 Task: Add a signature Linda Green containing Have a great National Cybersecurity Awareness Month, Linda Green to email address softage.6@softage.net and add a label Packing slips
Action: Mouse moved to (1248, 72)
Screenshot: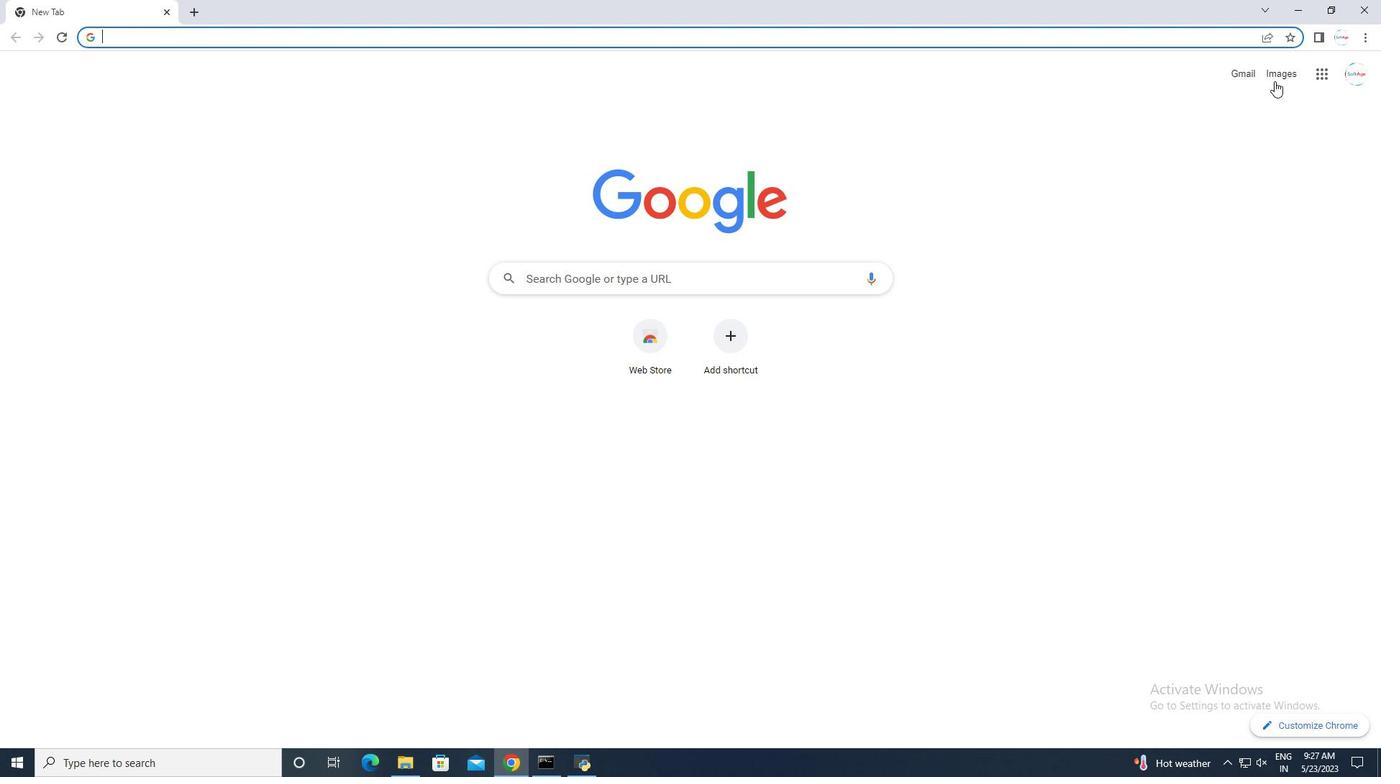 
Action: Mouse pressed left at (1248, 72)
Screenshot: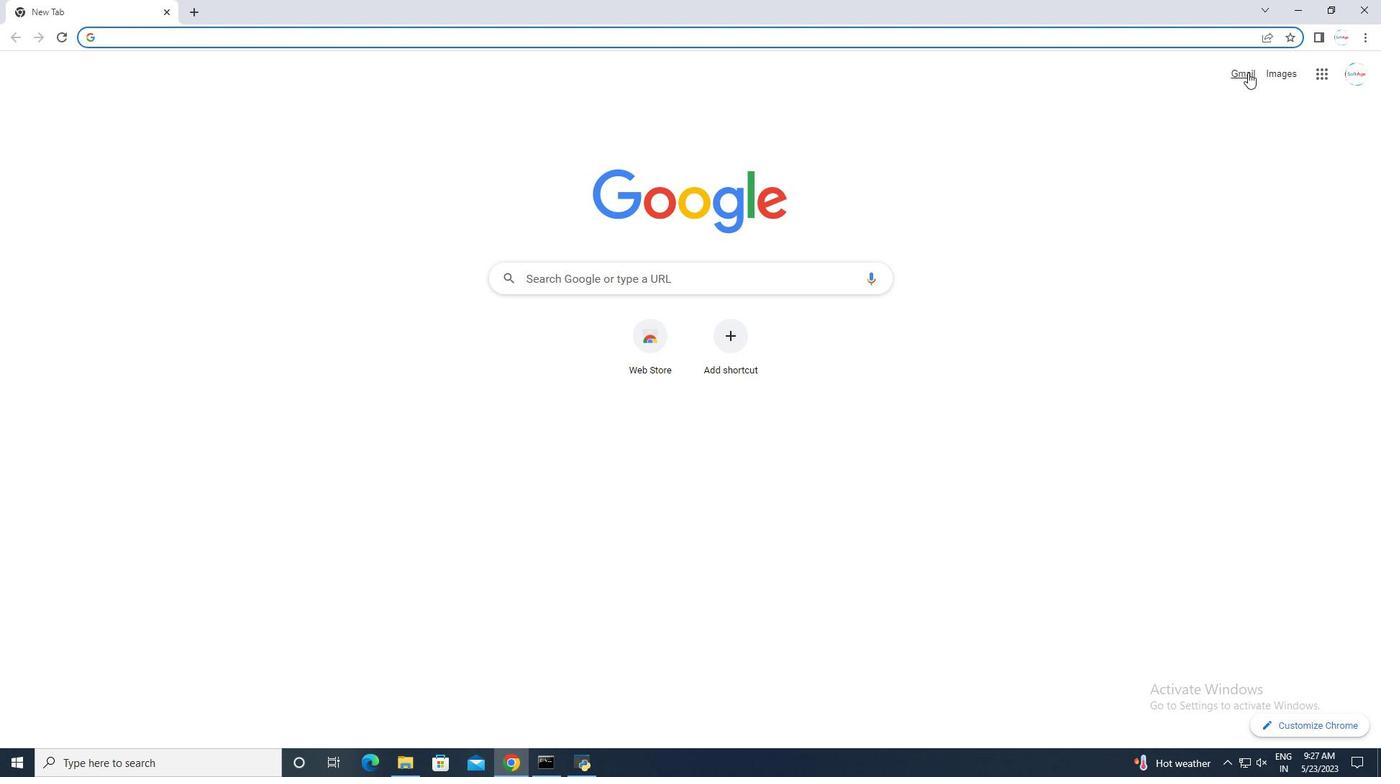 
Action: Mouse moved to (1287, 74)
Screenshot: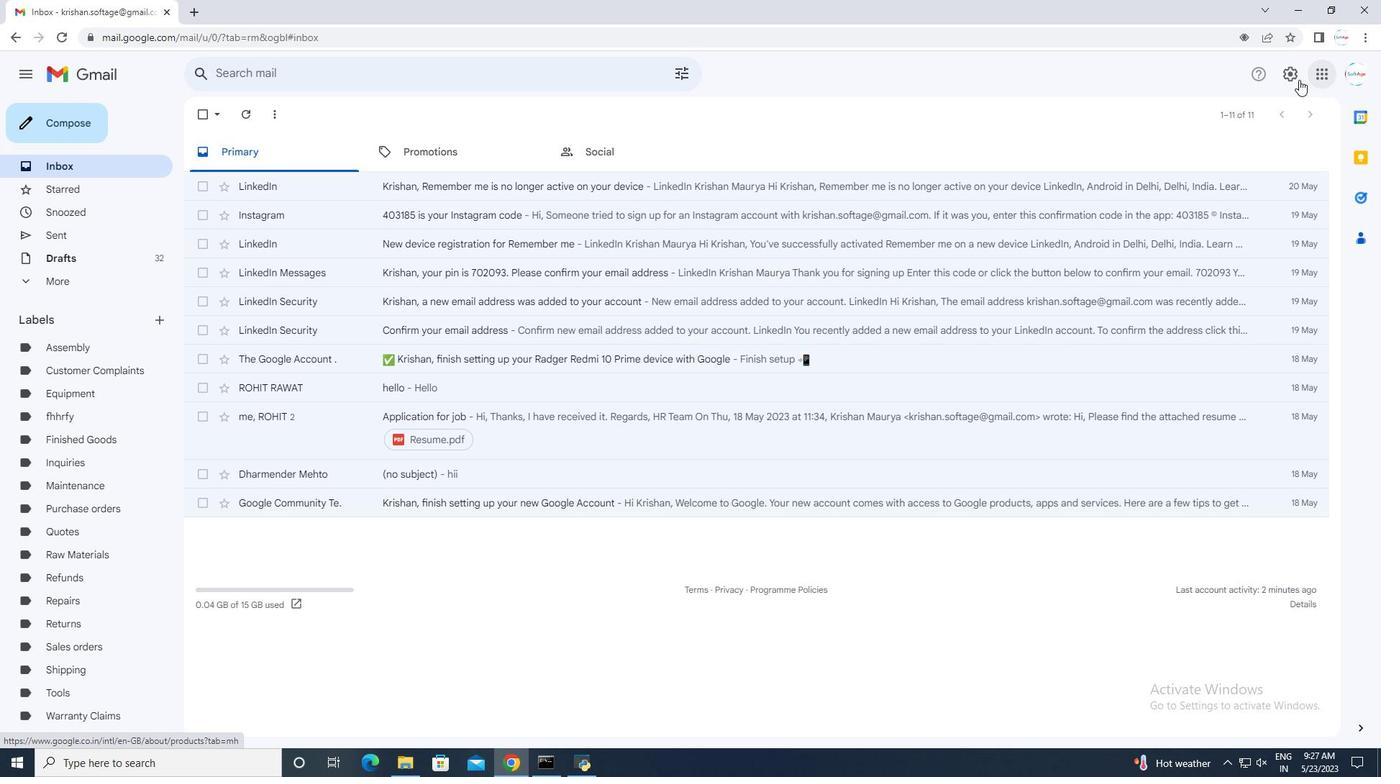 
Action: Mouse pressed left at (1287, 74)
Screenshot: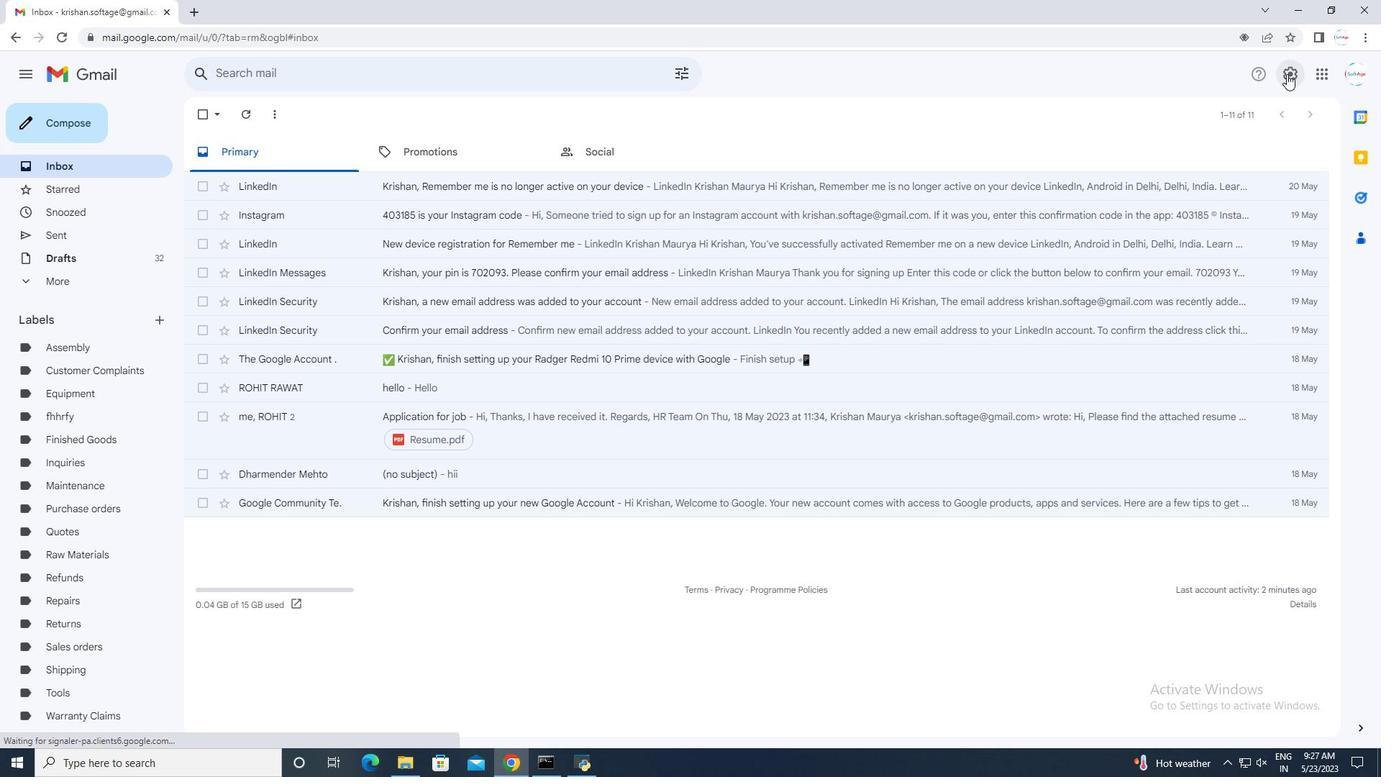 
Action: Mouse moved to (1221, 320)
Screenshot: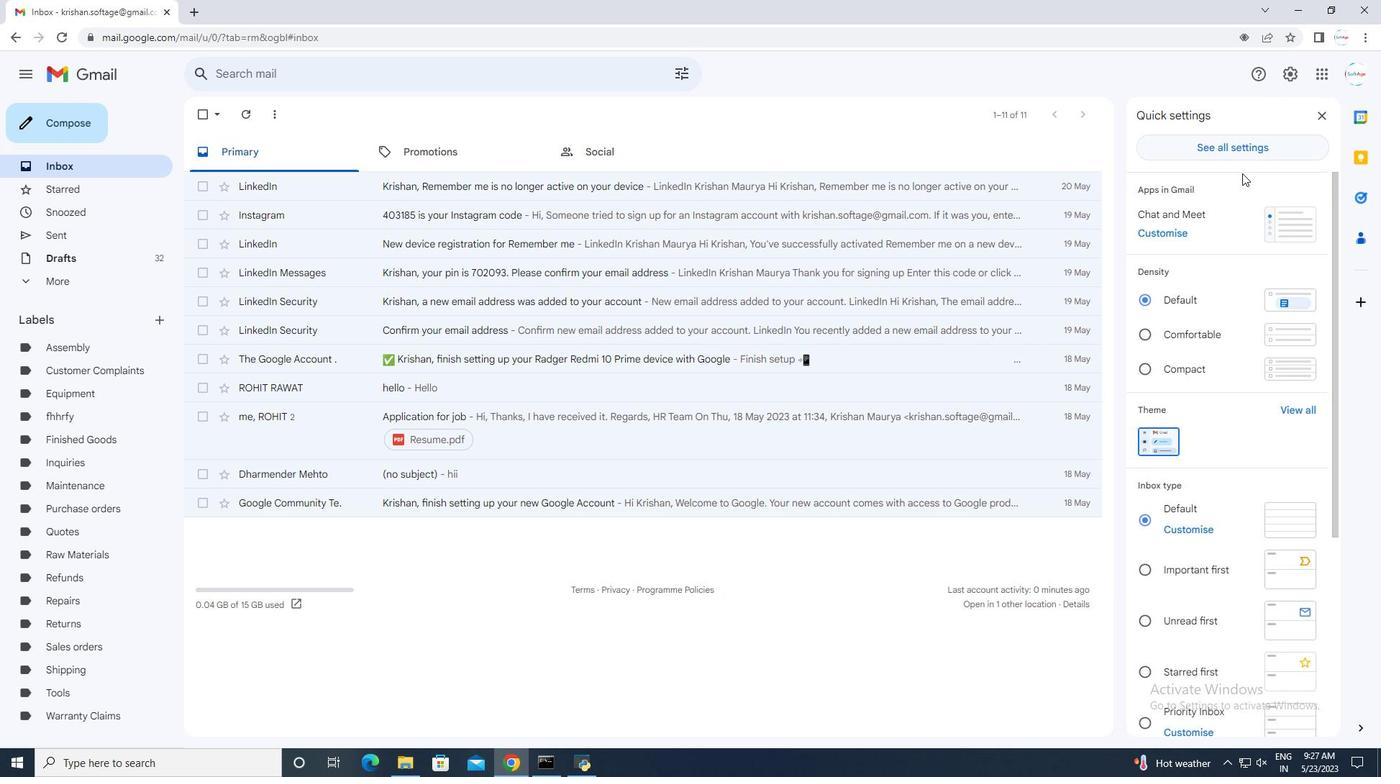 
Action: Mouse scrolled (1221, 320) with delta (0, 0)
Screenshot: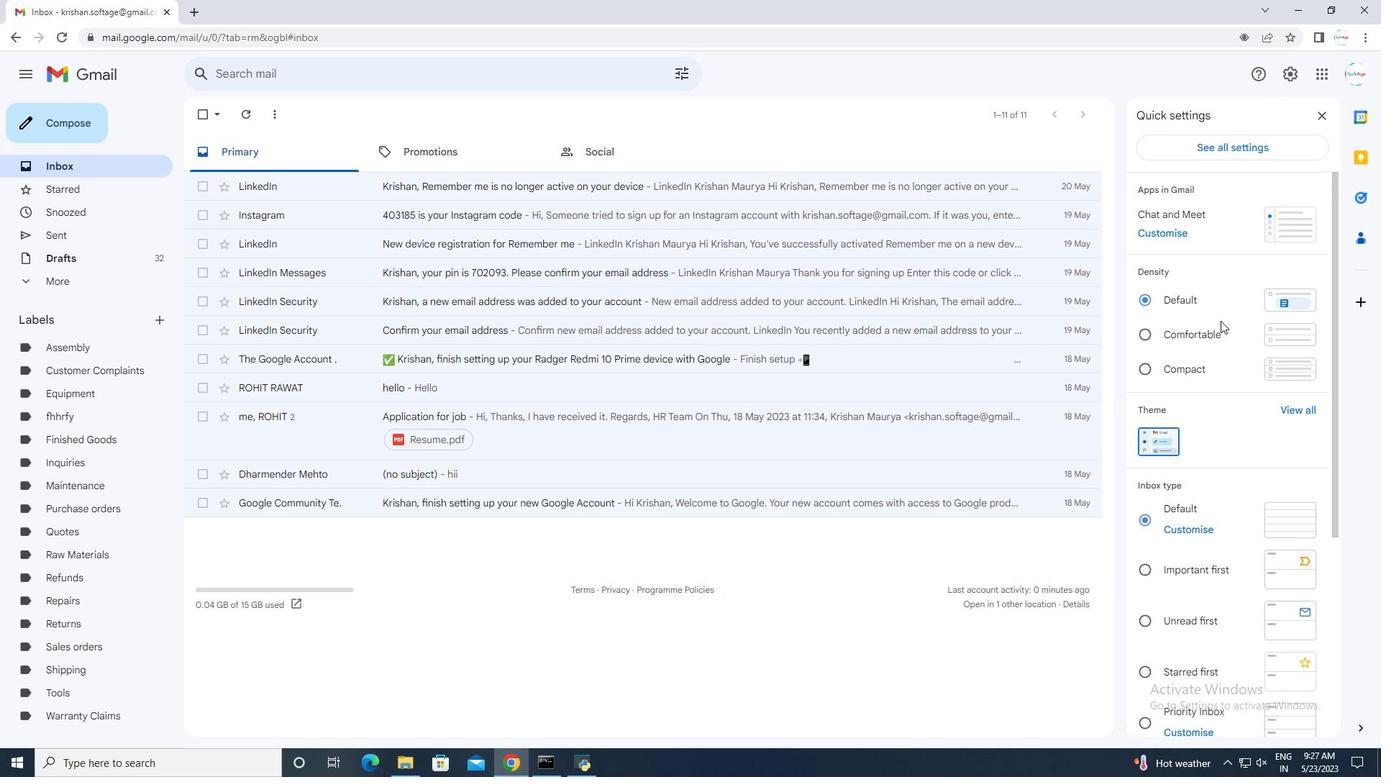 
Action: Mouse scrolled (1221, 320) with delta (0, 0)
Screenshot: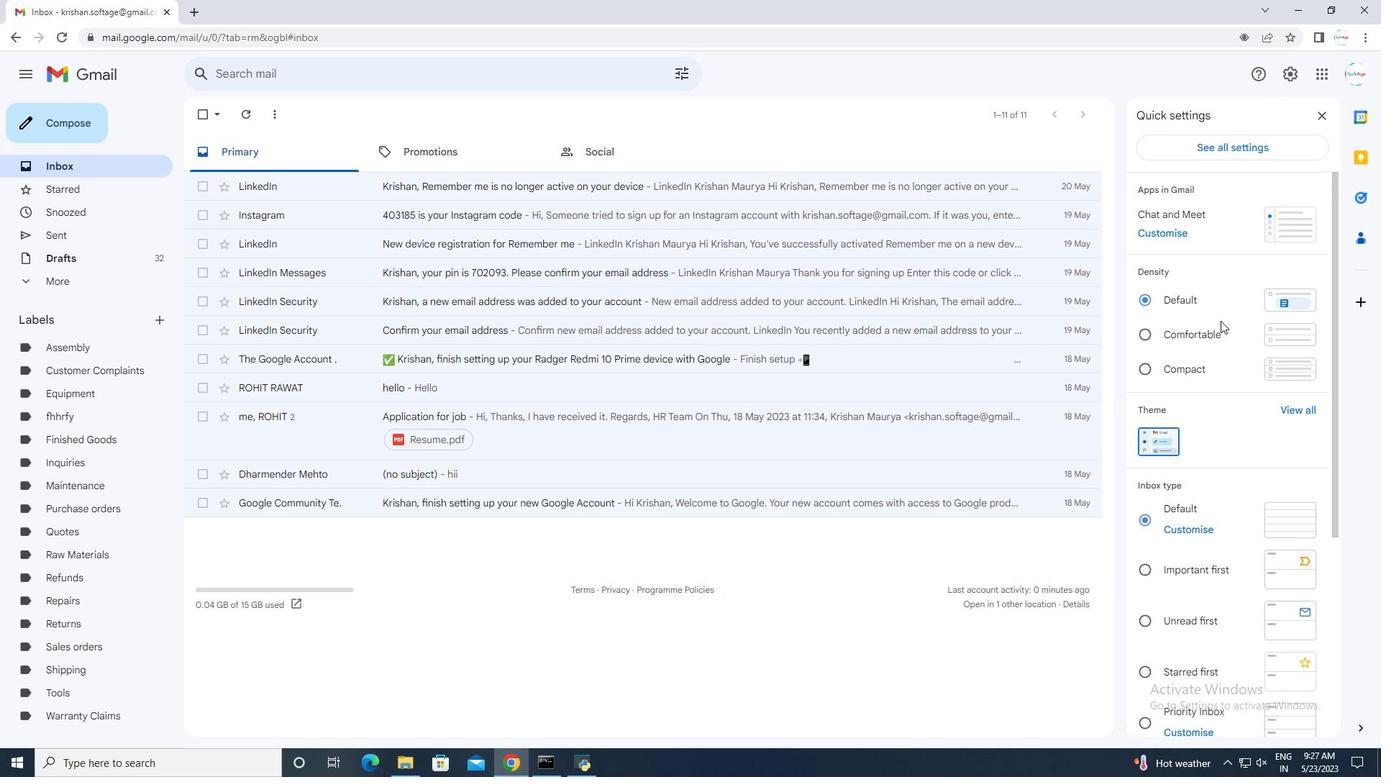 
Action: Mouse moved to (1219, 240)
Screenshot: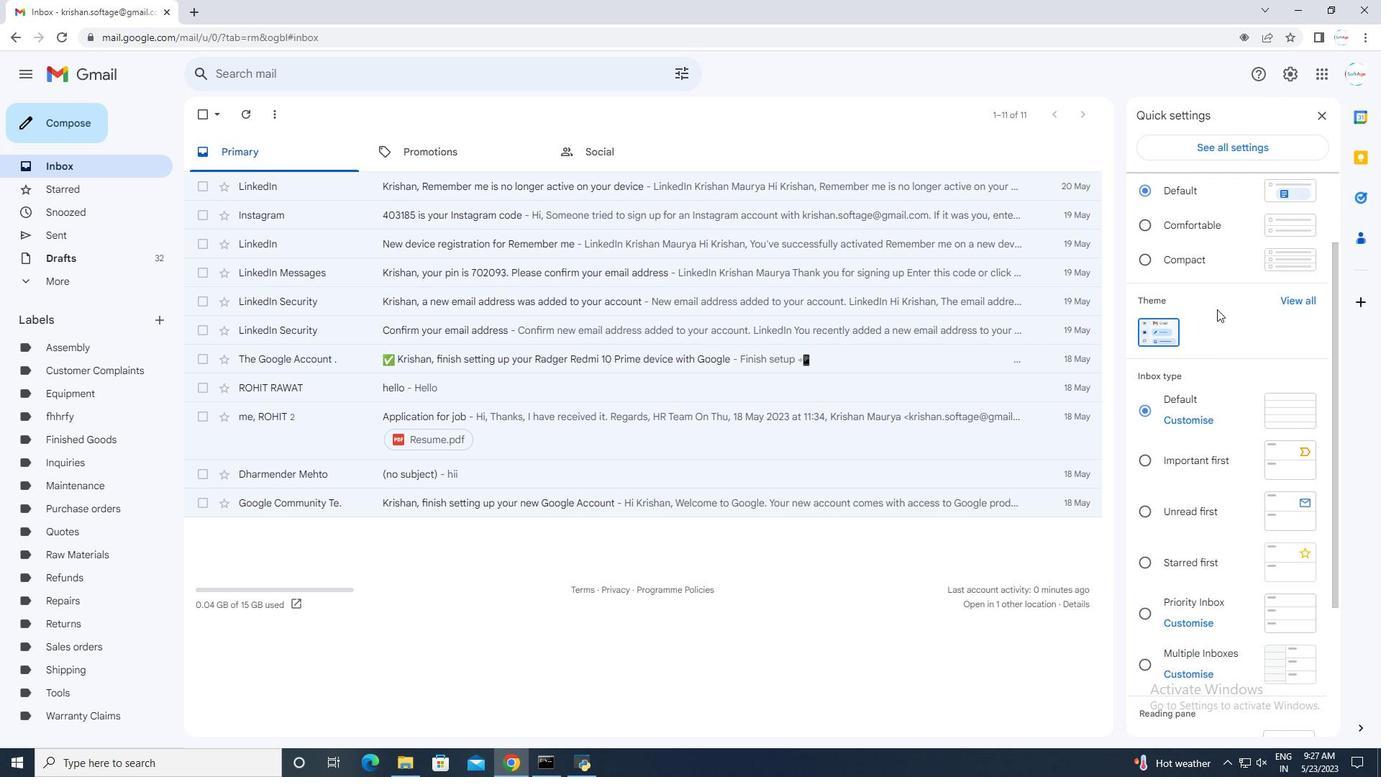 
Action: Mouse scrolled (1219, 241) with delta (0, 0)
Screenshot: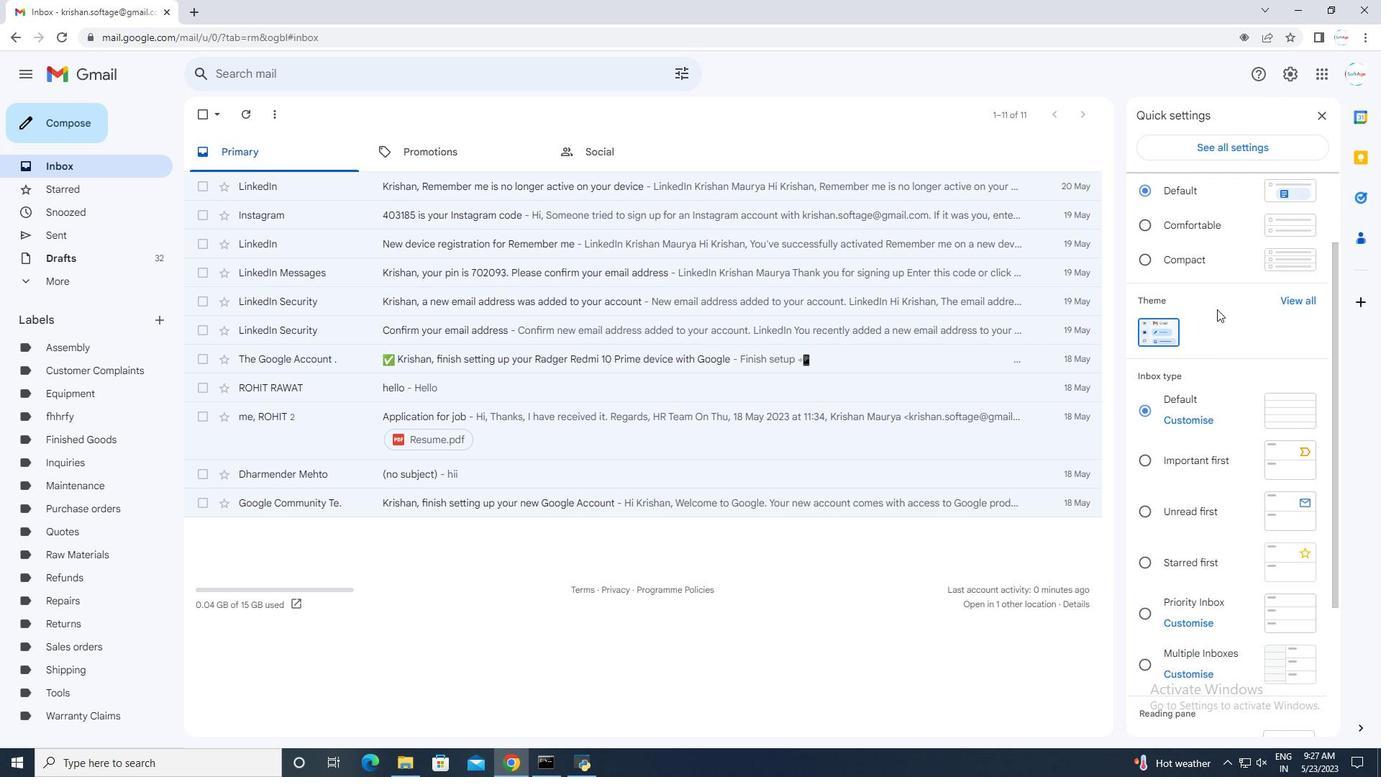
Action: Mouse scrolled (1219, 241) with delta (0, 0)
Screenshot: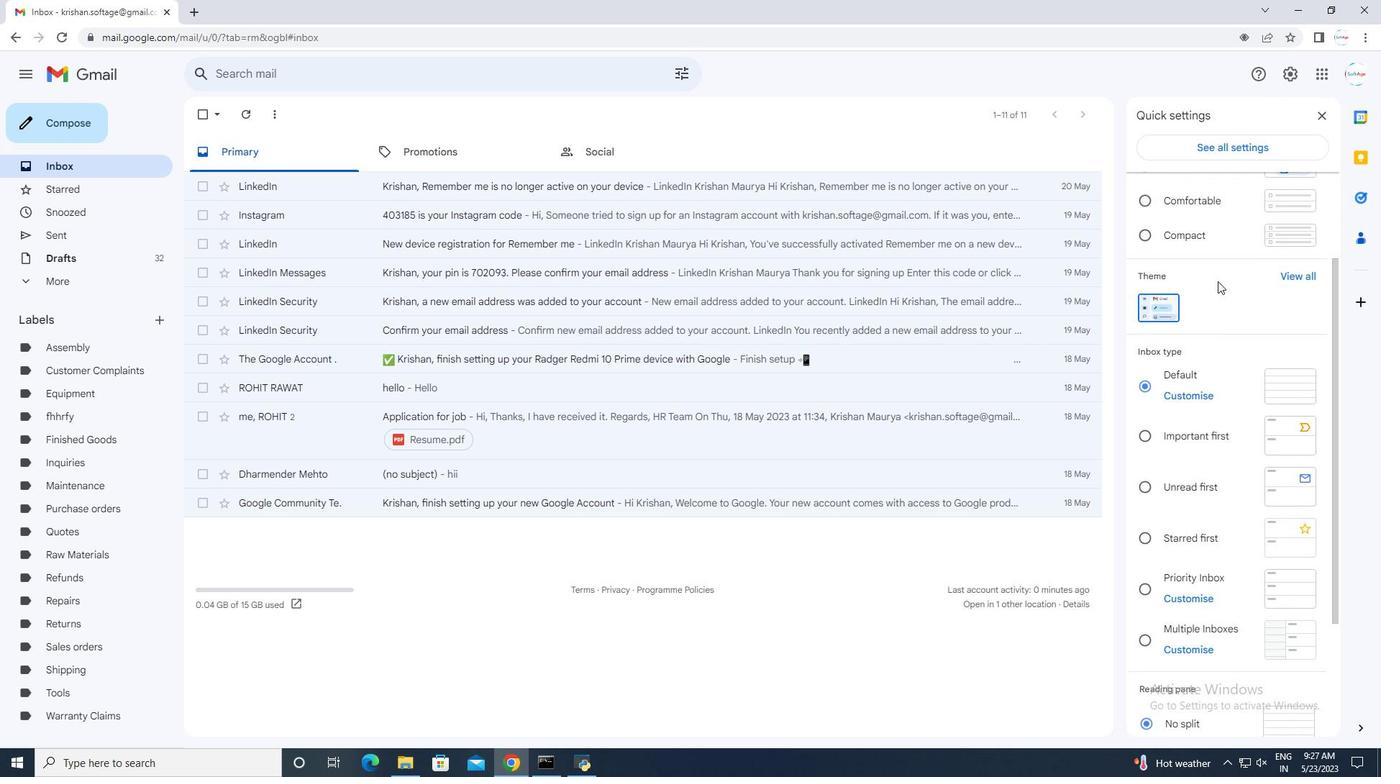 
Action: Mouse scrolled (1219, 241) with delta (0, 0)
Screenshot: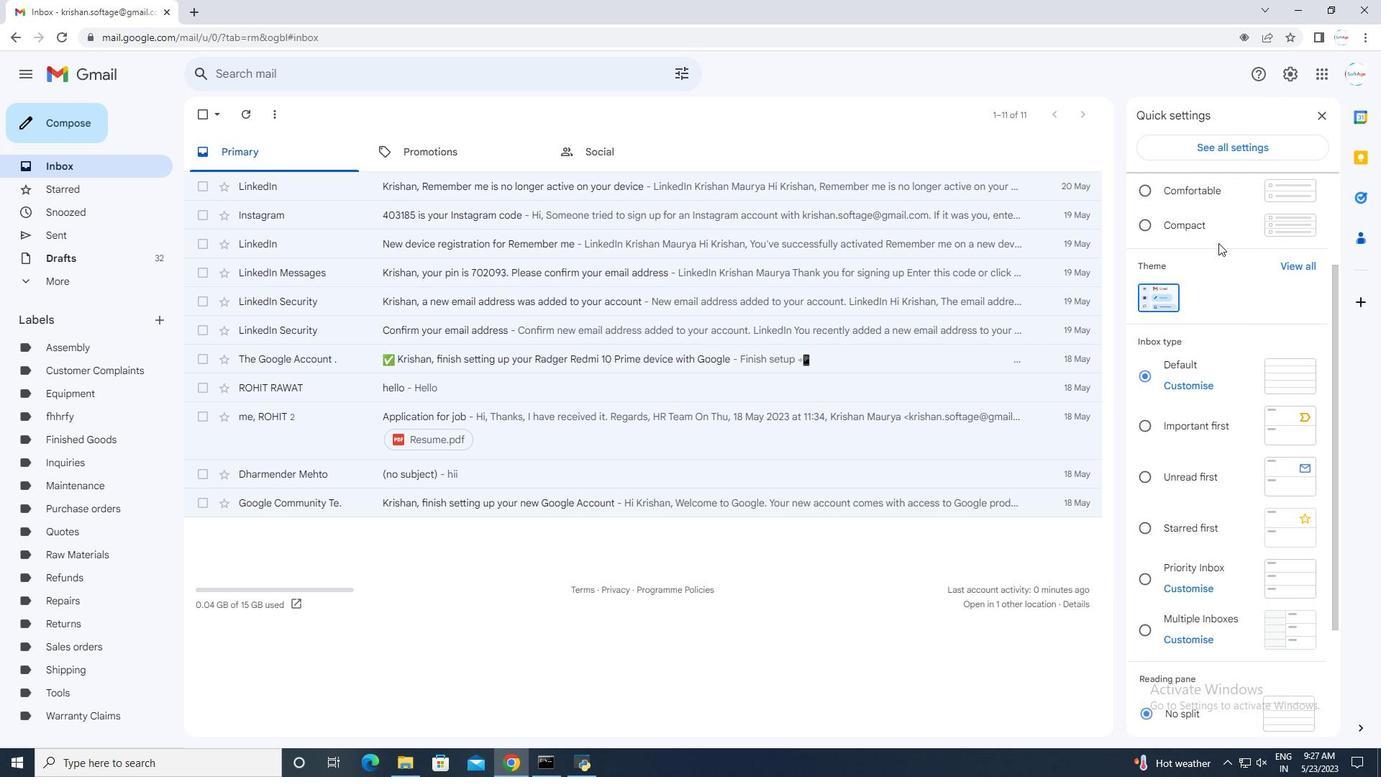 
Action: Mouse moved to (1214, 155)
Screenshot: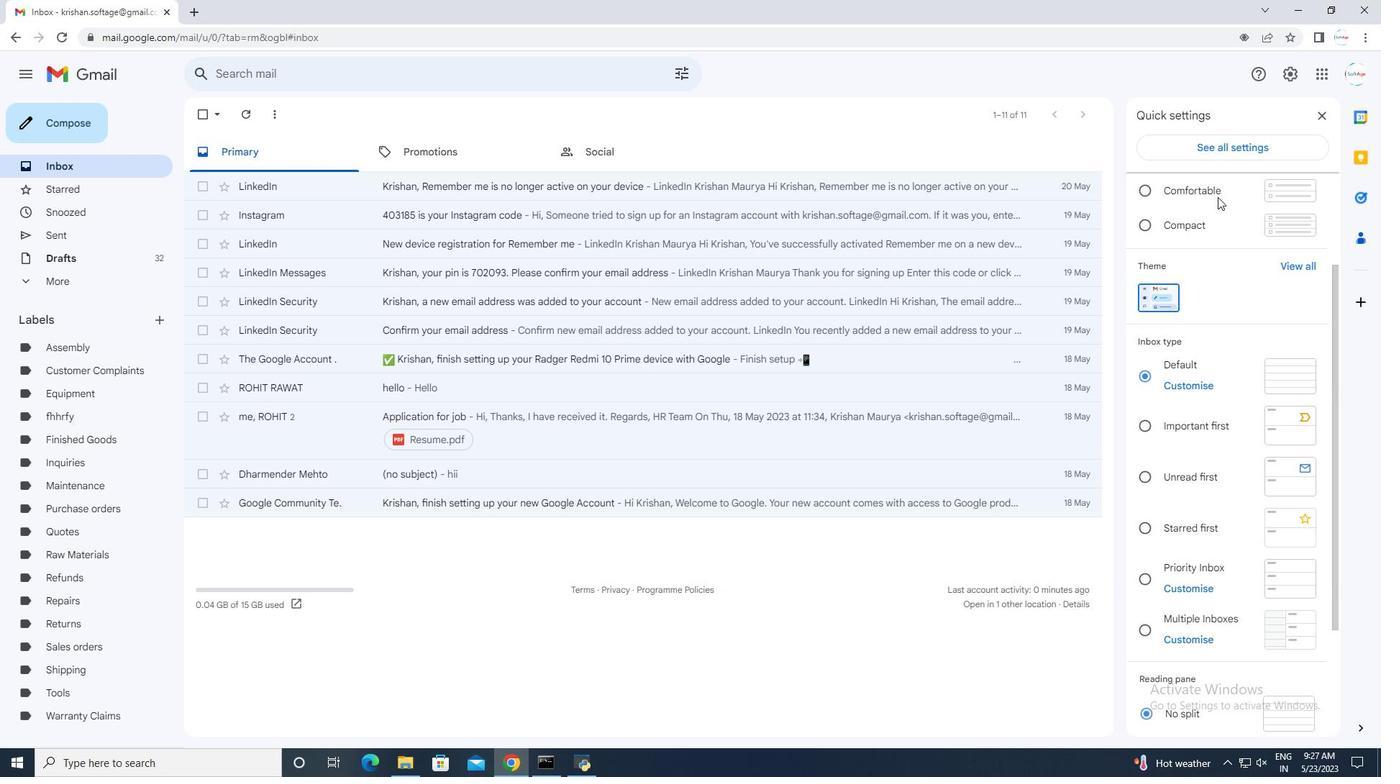 
Action: Mouse pressed left at (1214, 155)
Screenshot: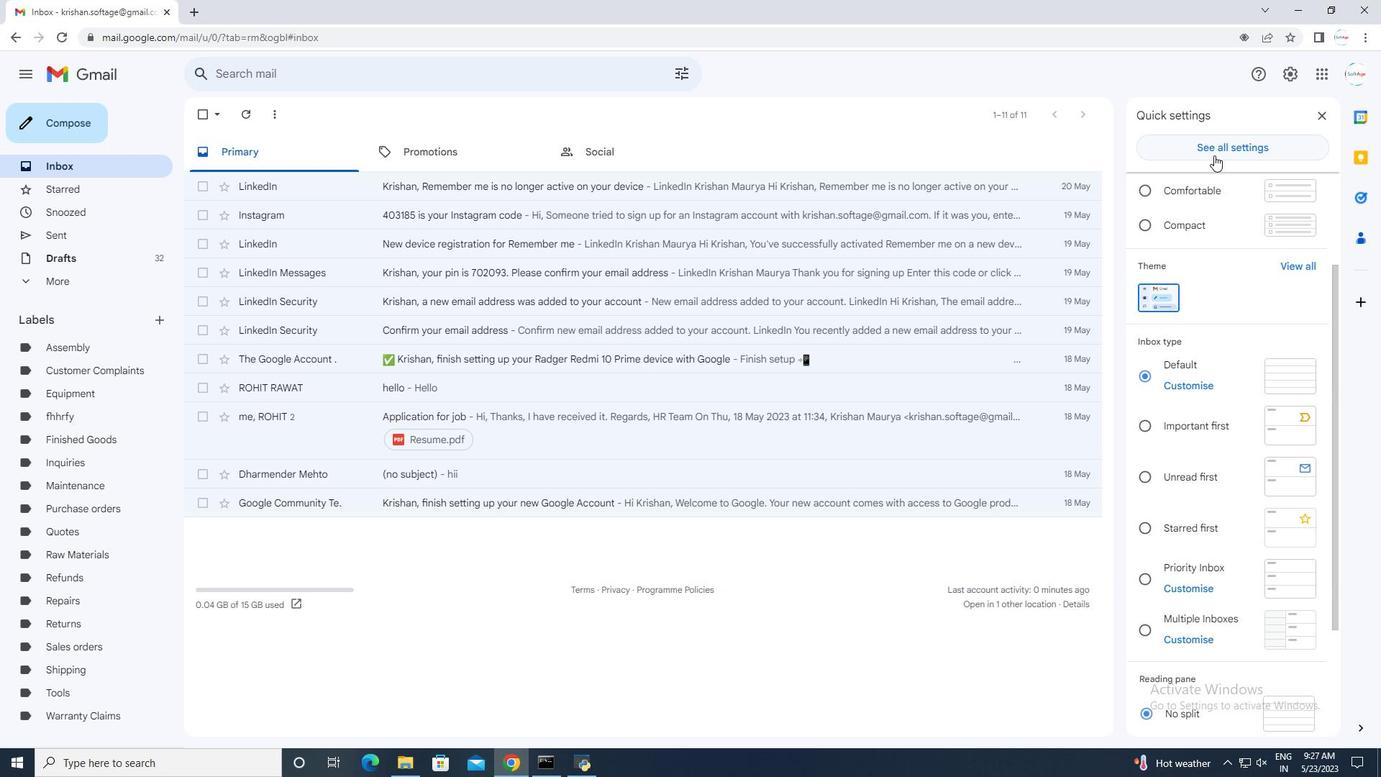 
Action: Mouse moved to (1027, 244)
Screenshot: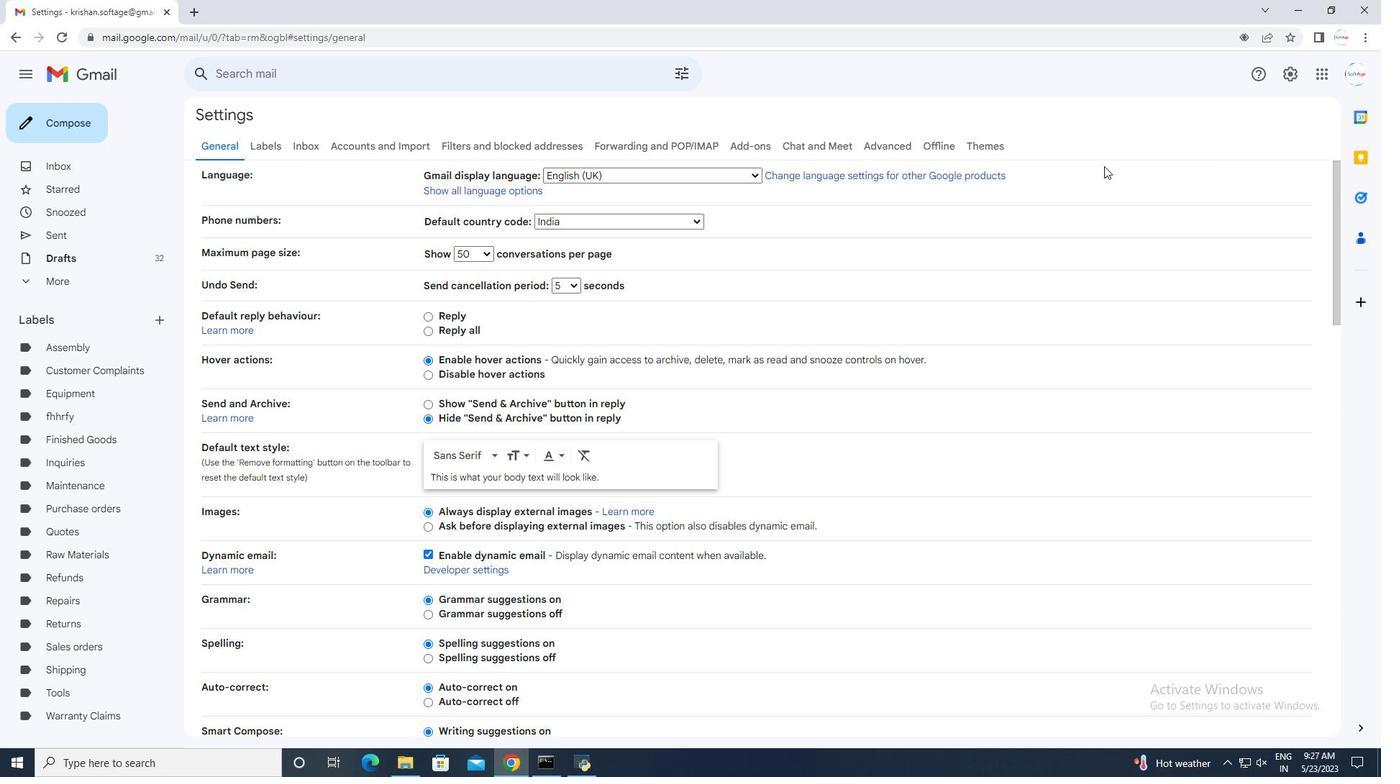 
Action: Mouse scrolled (1027, 243) with delta (0, 0)
Screenshot: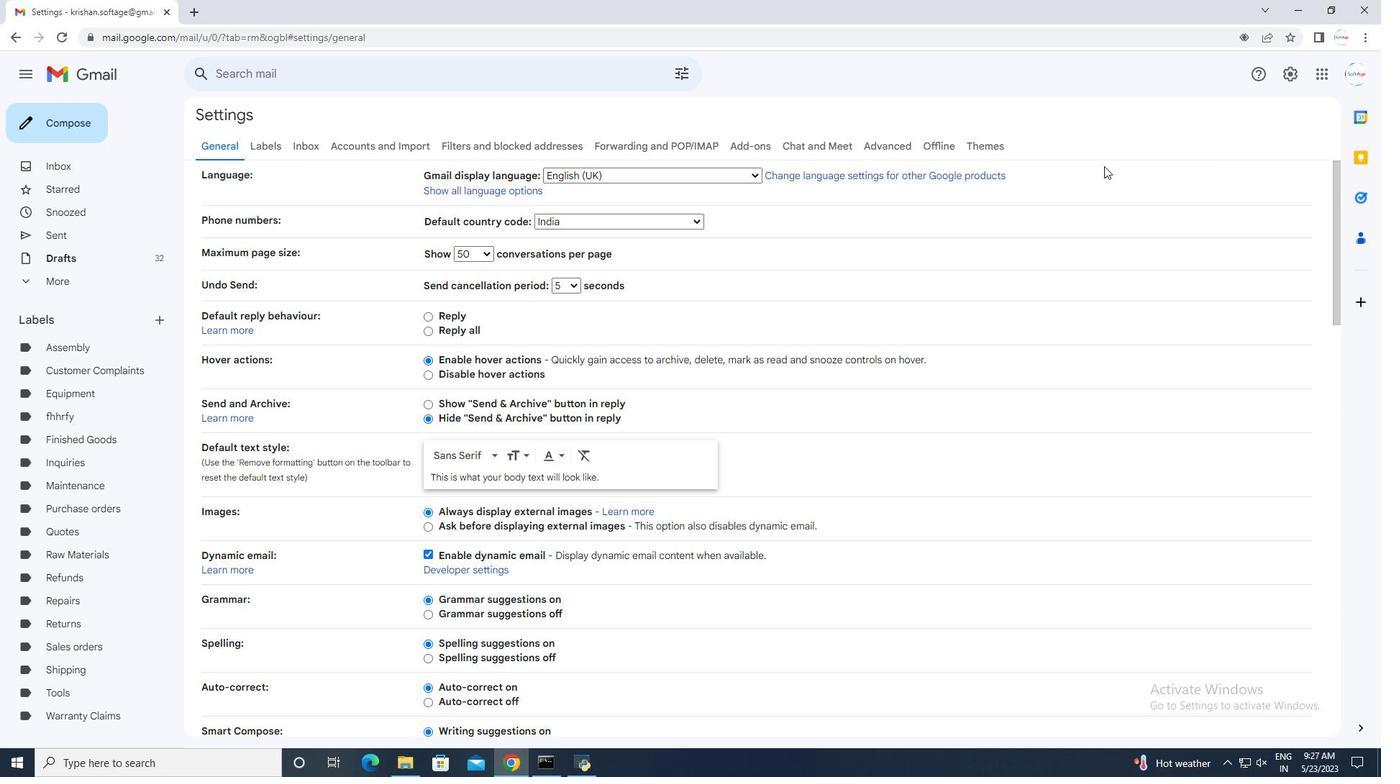 
Action: Mouse moved to (1023, 254)
Screenshot: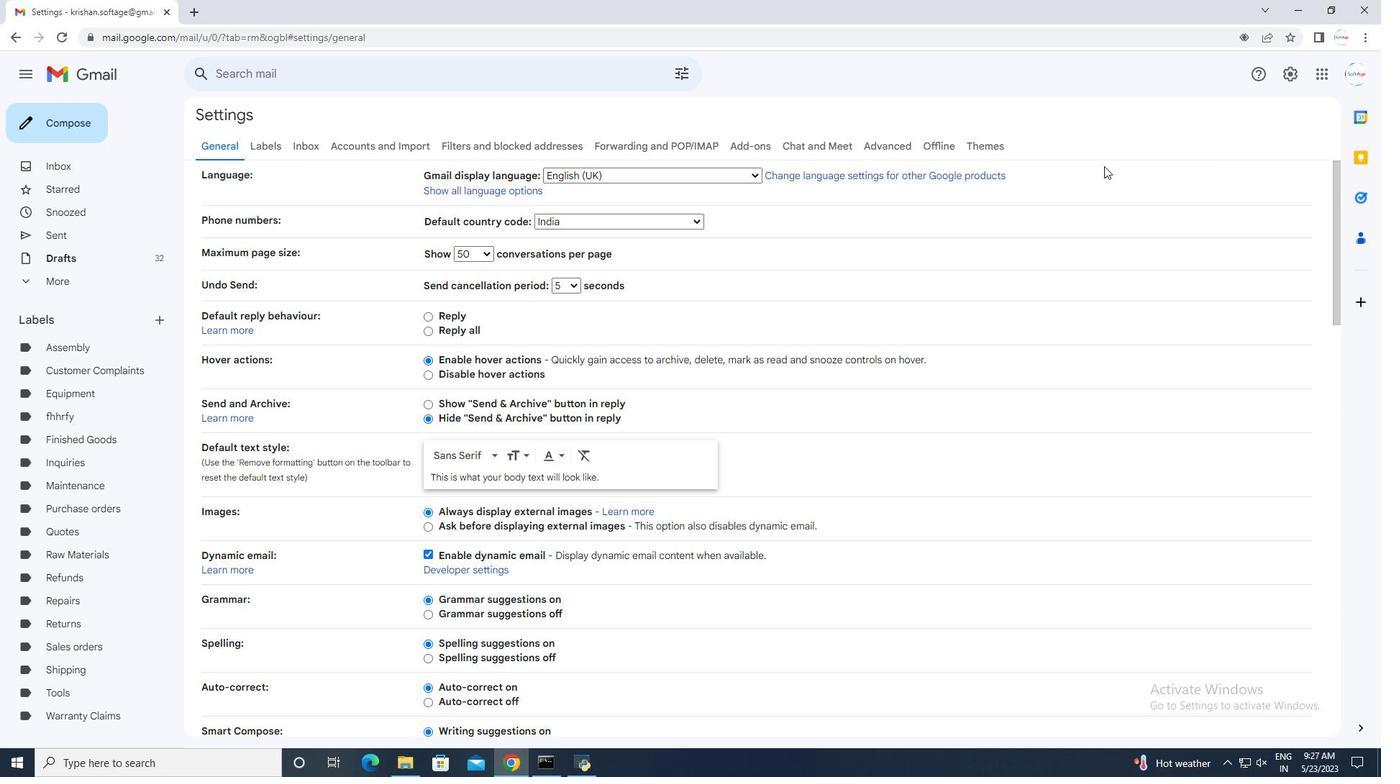 
Action: Mouse scrolled (1023, 253) with delta (0, 0)
Screenshot: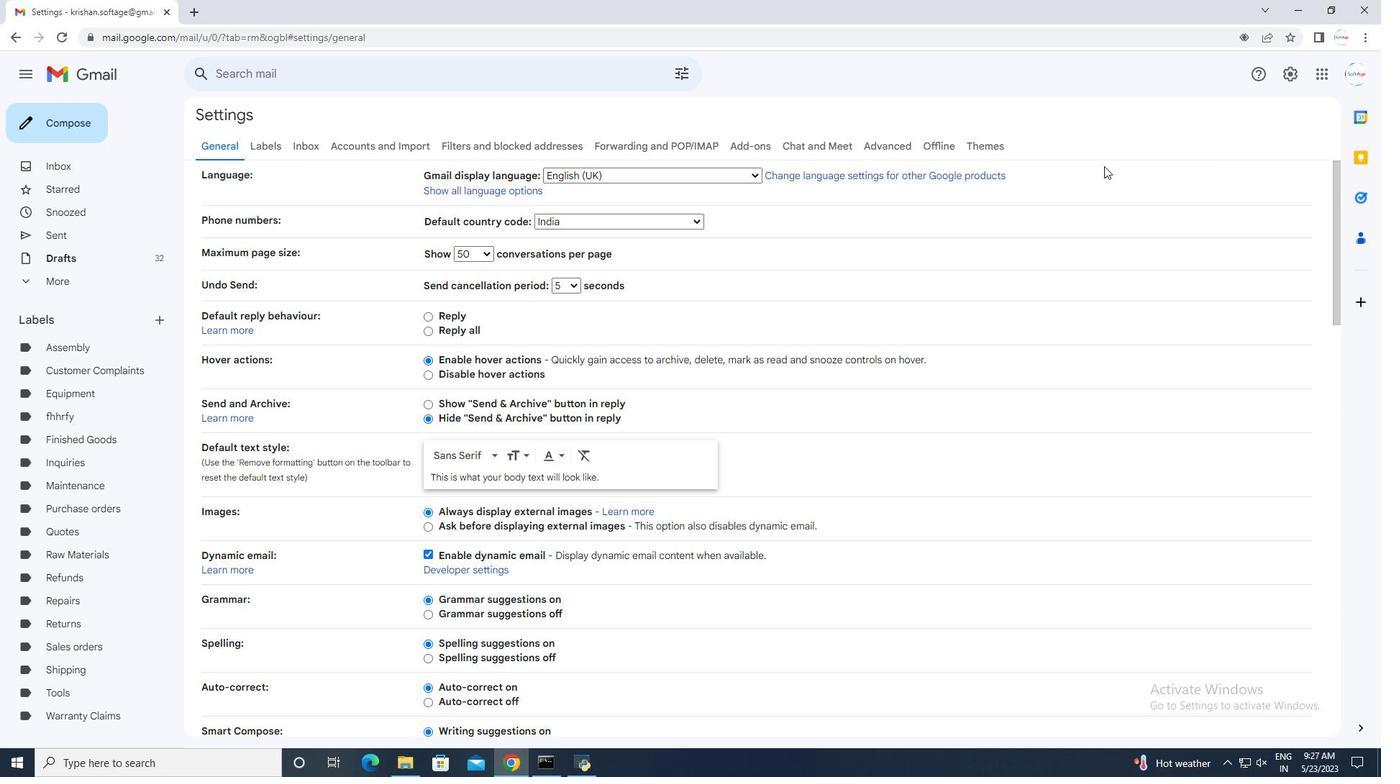 
Action: Mouse moved to (1003, 298)
Screenshot: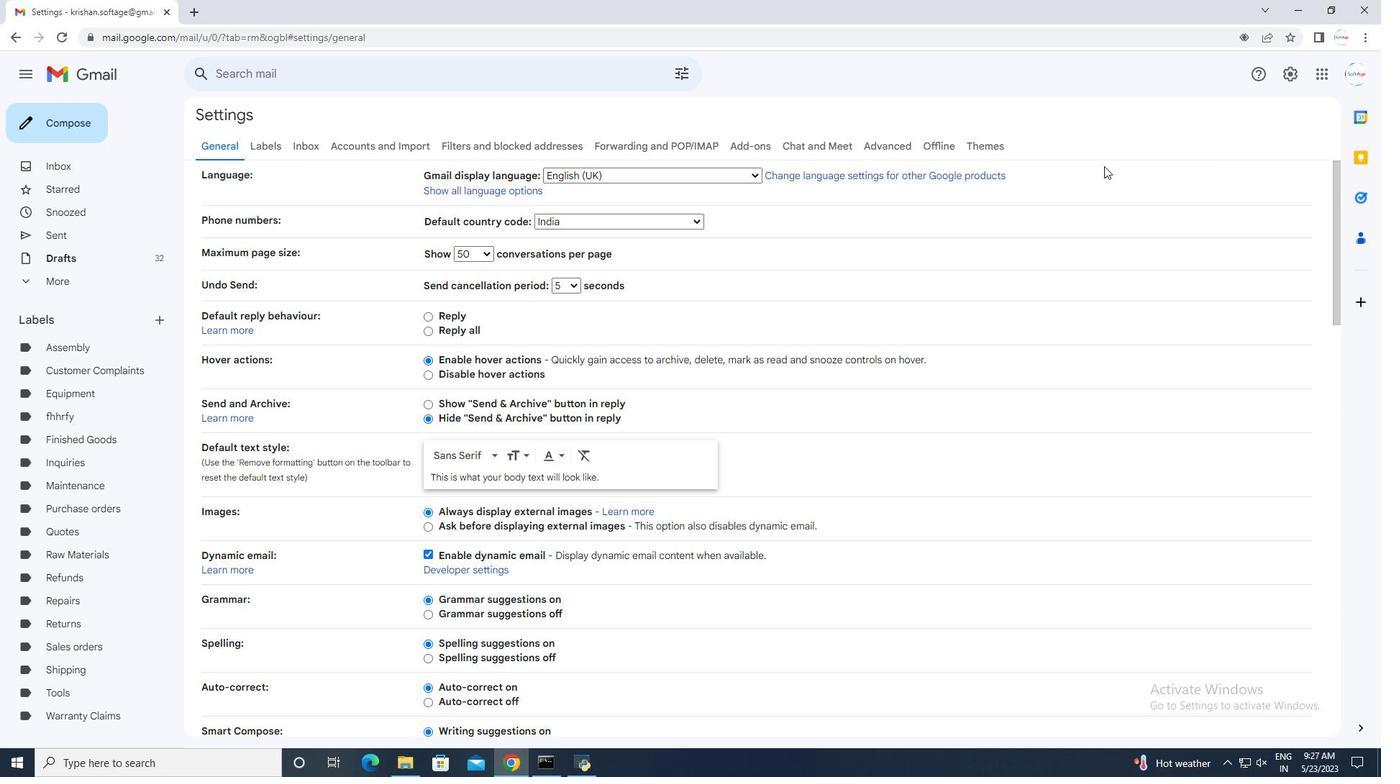 
Action: Mouse scrolled (1003, 297) with delta (0, 0)
Screenshot: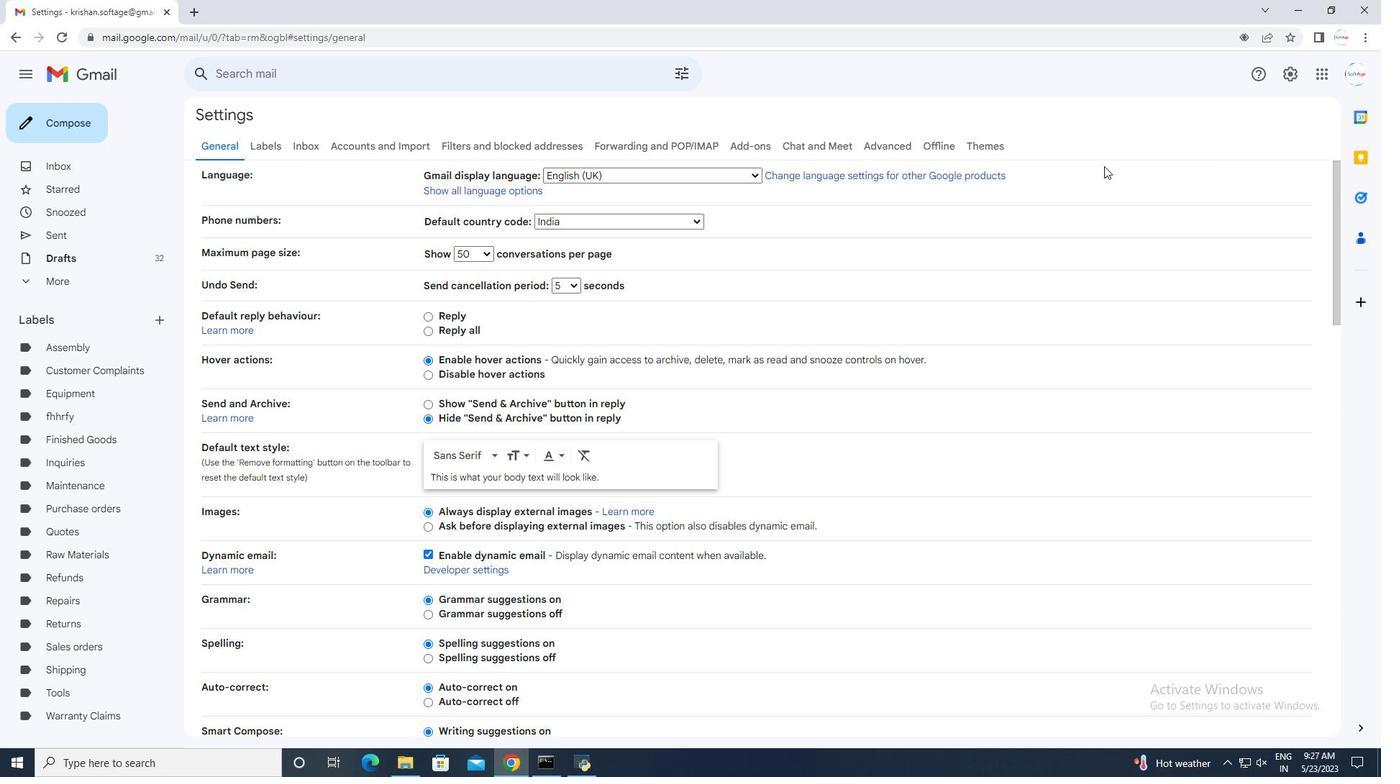 
Action: Mouse moved to (992, 334)
Screenshot: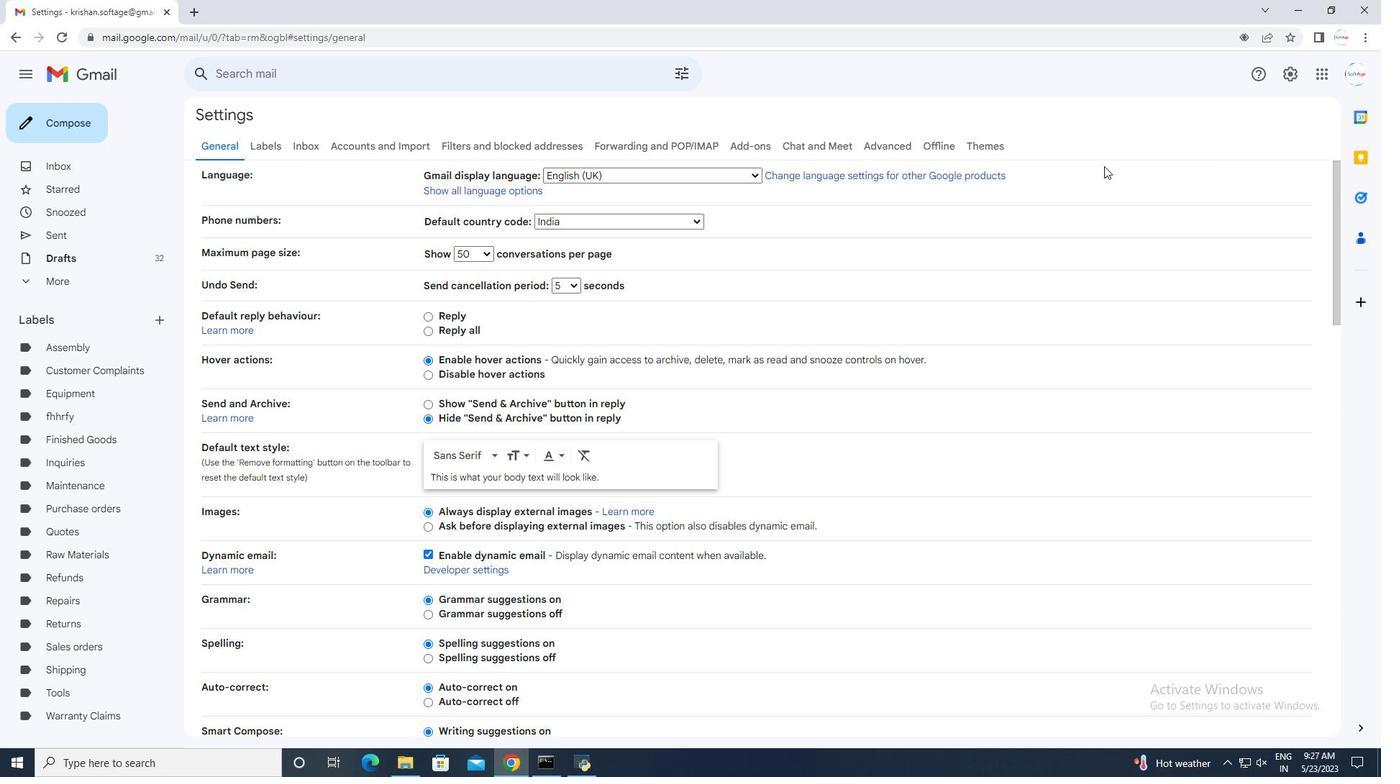 
Action: Mouse scrolled (992, 333) with delta (0, 0)
Screenshot: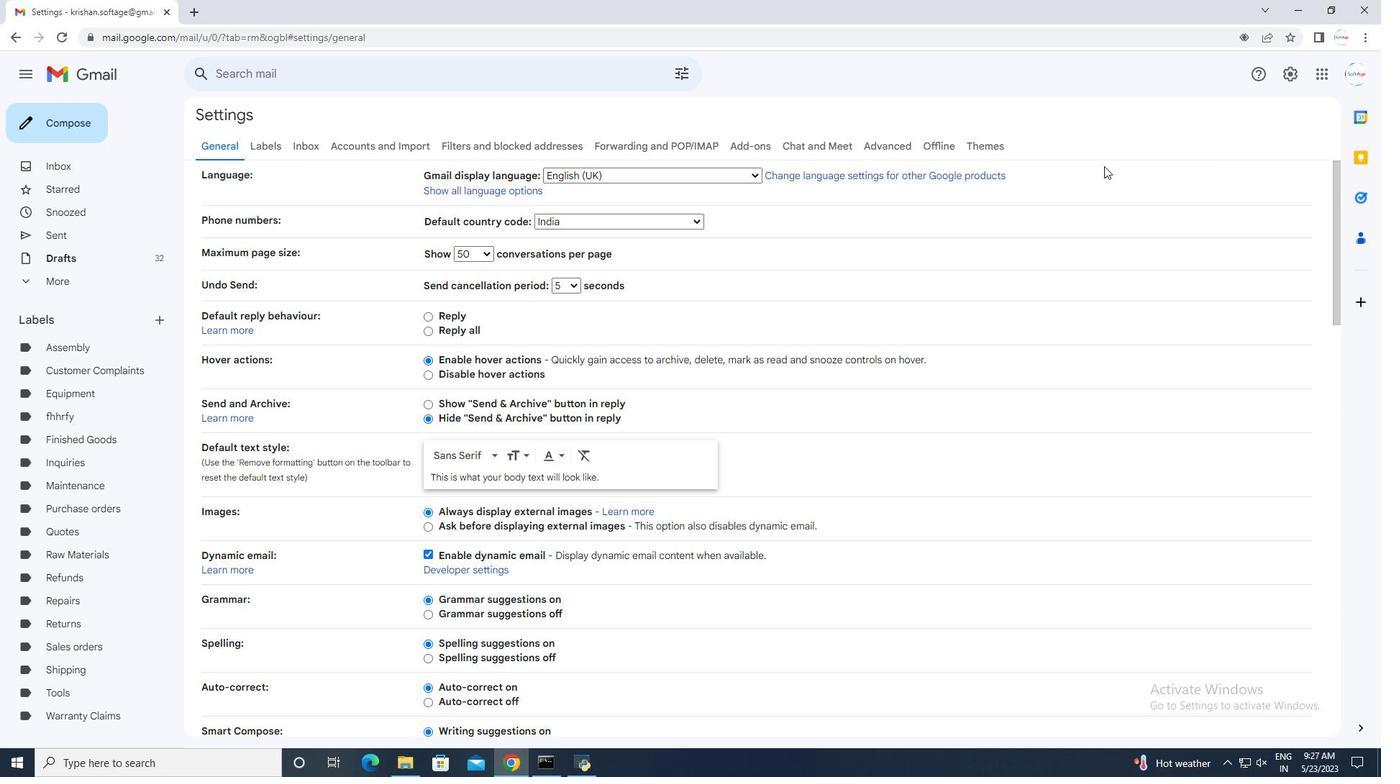 
Action: Mouse moved to (966, 417)
Screenshot: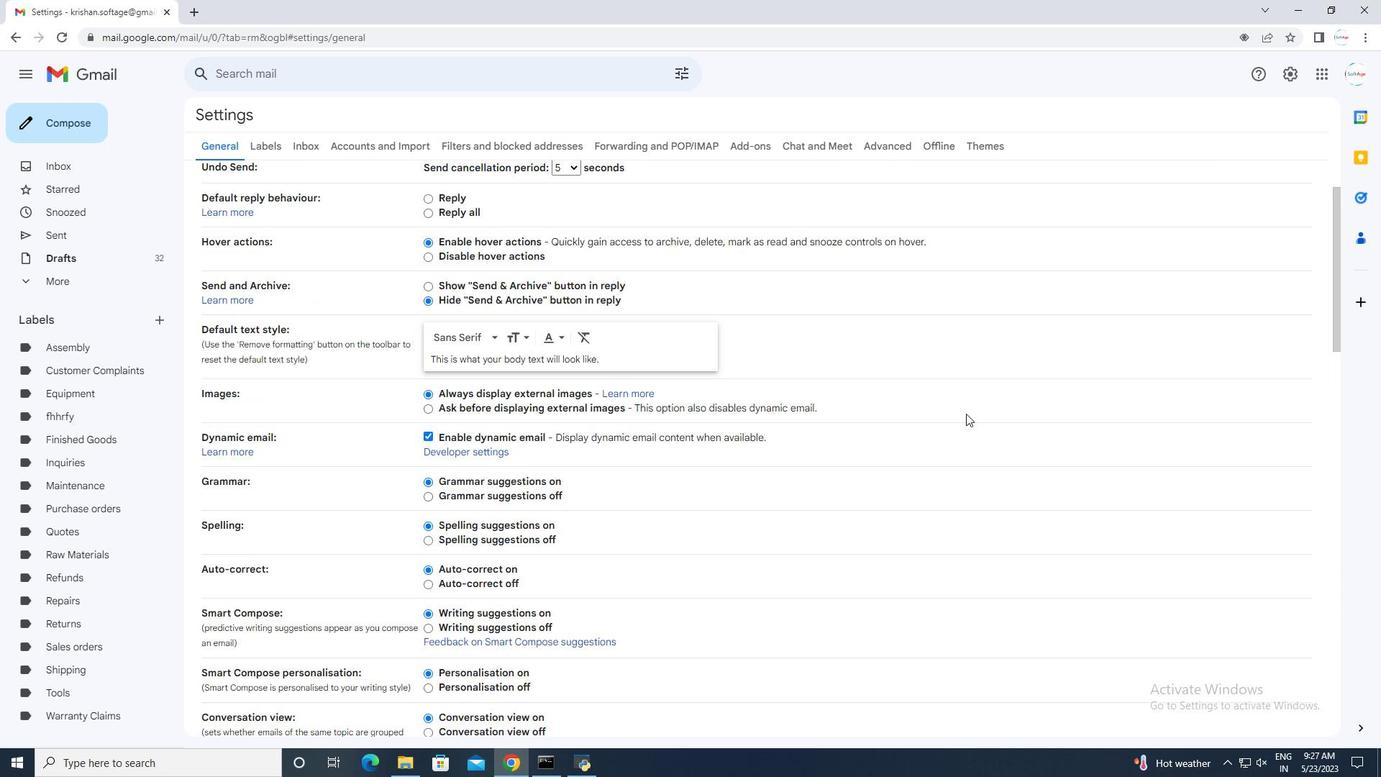 
Action: Mouse scrolled (966, 416) with delta (0, 0)
Screenshot: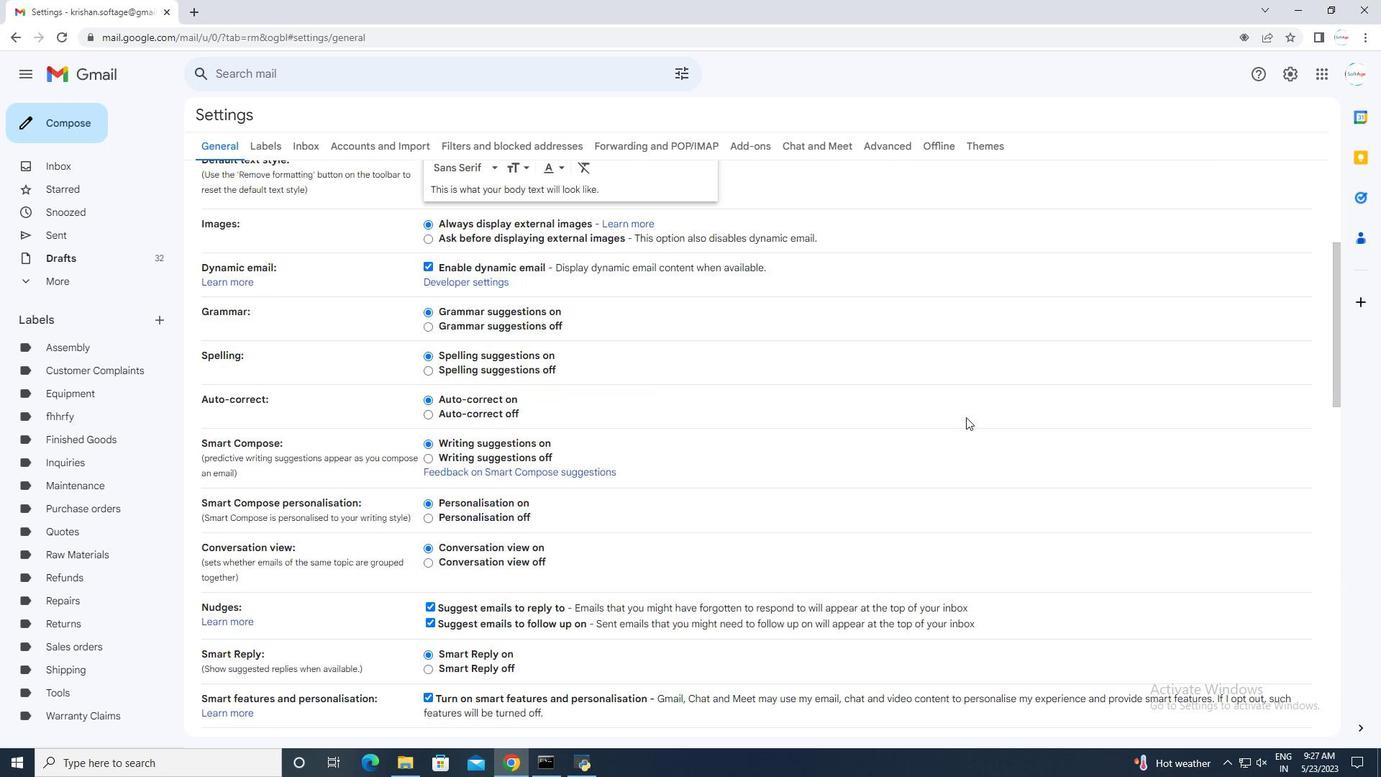 
Action: Mouse scrolled (966, 416) with delta (0, 0)
Screenshot: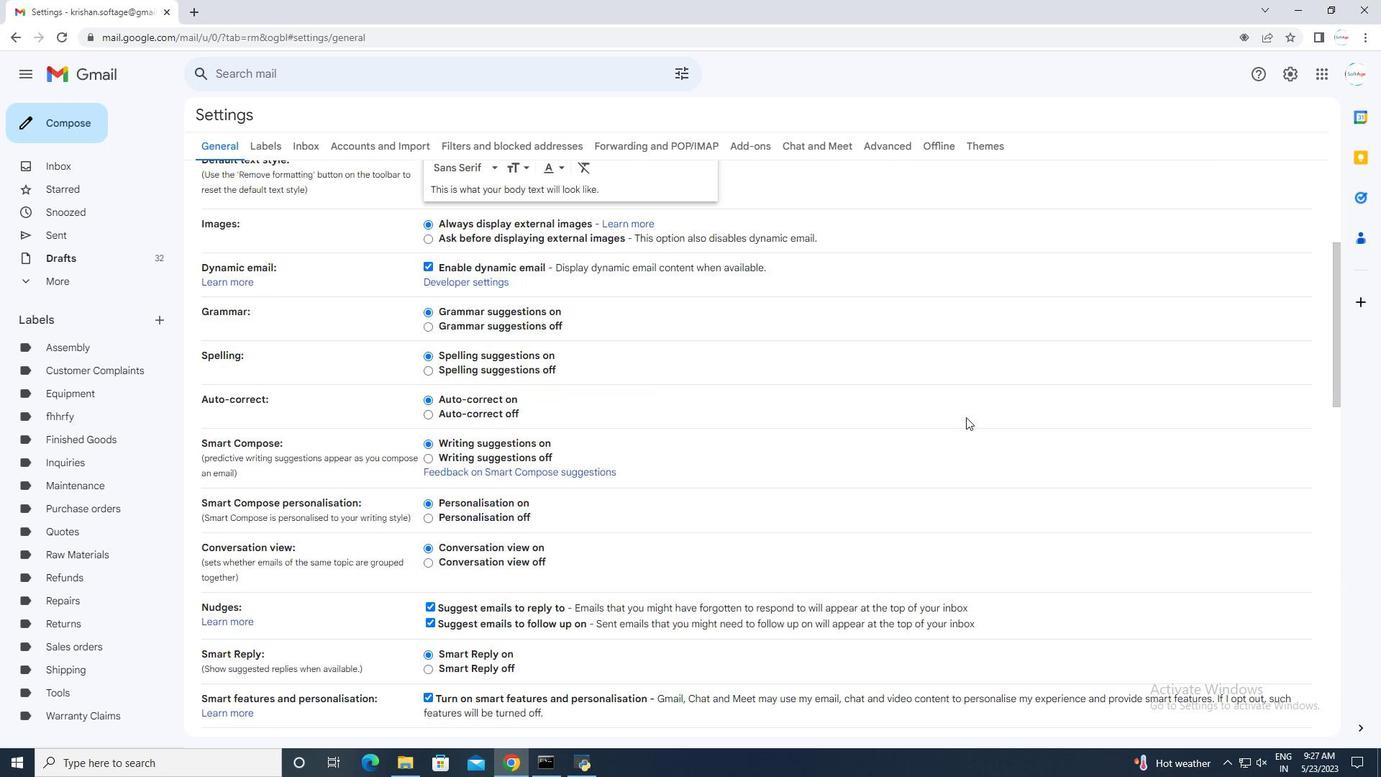 
Action: Mouse scrolled (966, 416) with delta (0, 0)
Screenshot: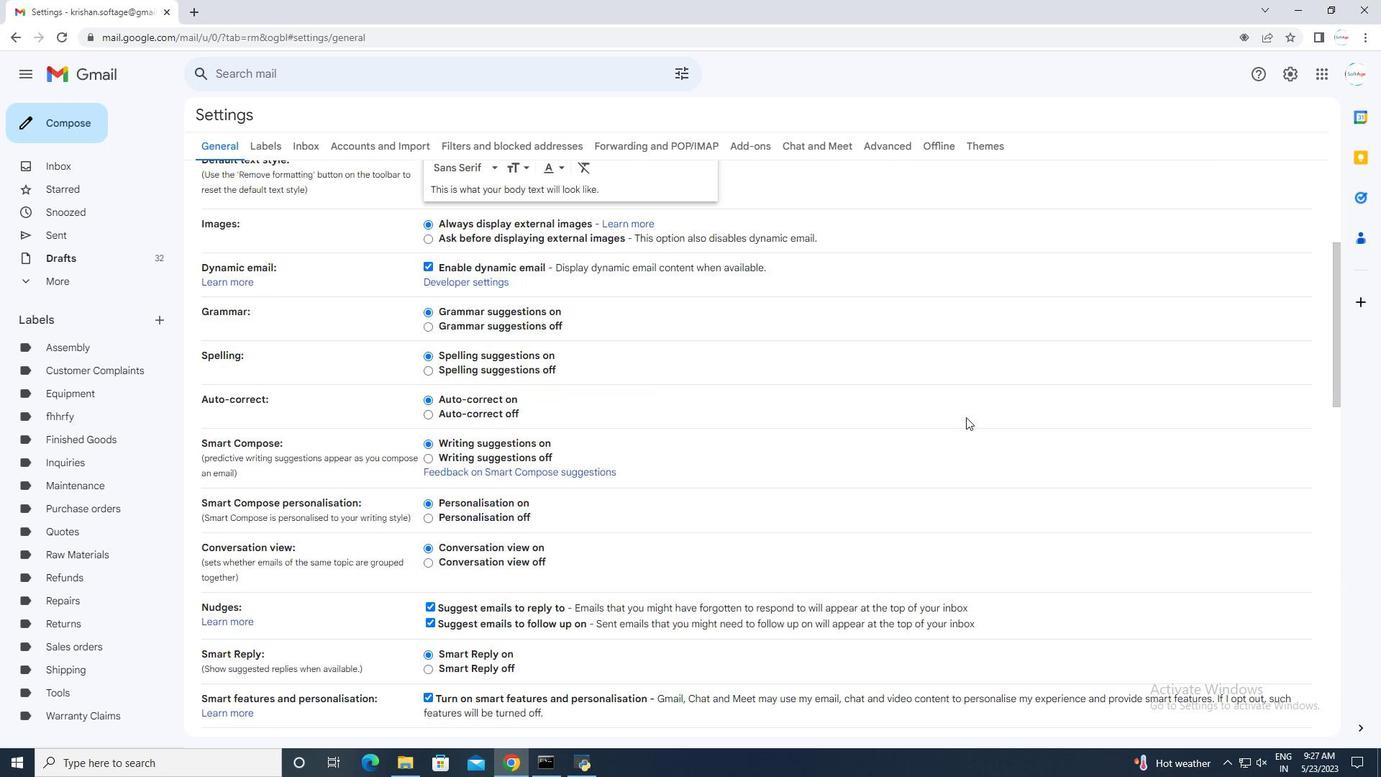 
Action: Mouse scrolled (966, 416) with delta (0, 0)
Screenshot: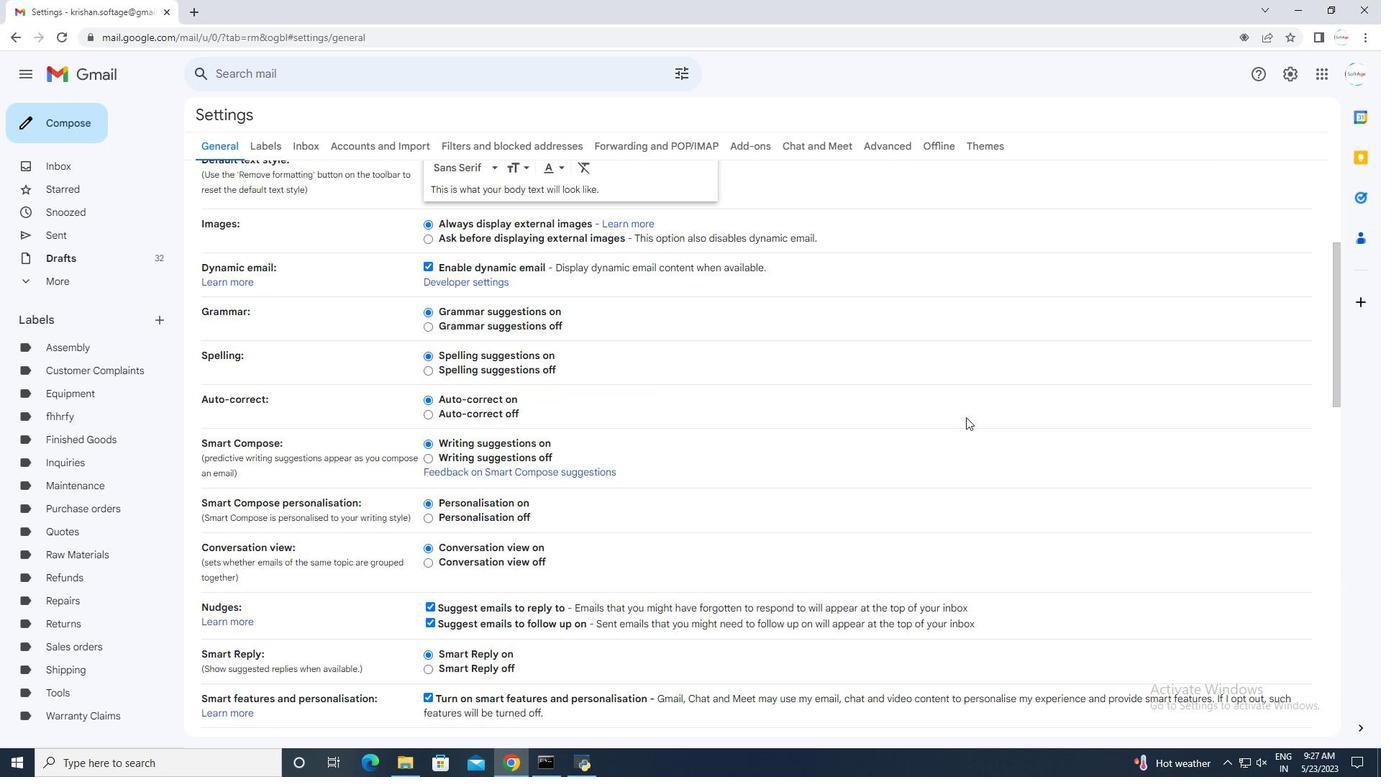 
Action: Mouse scrolled (966, 416) with delta (0, 0)
Screenshot: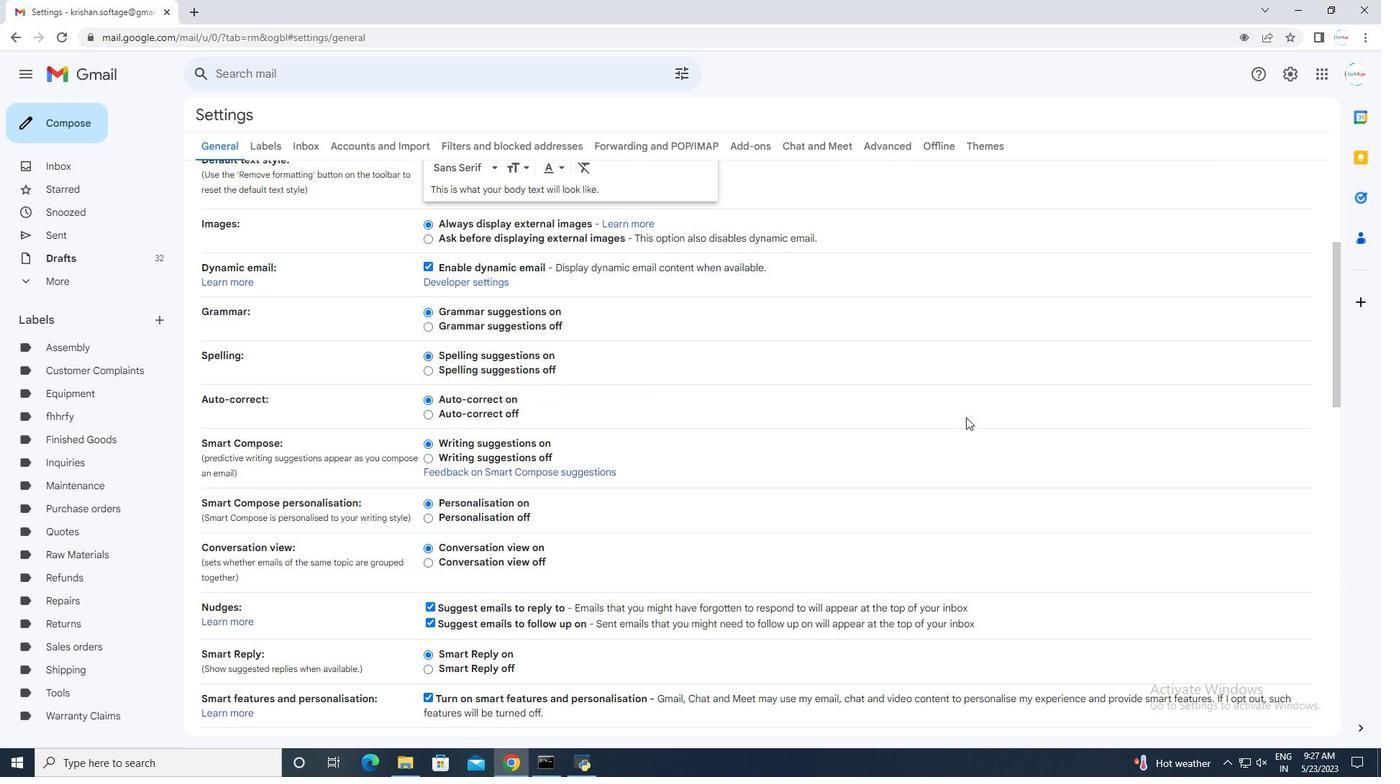 
Action: Mouse scrolled (966, 416) with delta (0, 0)
Screenshot: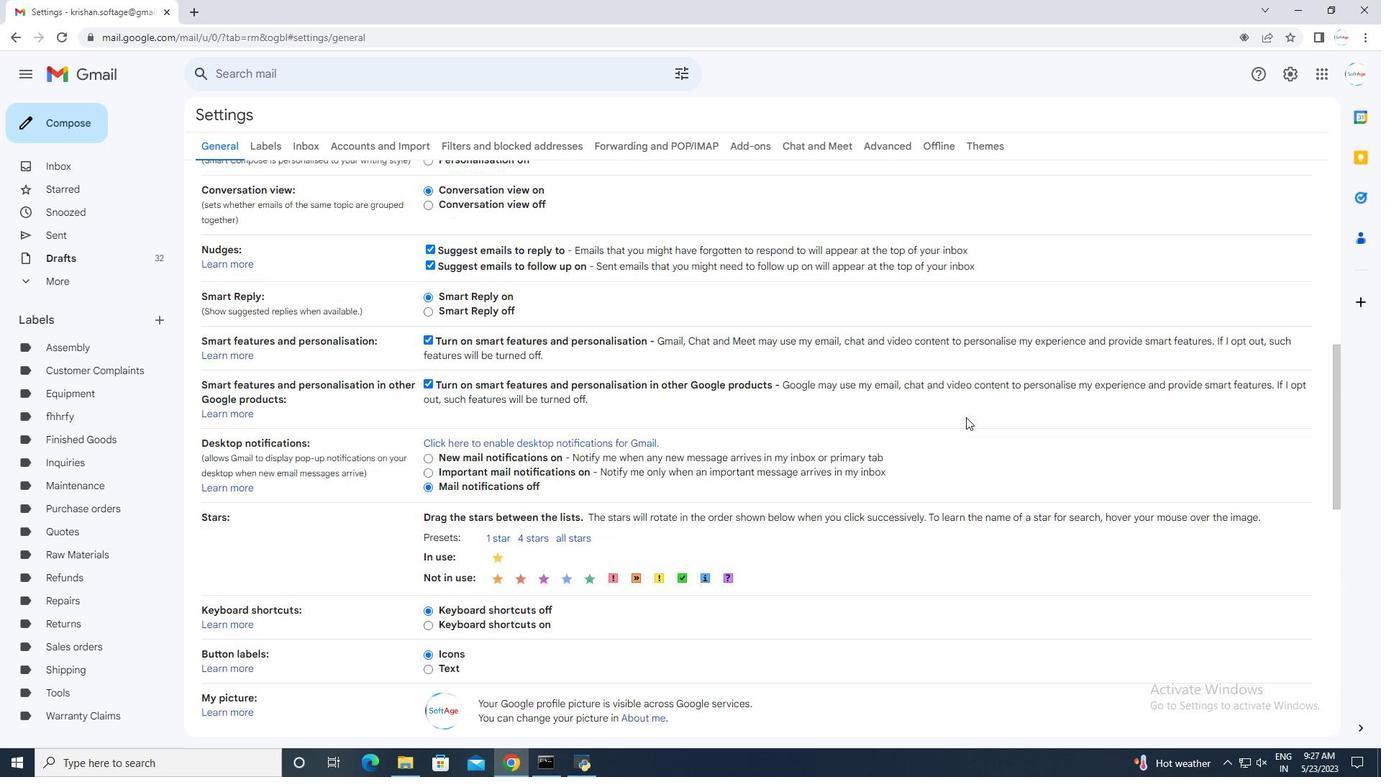 
Action: Mouse scrolled (966, 416) with delta (0, 0)
Screenshot: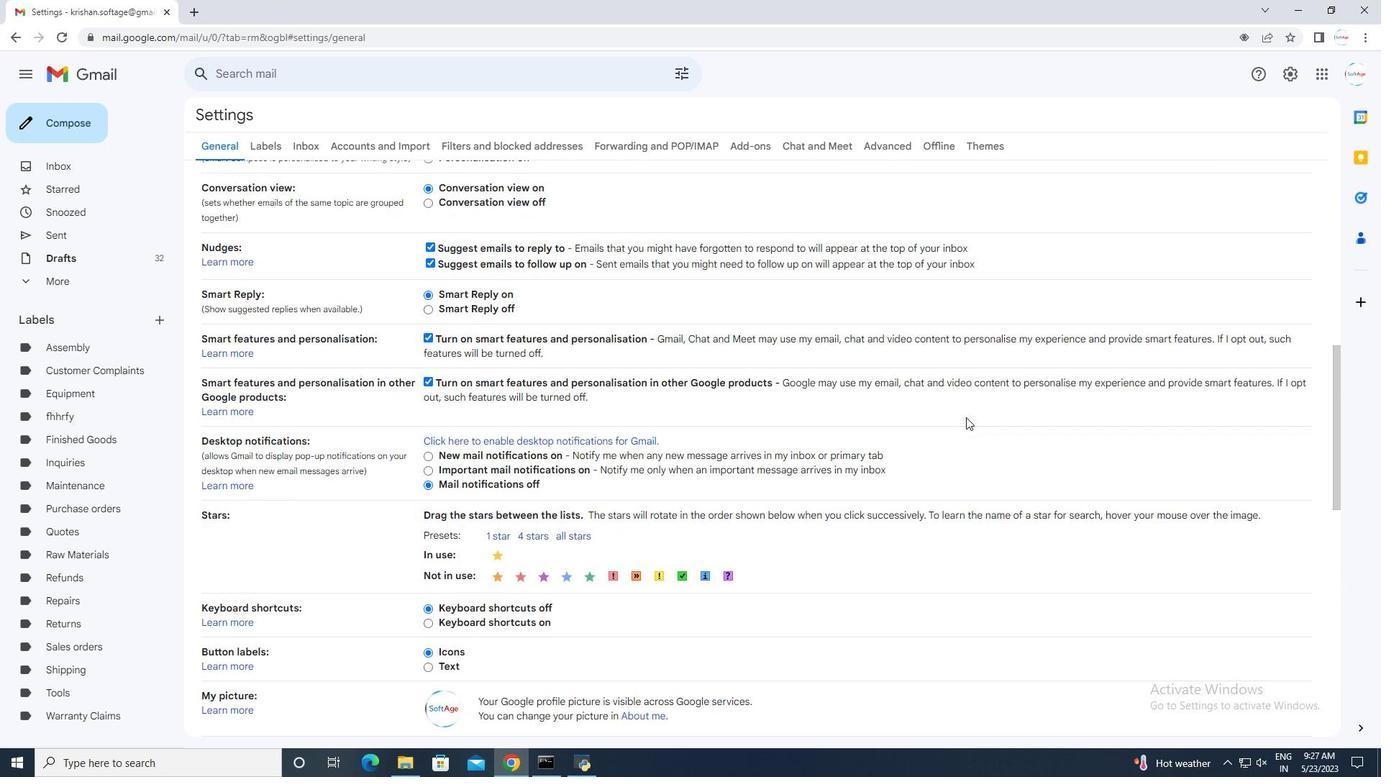 
Action: Mouse scrolled (966, 416) with delta (0, 0)
Screenshot: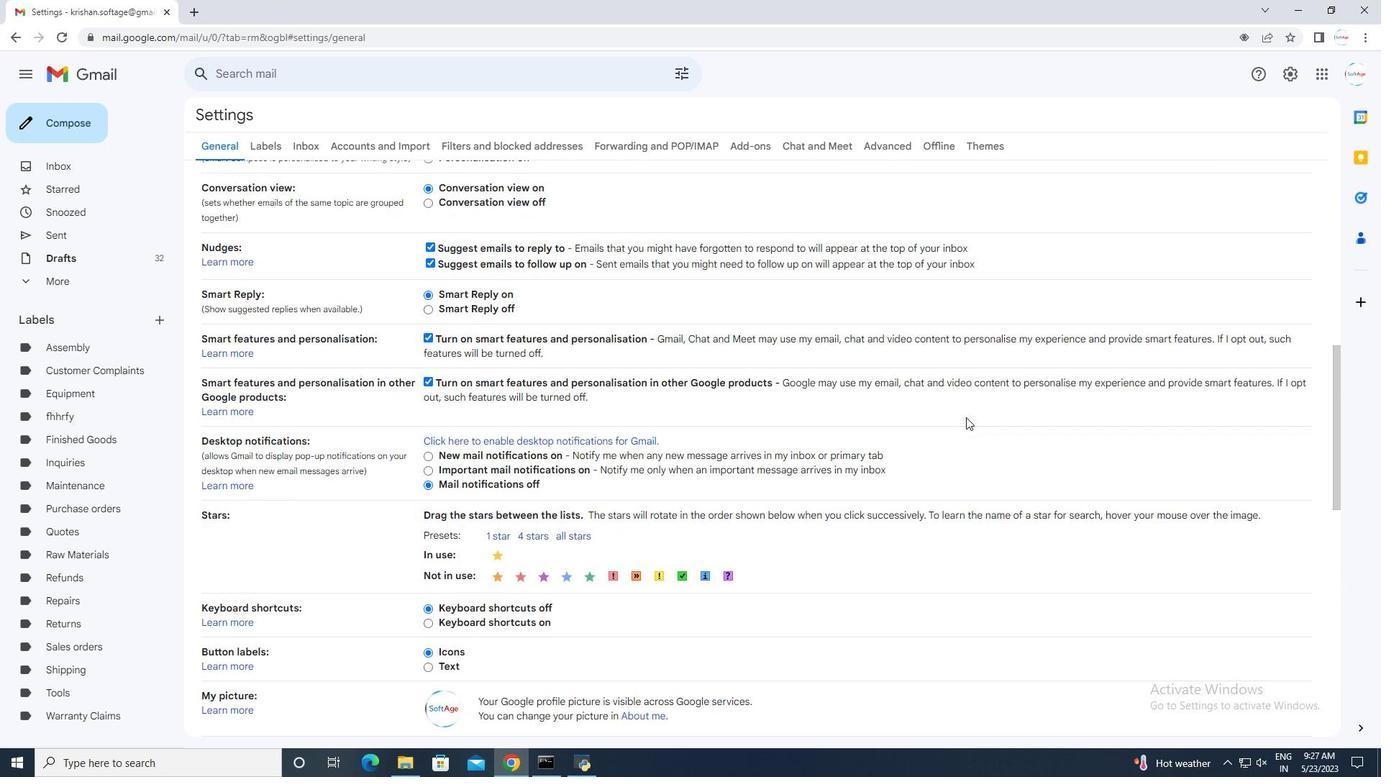 
Action: Mouse scrolled (966, 416) with delta (0, 0)
Screenshot: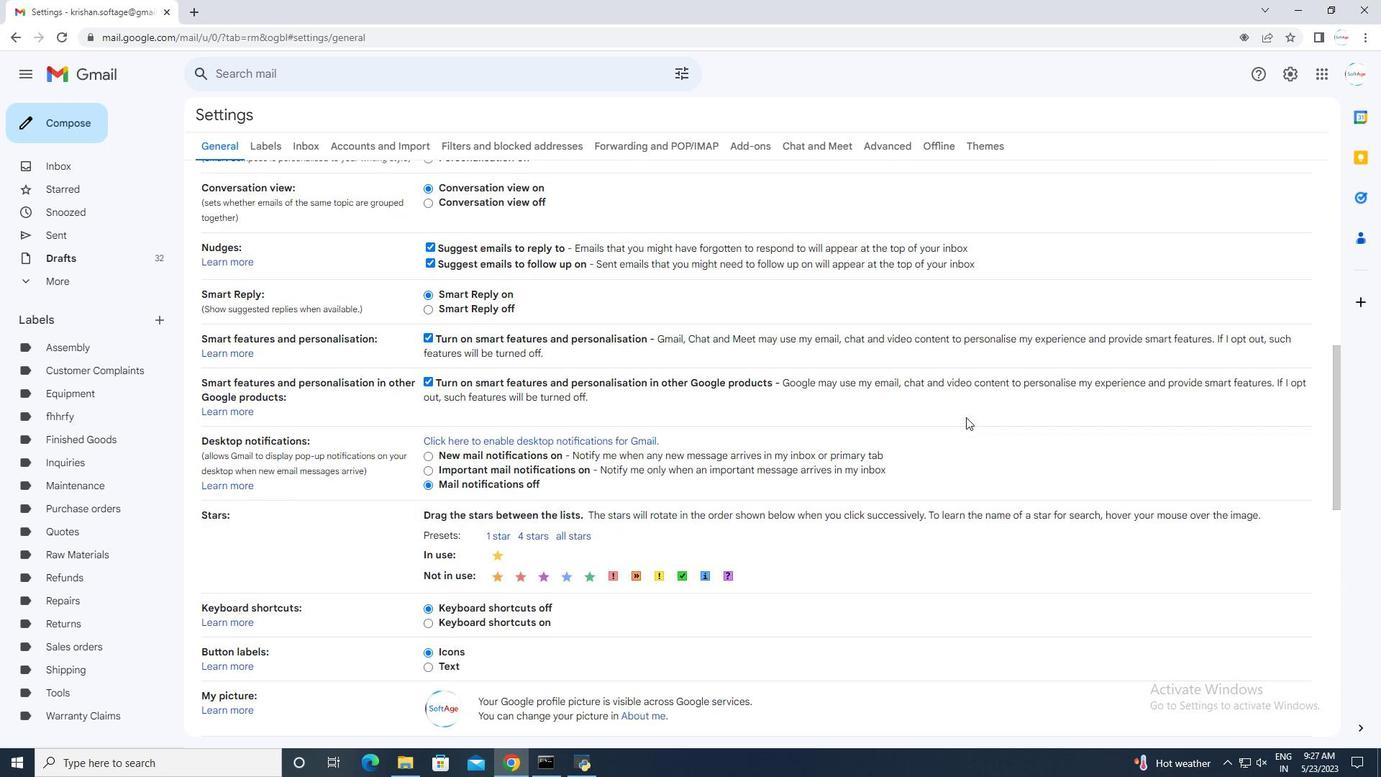
Action: Mouse scrolled (966, 416) with delta (0, 0)
Screenshot: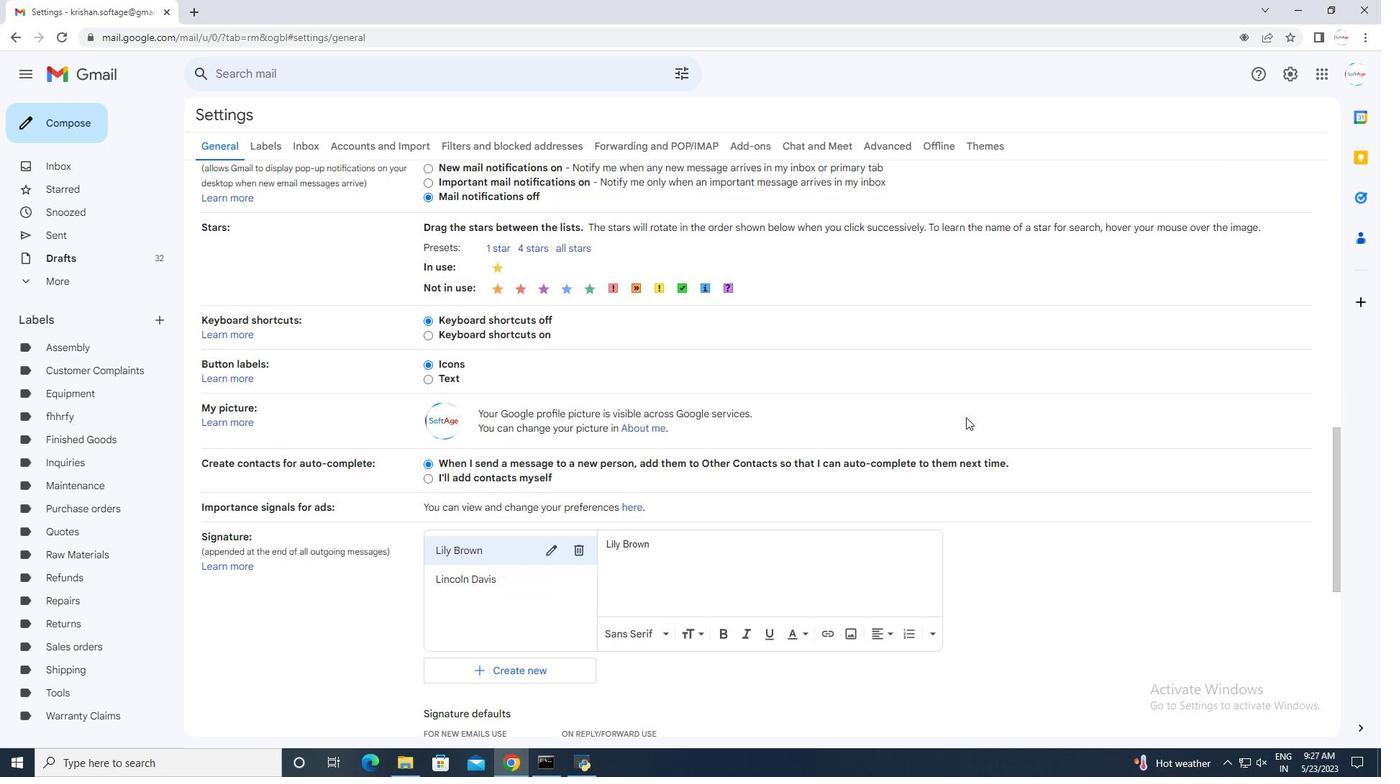
Action: Mouse scrolled (966, 416) with delta (0, 0)
Screenshot: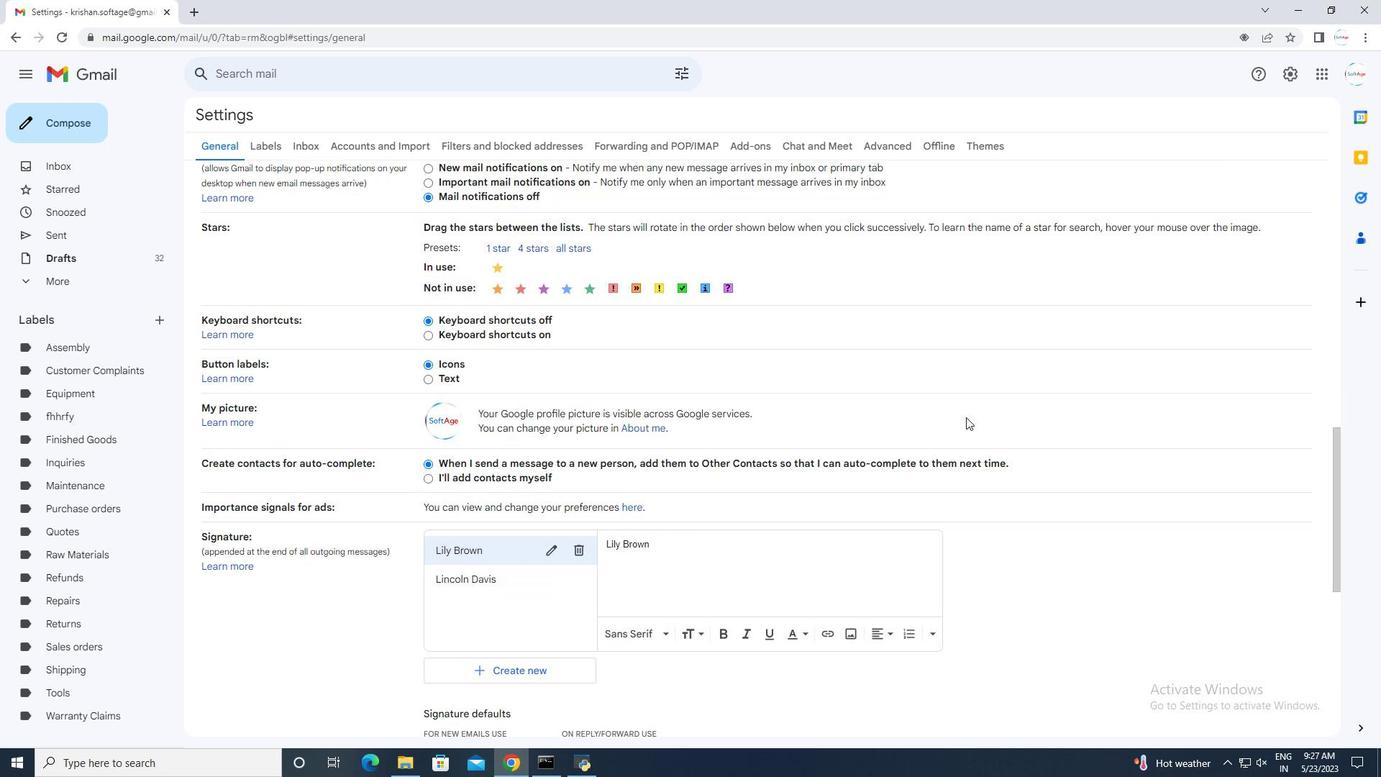 
Action: Mouse scrolled (966, 416) with delta (0, 0)
Screenshot: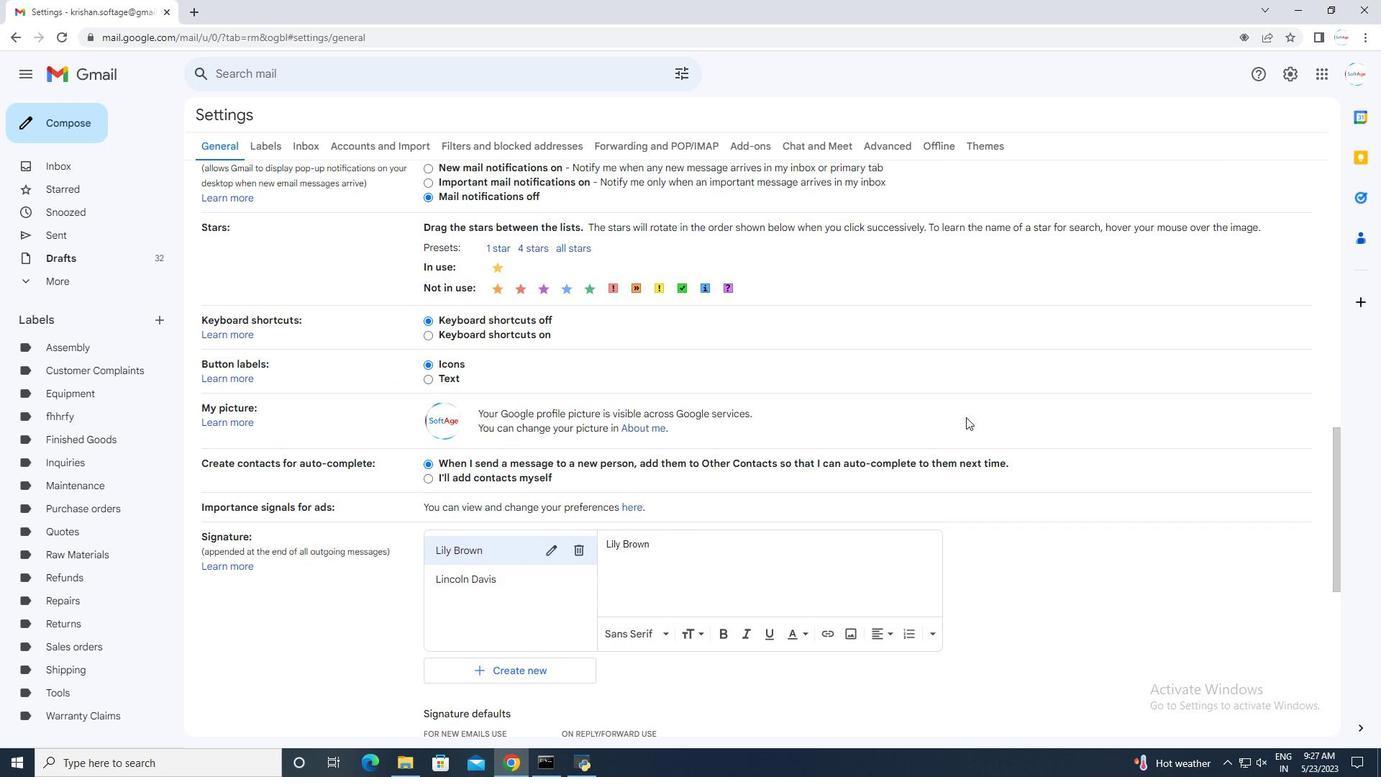 
Action: Mouse moved to (512, 449)
Screenshot: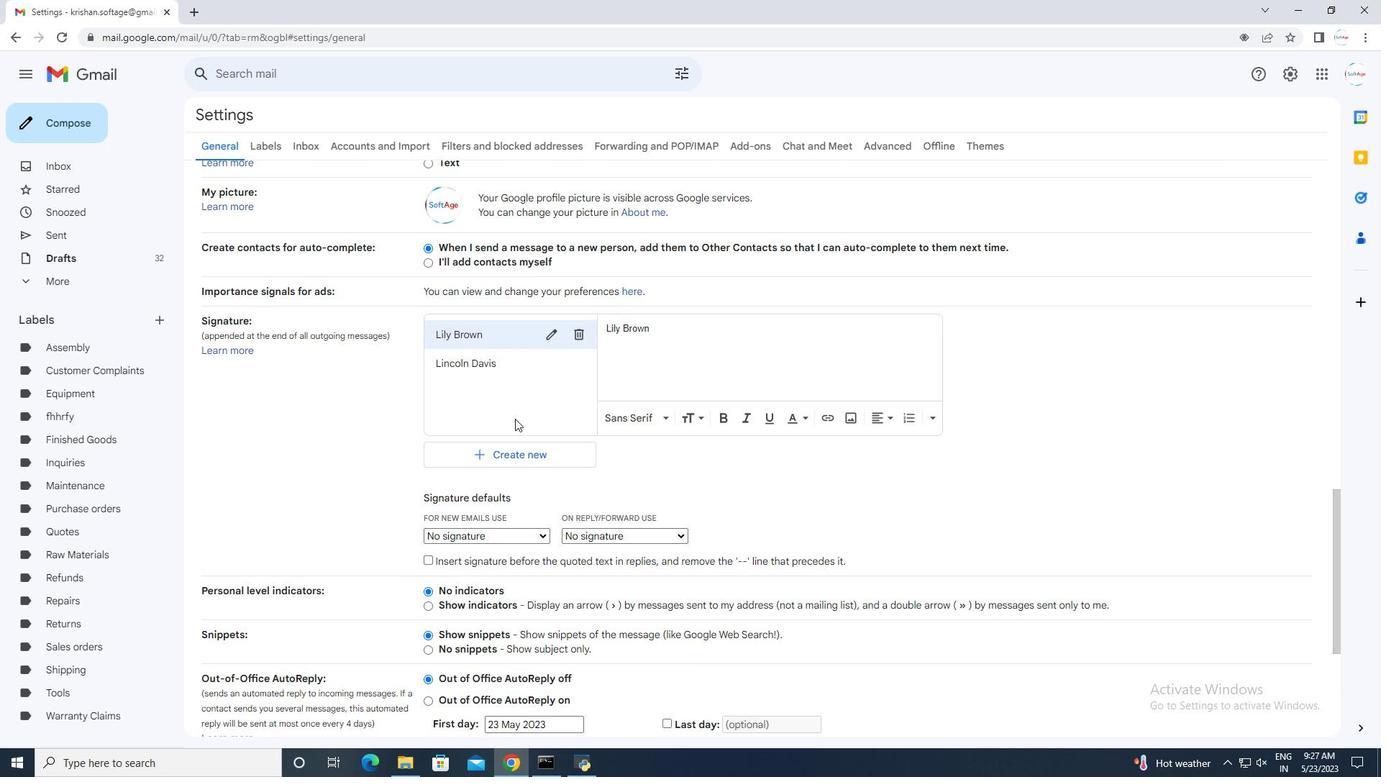 
Action: Mouse pressed left at (512, 449)
Screenshot: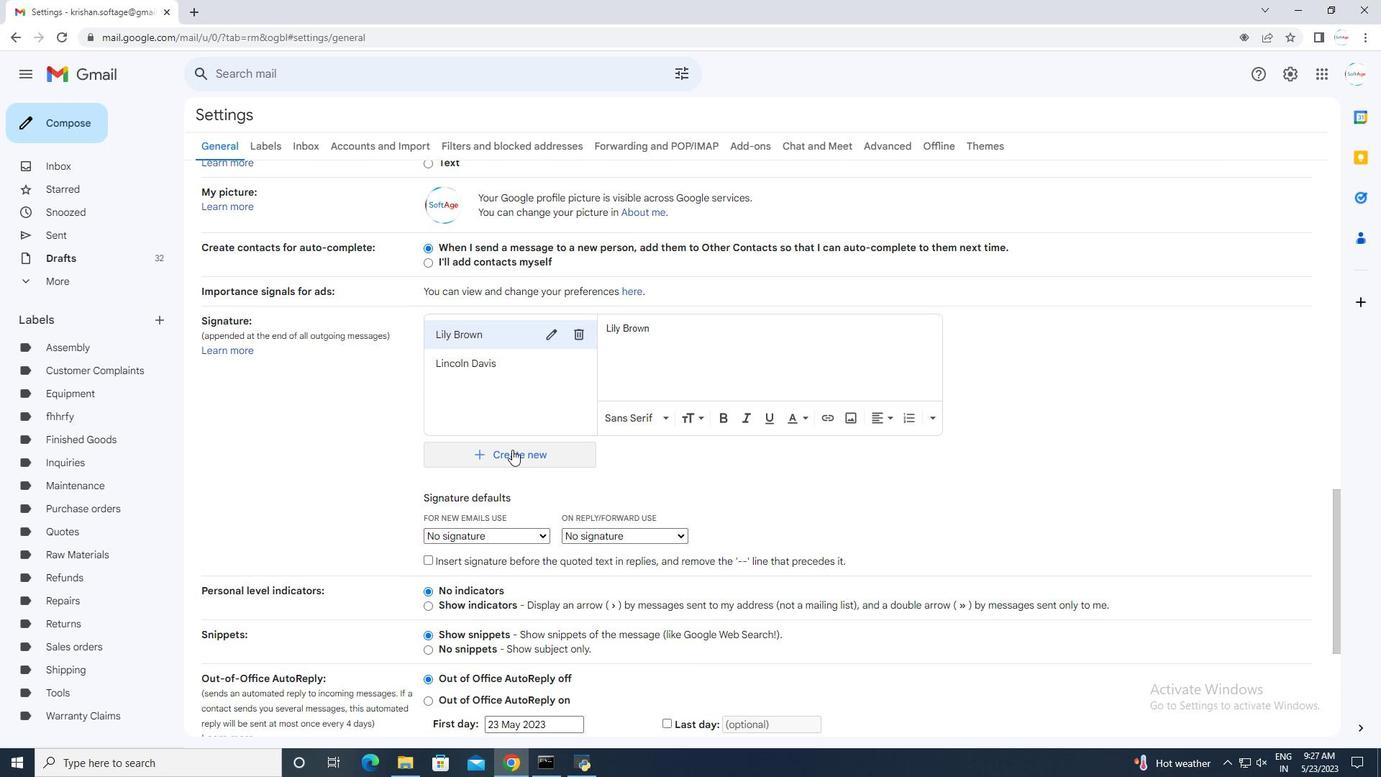 
Action: Mouse moved to (616, 392)
Screenshot: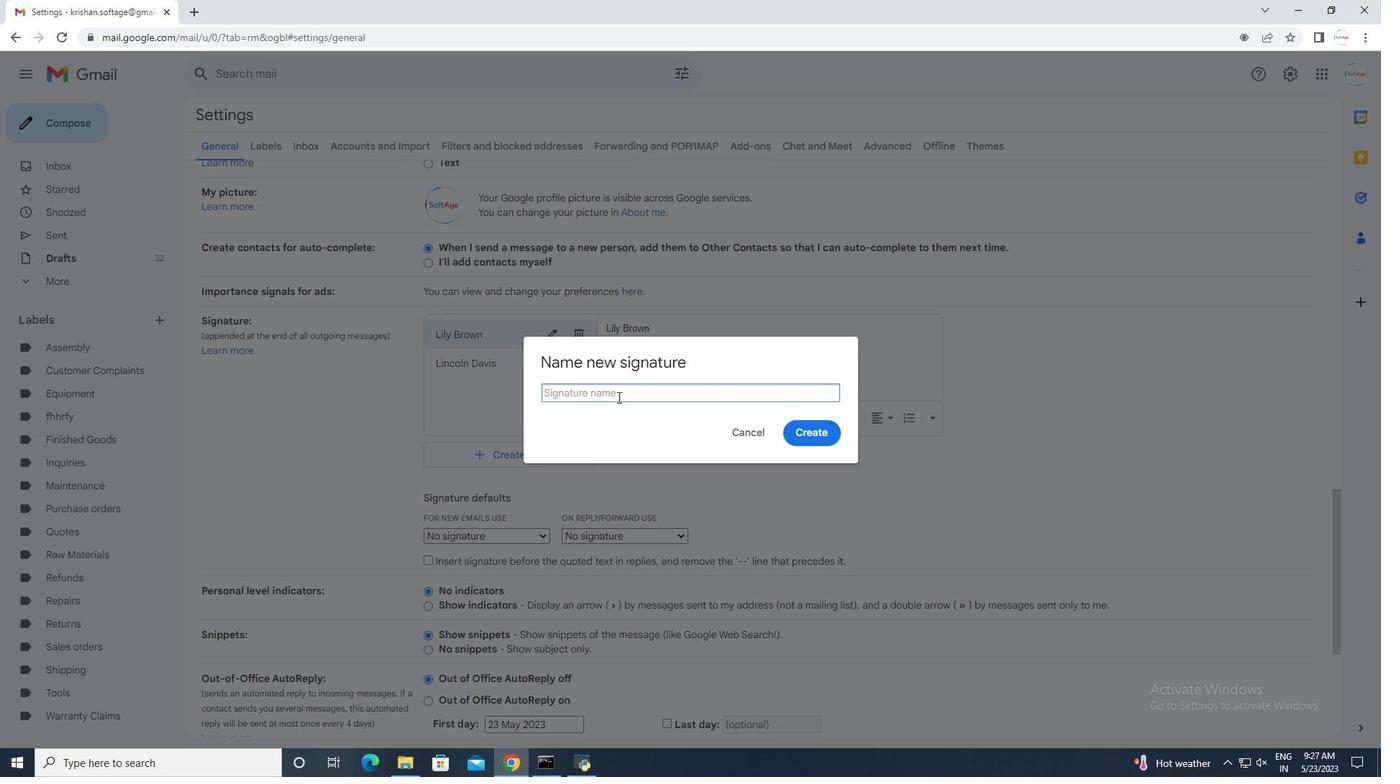 
Action: Mouse pressed left at (616, 392)
Screenshot: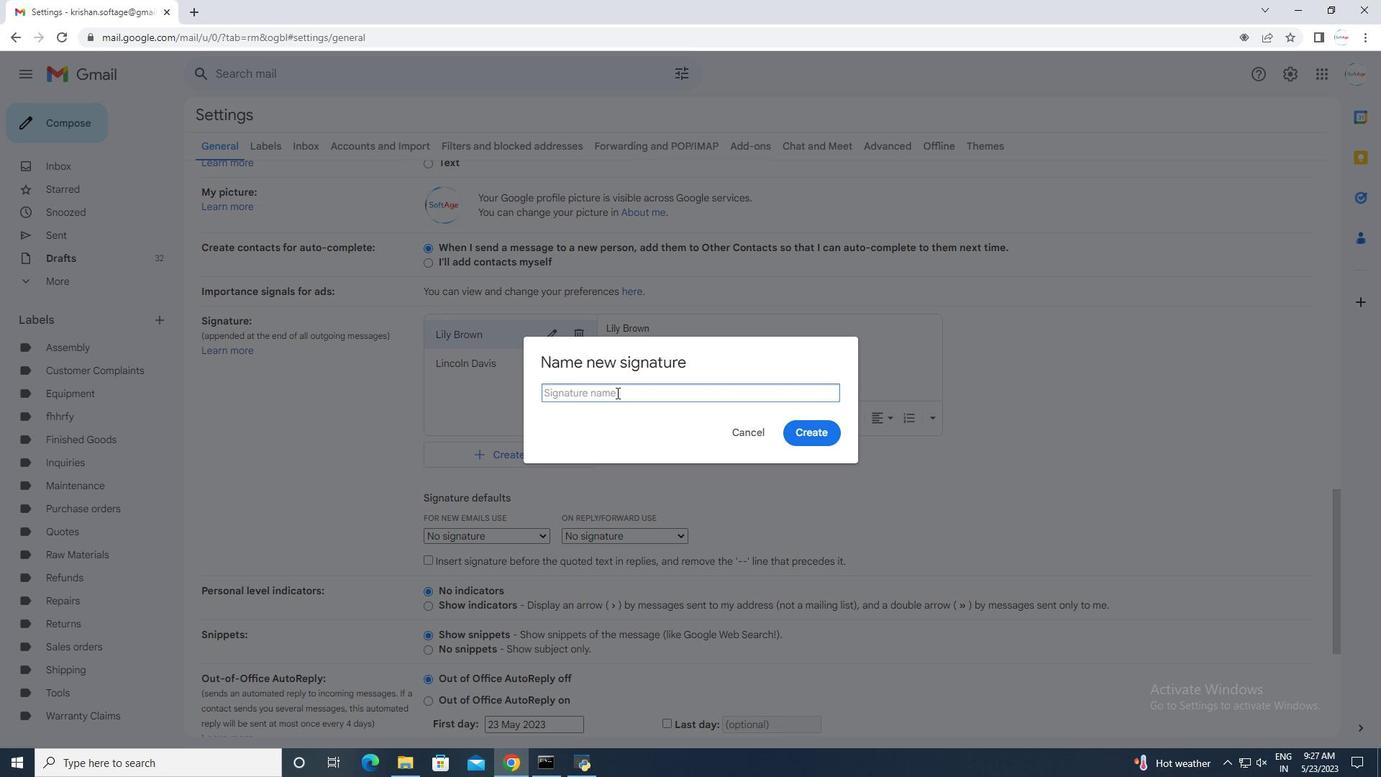 
Action: Key pressed <Key.shift>Linda<Key.space><Key.shift>Green
Screenshot: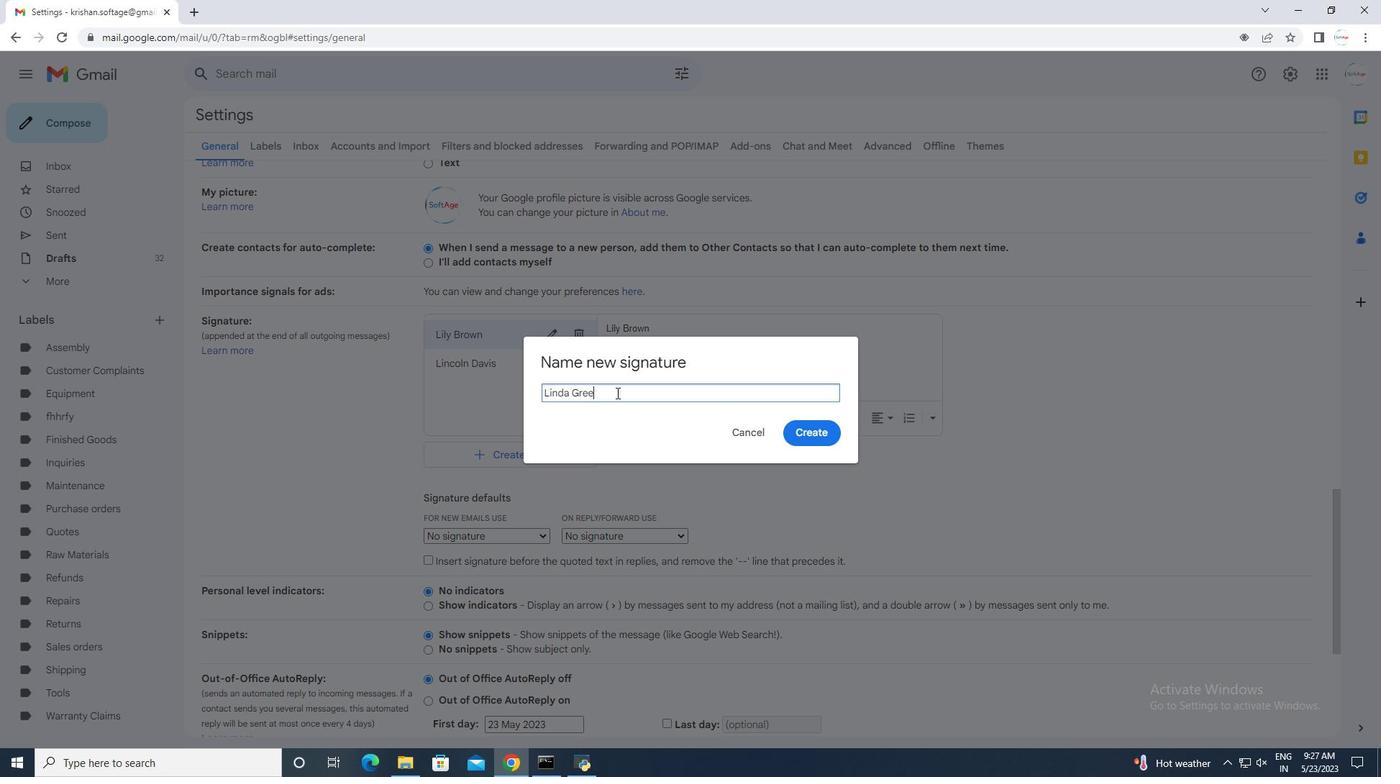 
Action: Mouse moved to (801, 436)
Screenshot: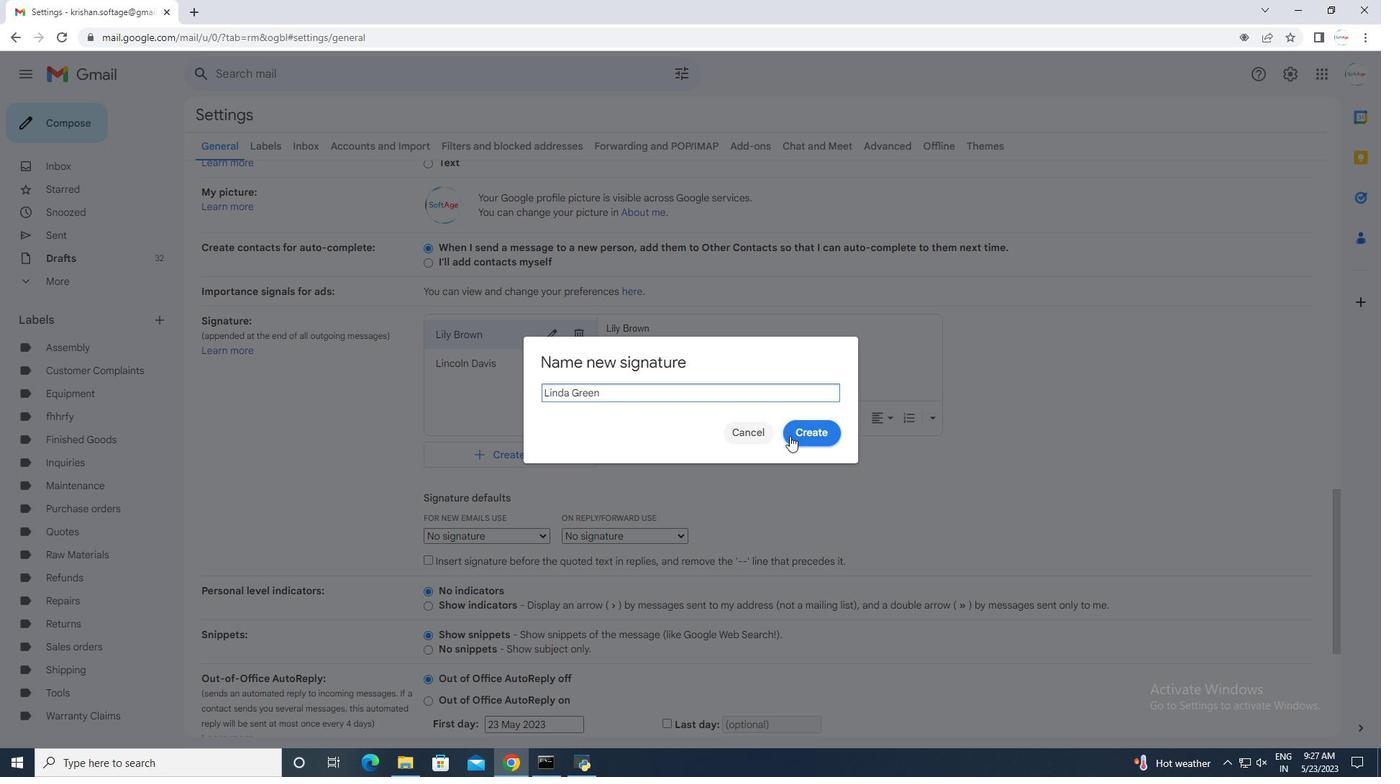 
Action: Mouse pressed left at (801, 436)
Screenshot: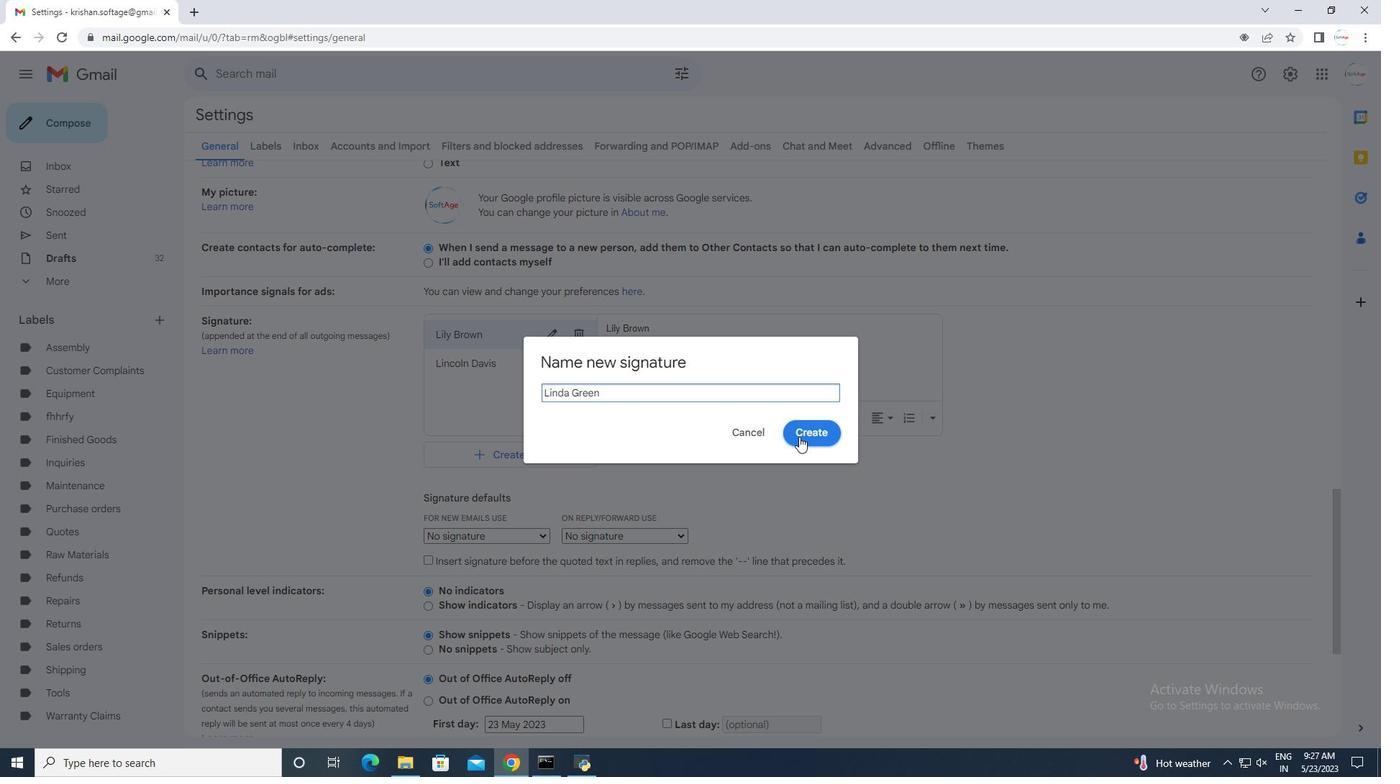 
Action: Mouse moved to (790, 462)
Screenshot: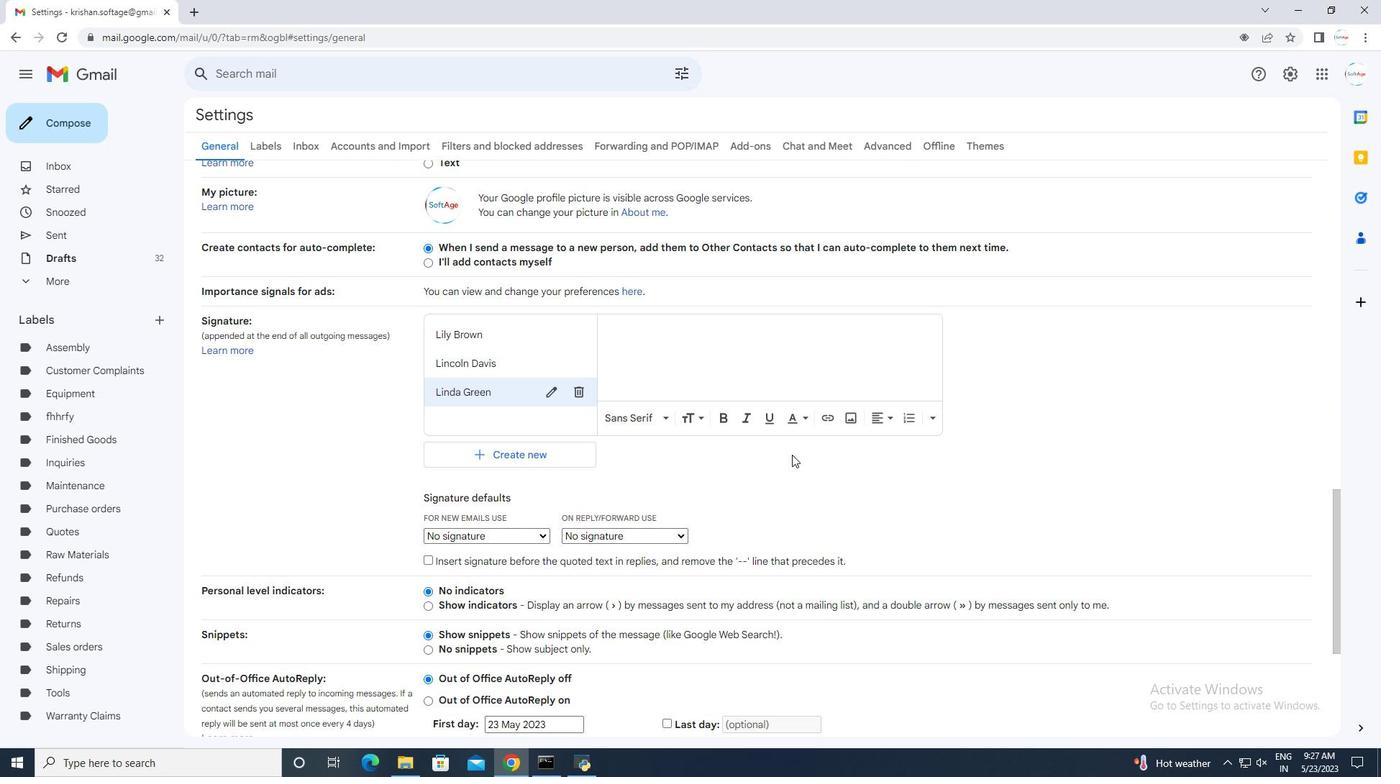 
Action: Mouse scrolled (790, 462) with delta (0, 0)
Screenshot: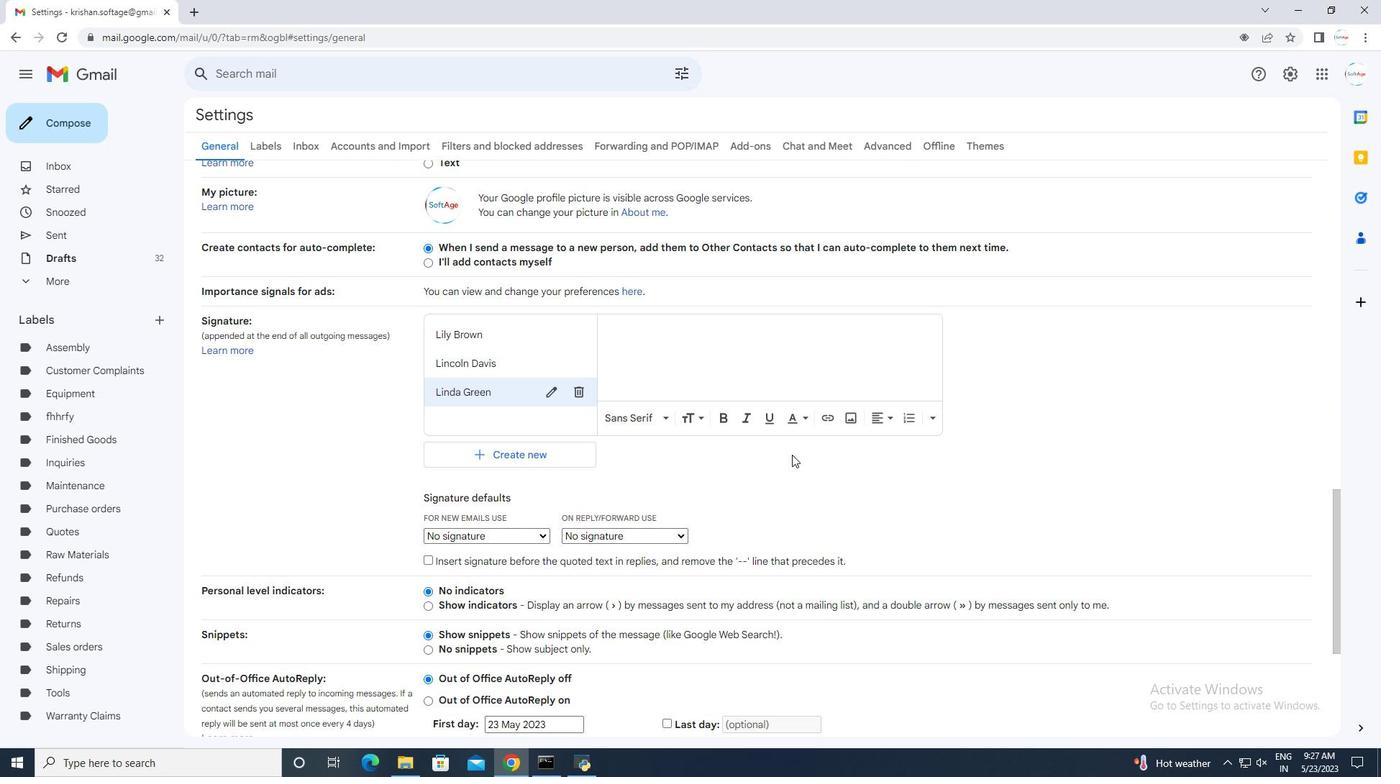 
Action: Mouse moved to (788, 465)
Screenshot: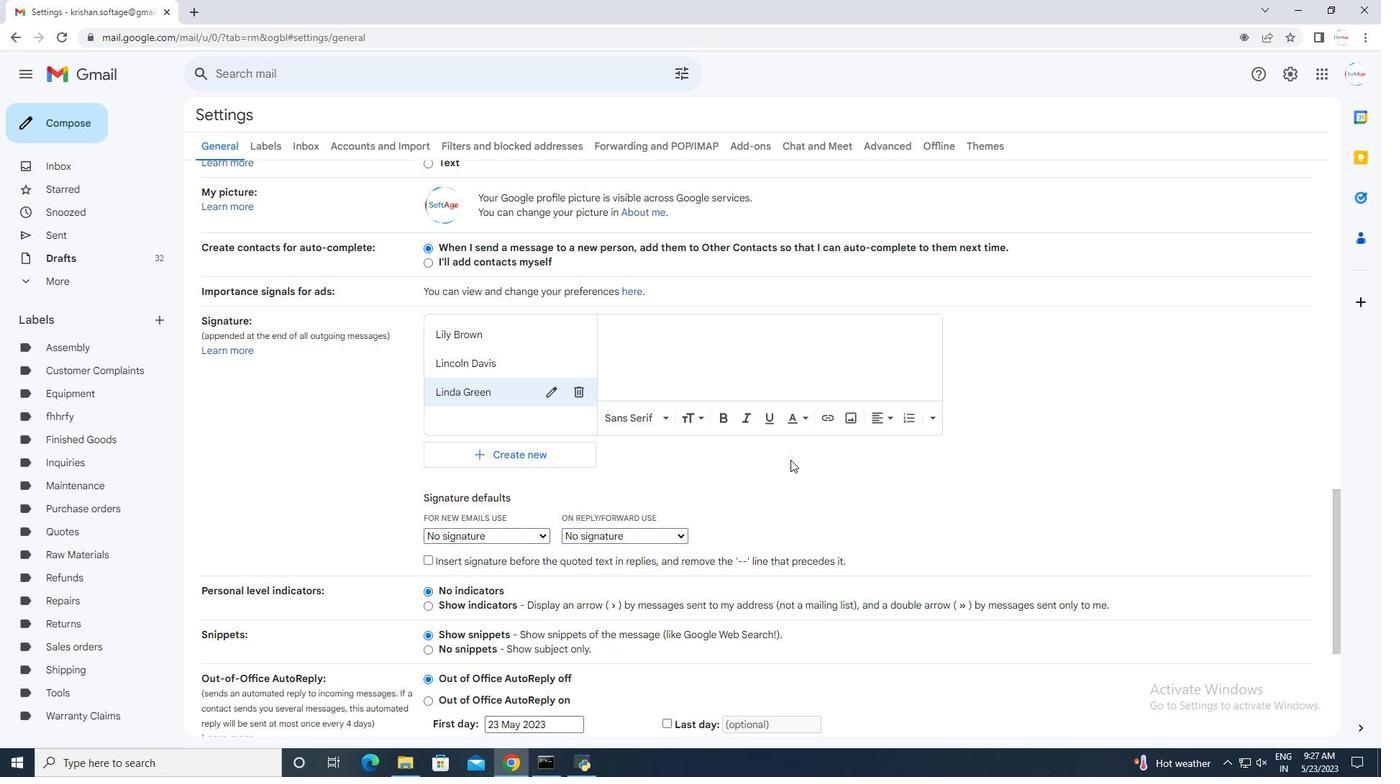 
Action: Mouse scrolled (788, 464) with delta (0, 0)
Screenshot: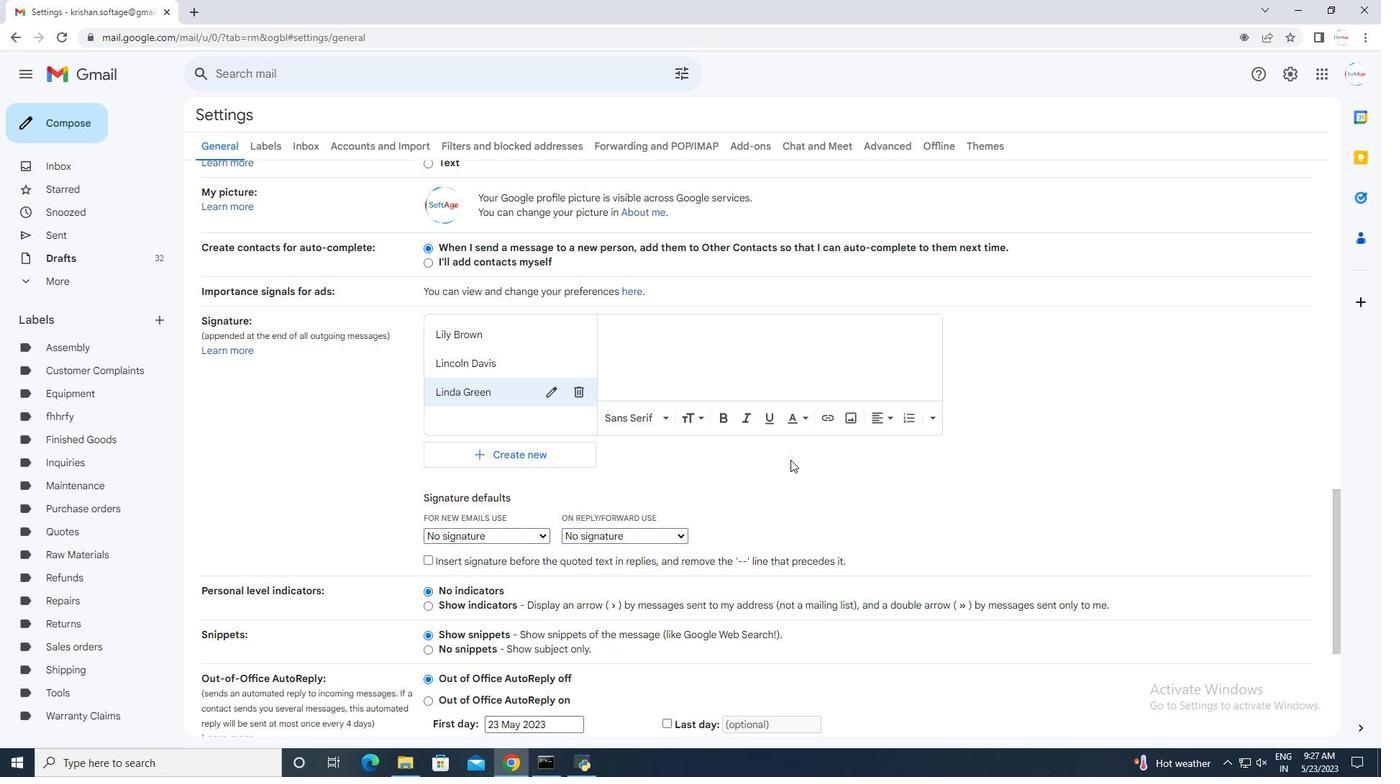 
Action: Mouse moved to (788, 467)
Screenshot: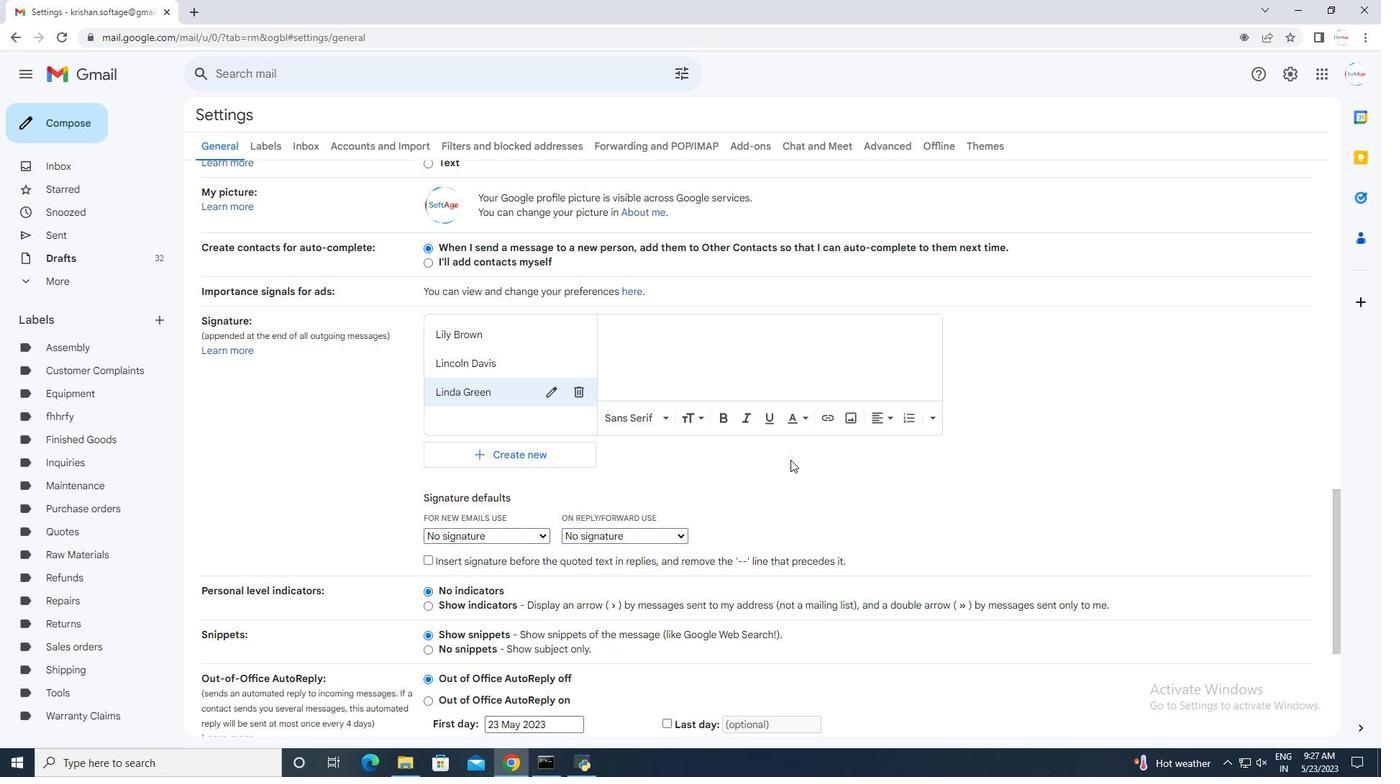 
Action: Mouse scrolled (788, 466) with delta (0, 0)
Screenshot: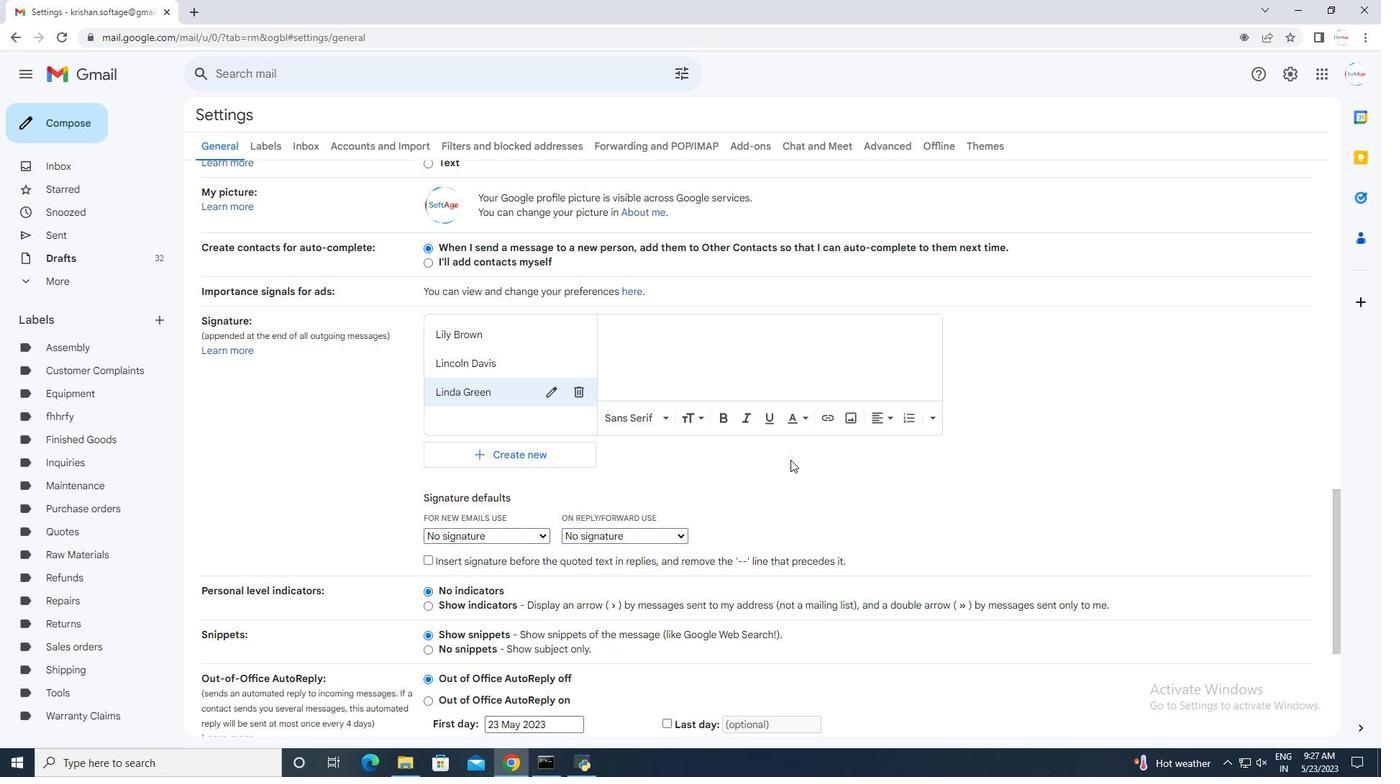 
Action: Mouse moved to (786, 471)
Screenshot: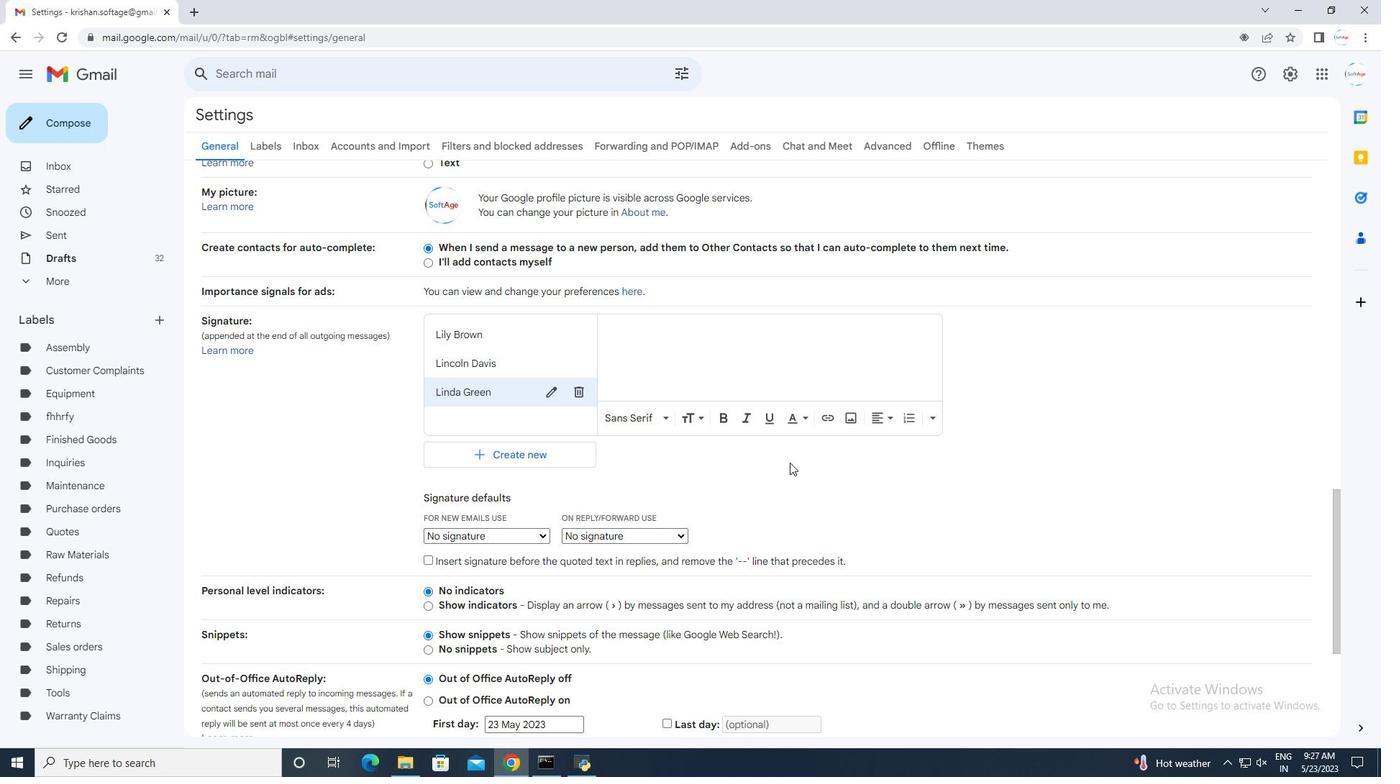
Action: Mouse scrolled (786, 470) with delta (0, 0)
Screenshot: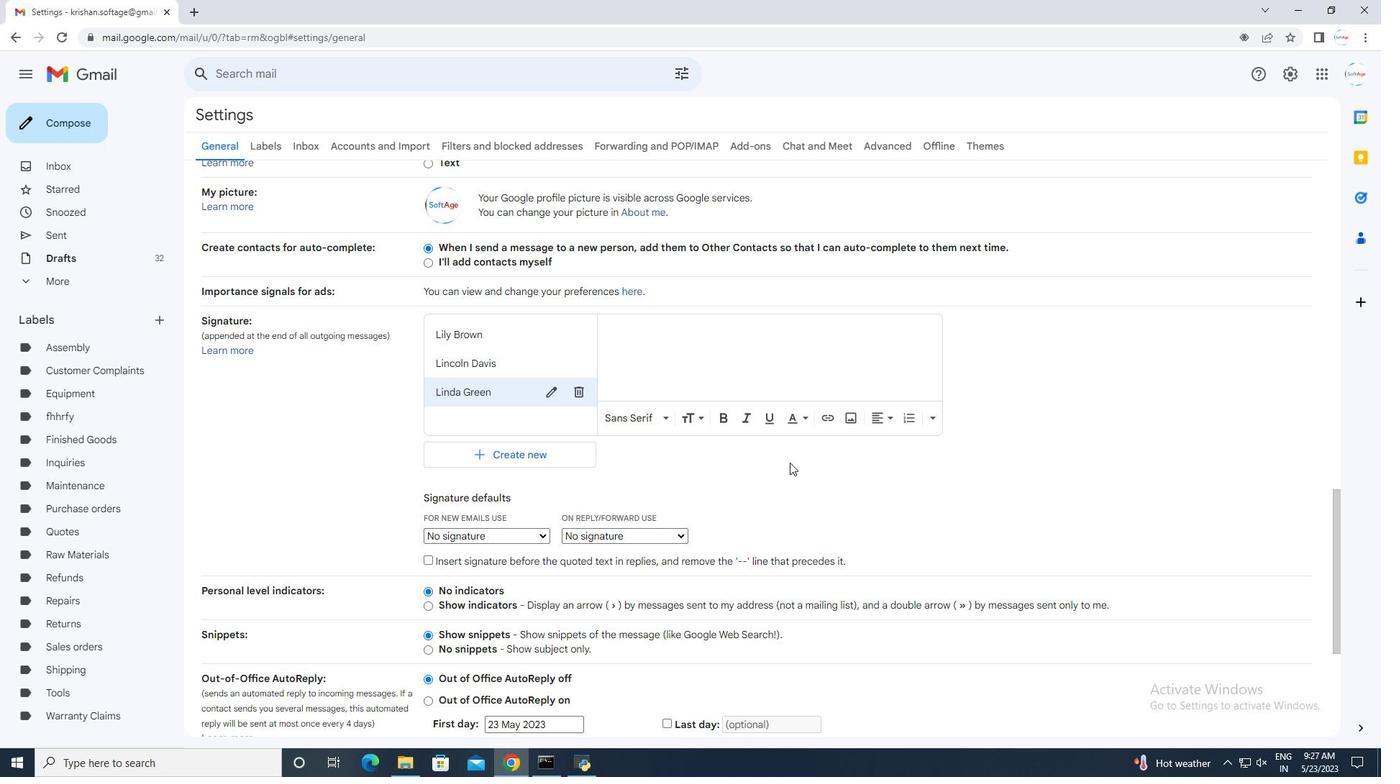 
Action: Mouse moved to (785, 472)
Screenshot: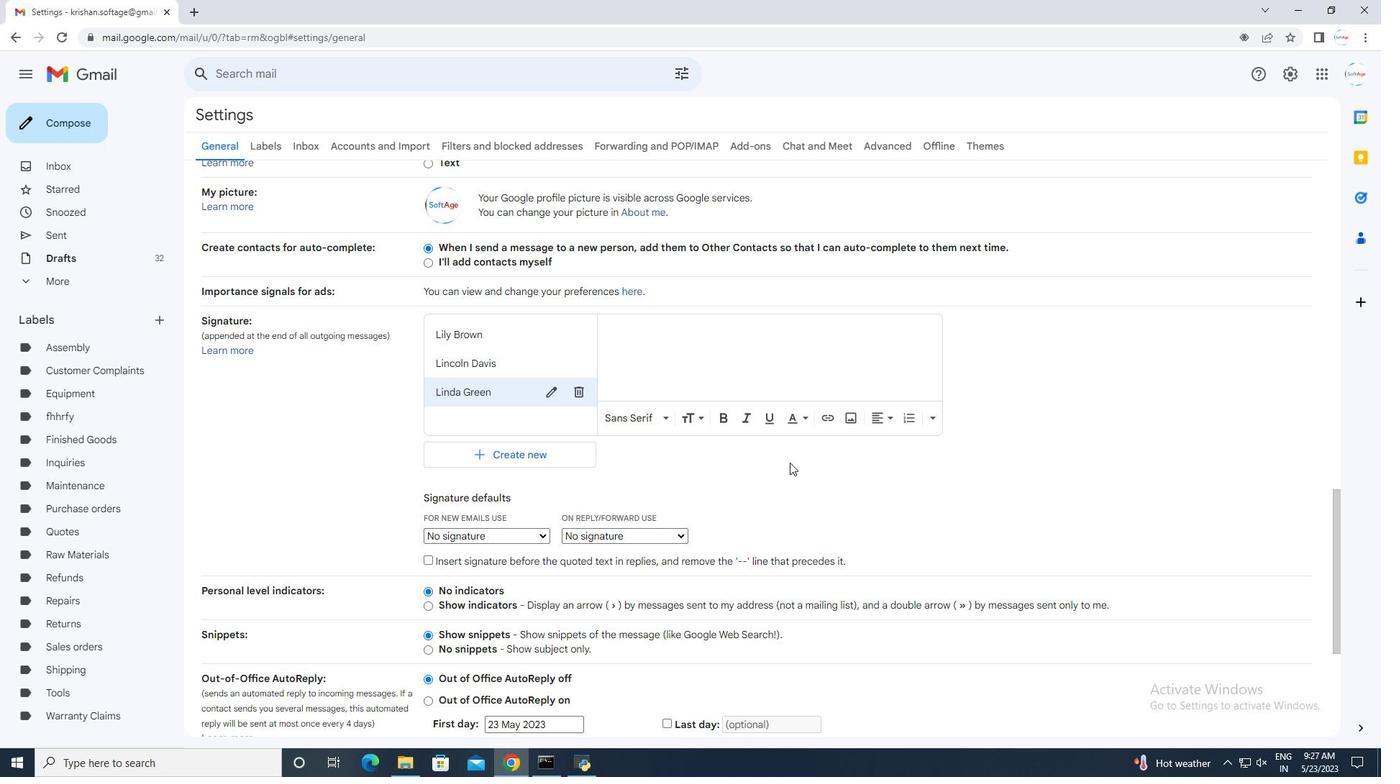 
Action: Mouse scrolled (785, 471) with delta (0, 0)
Screenshot: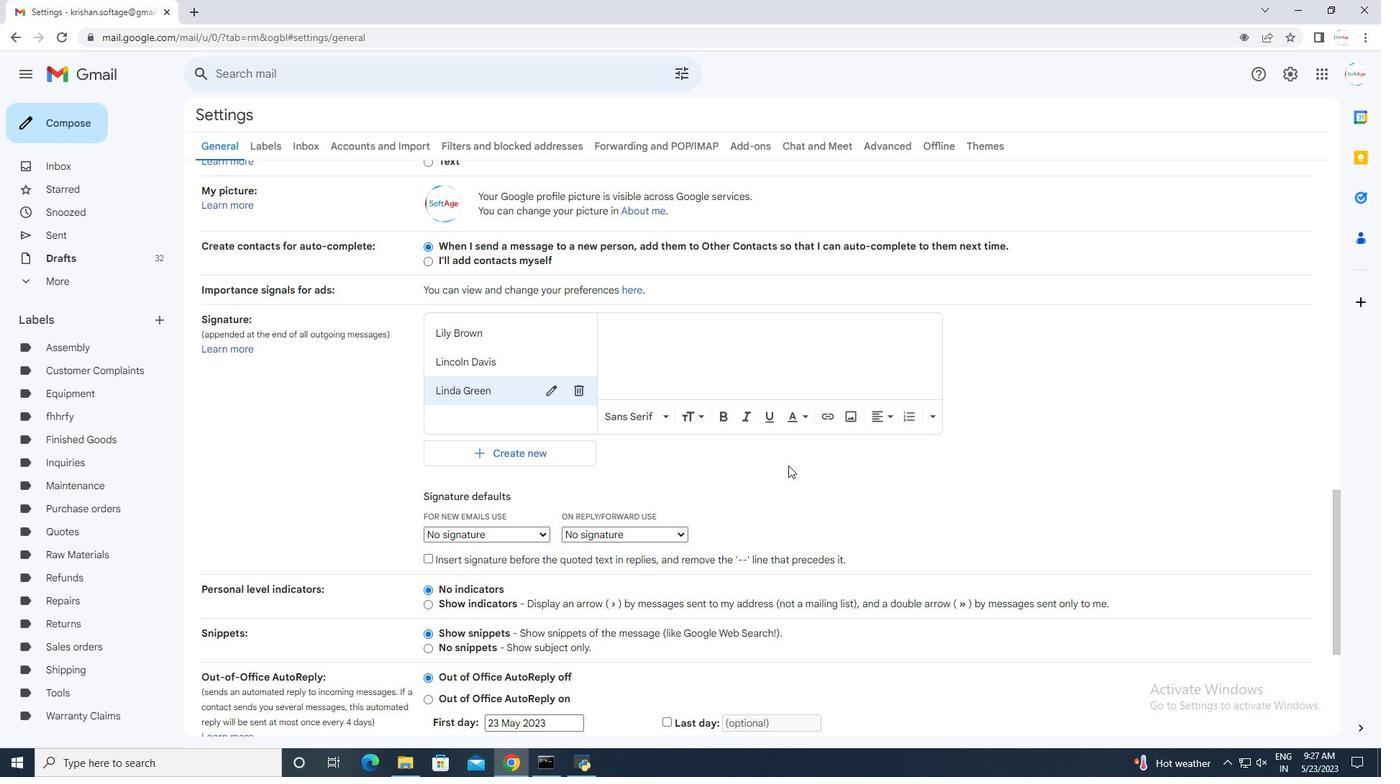 
Action: Mouse scrolled (785, 471) with delta (0, 0)
Screenshot: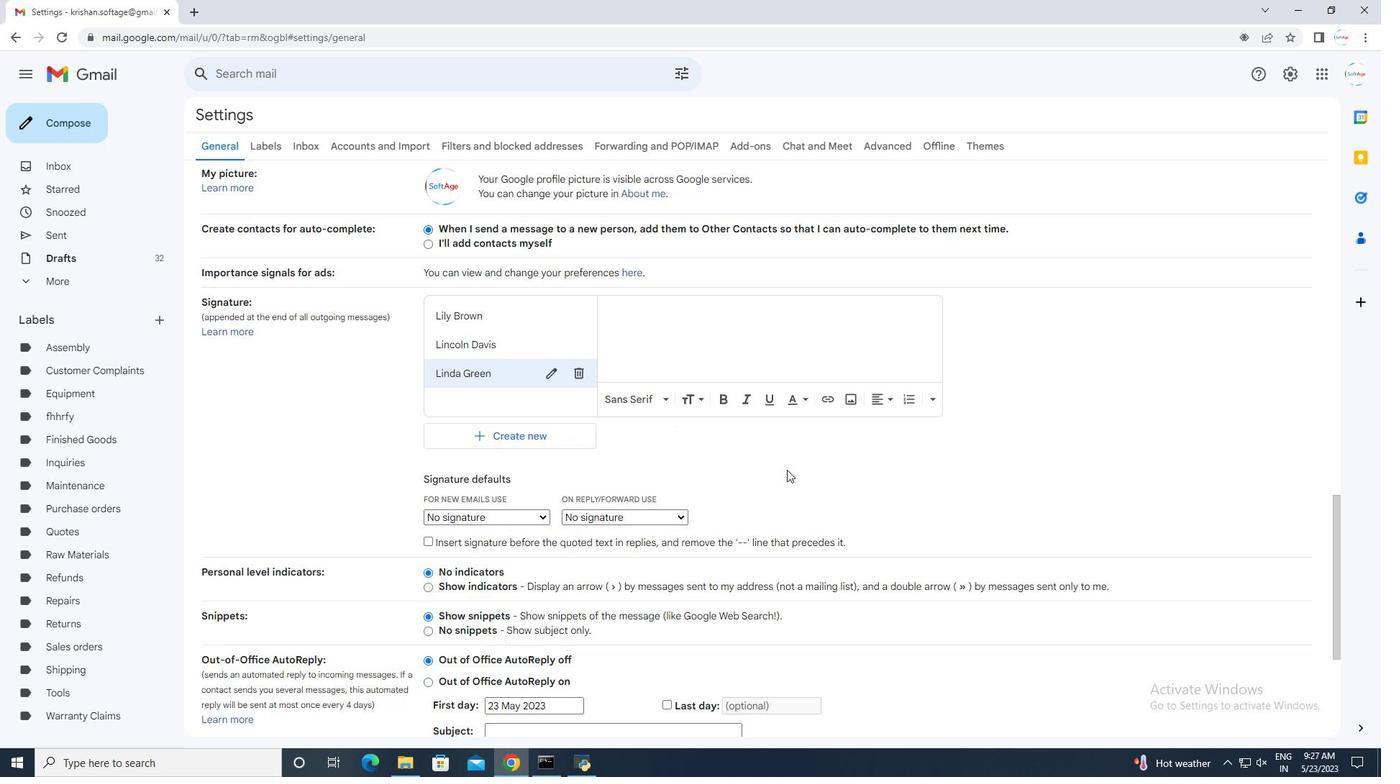 
Action: Mouse scrolled (785, 471) with delta (0, 0)
Screenshot: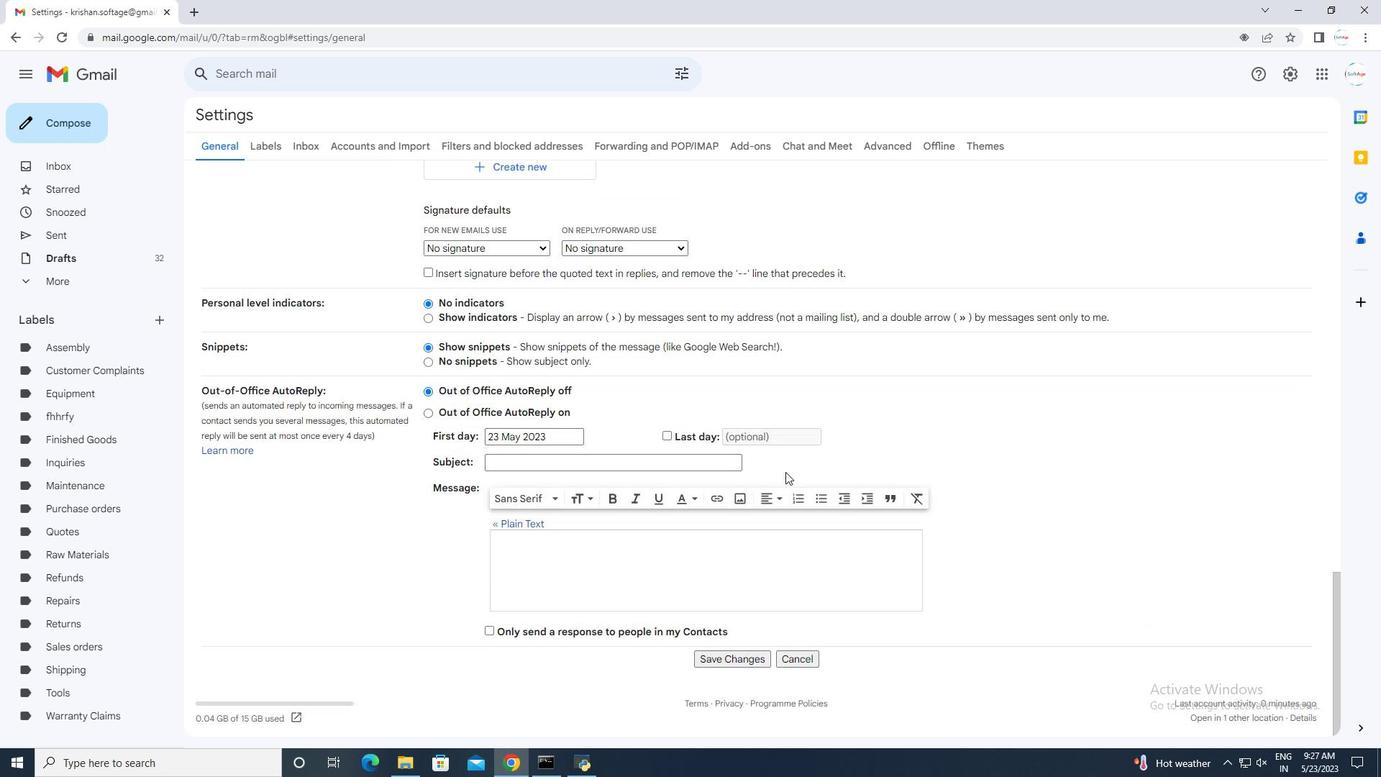 
Action: Mouse scrolled (785, 471) with delta (0, 0)
Screenshot: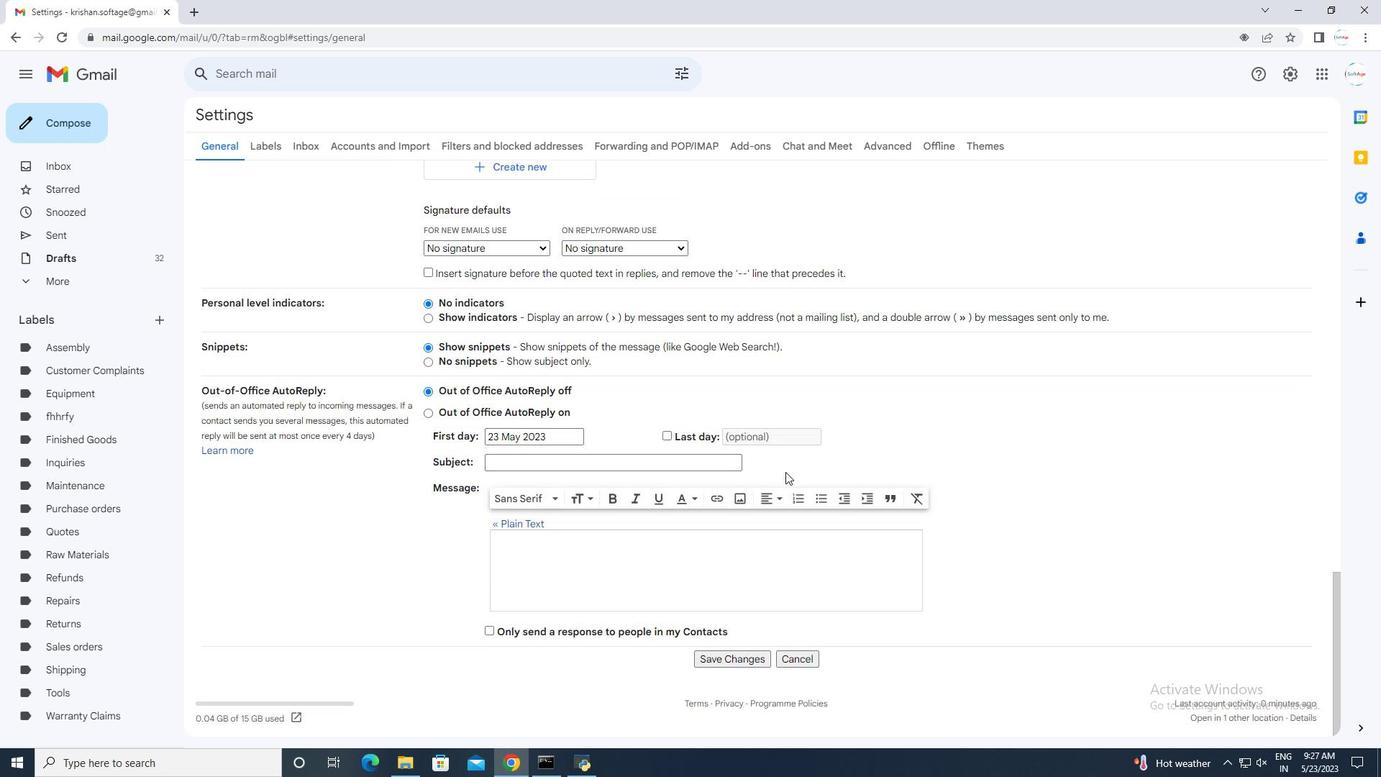 
Action: Mouse scrolled (785, 471) with delta (0, 0)
Screenshot: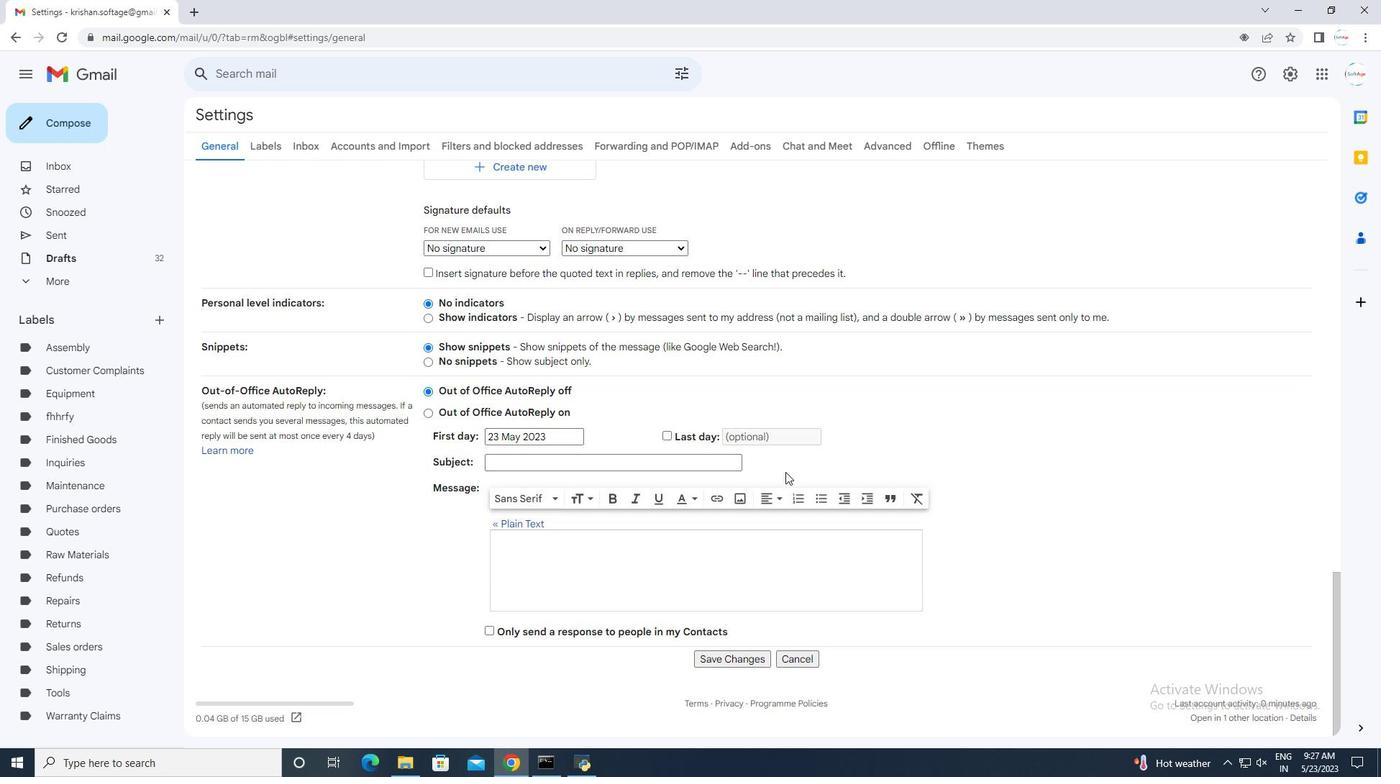 
Action: Mouse scrolled (785, 471) with delta (0, 0)
Screenshot: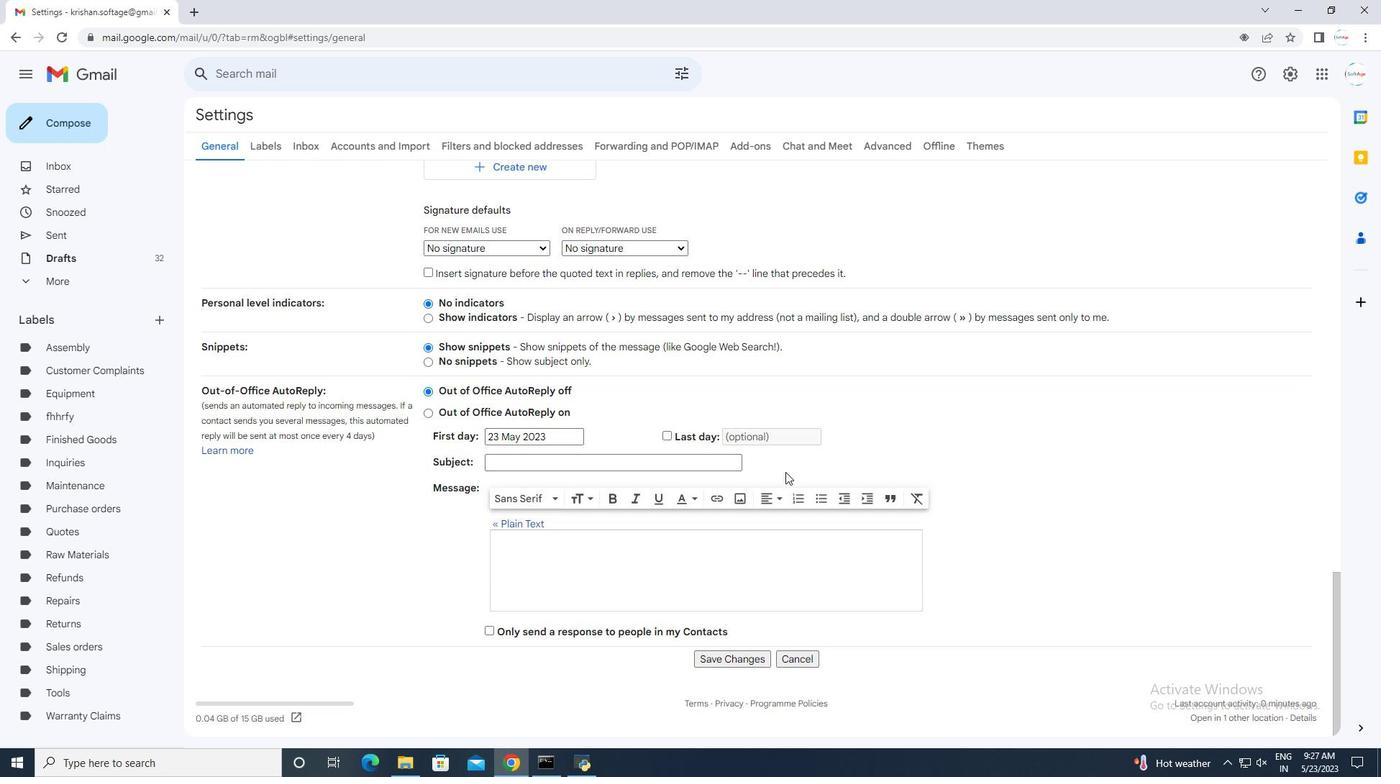 
Action: Mouse moved to (742, 664)
Screenshot: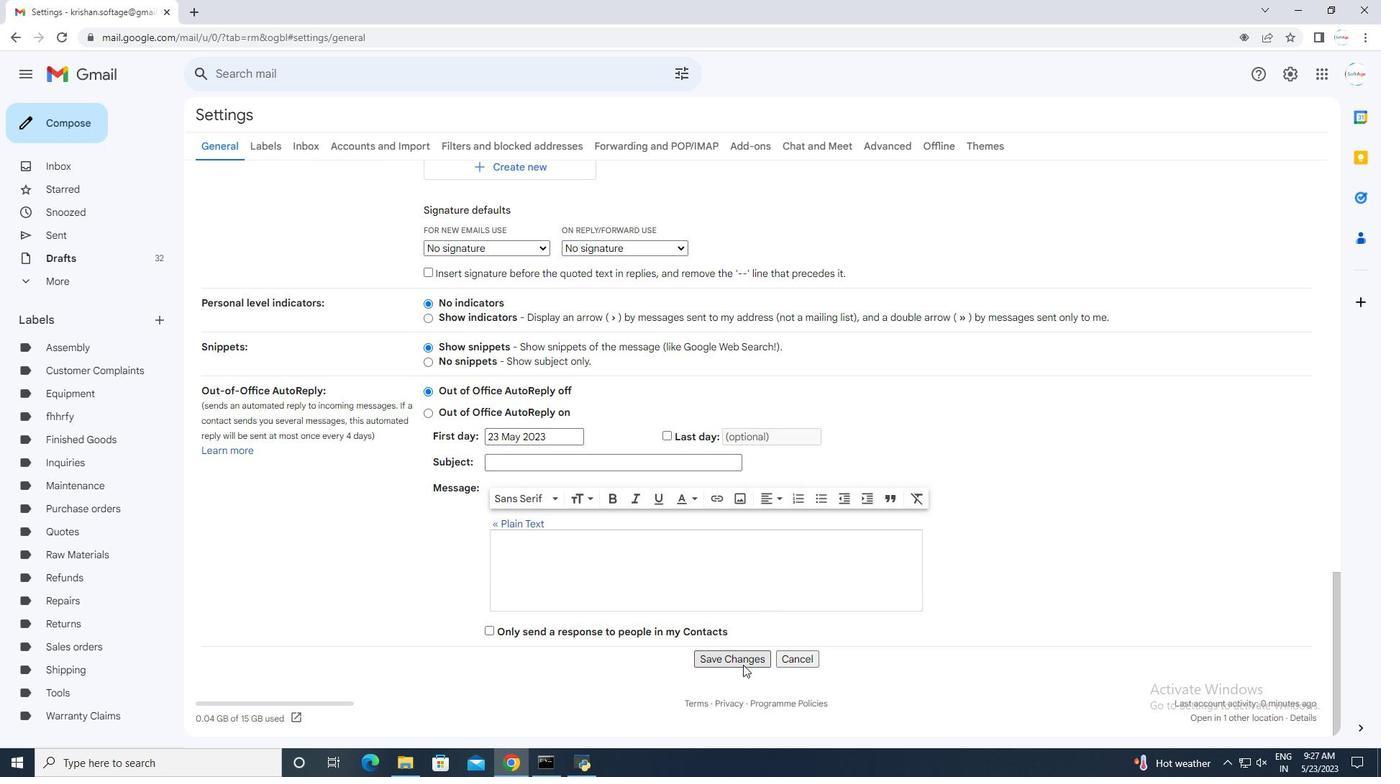 
Action: Mouse pressed left at (742, 664)
Screenshot: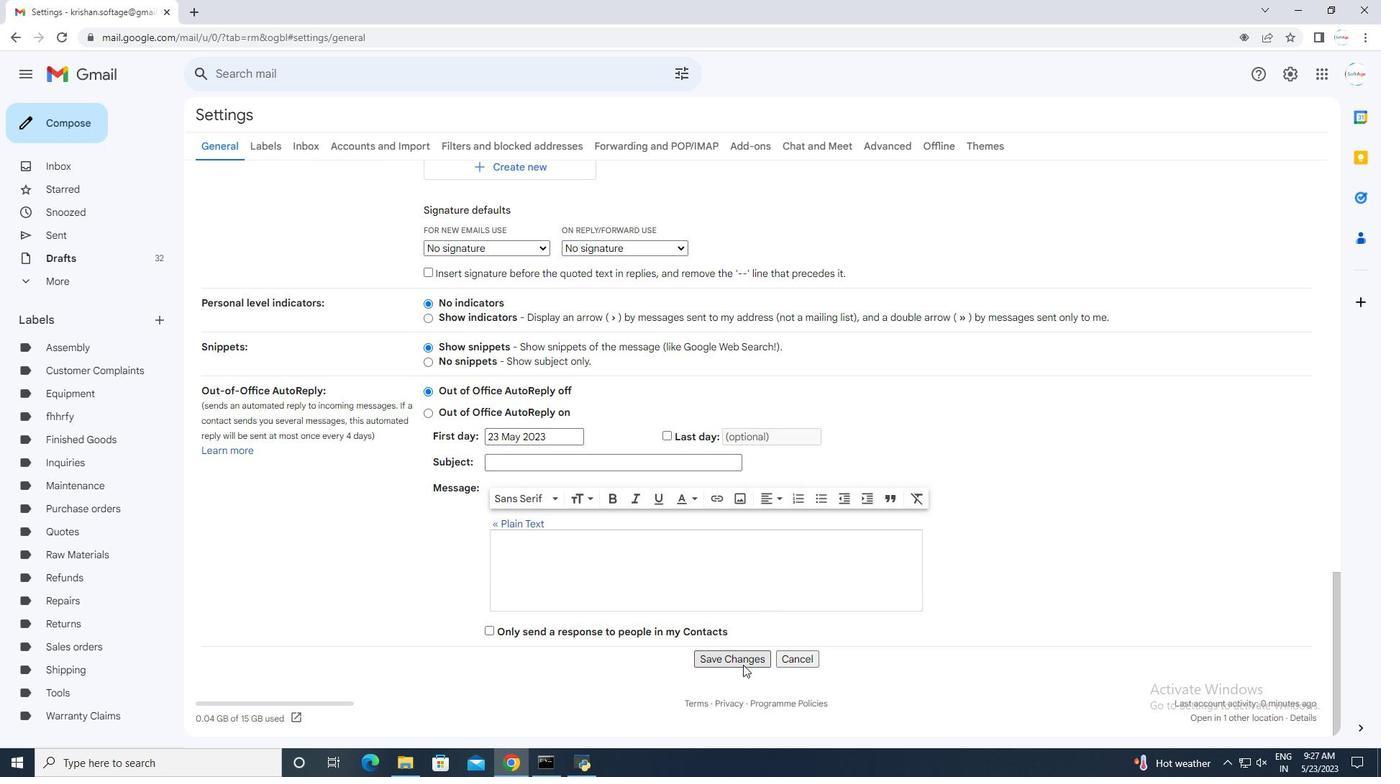 
Action: Mouse moved to (82, 129)
Screenshot: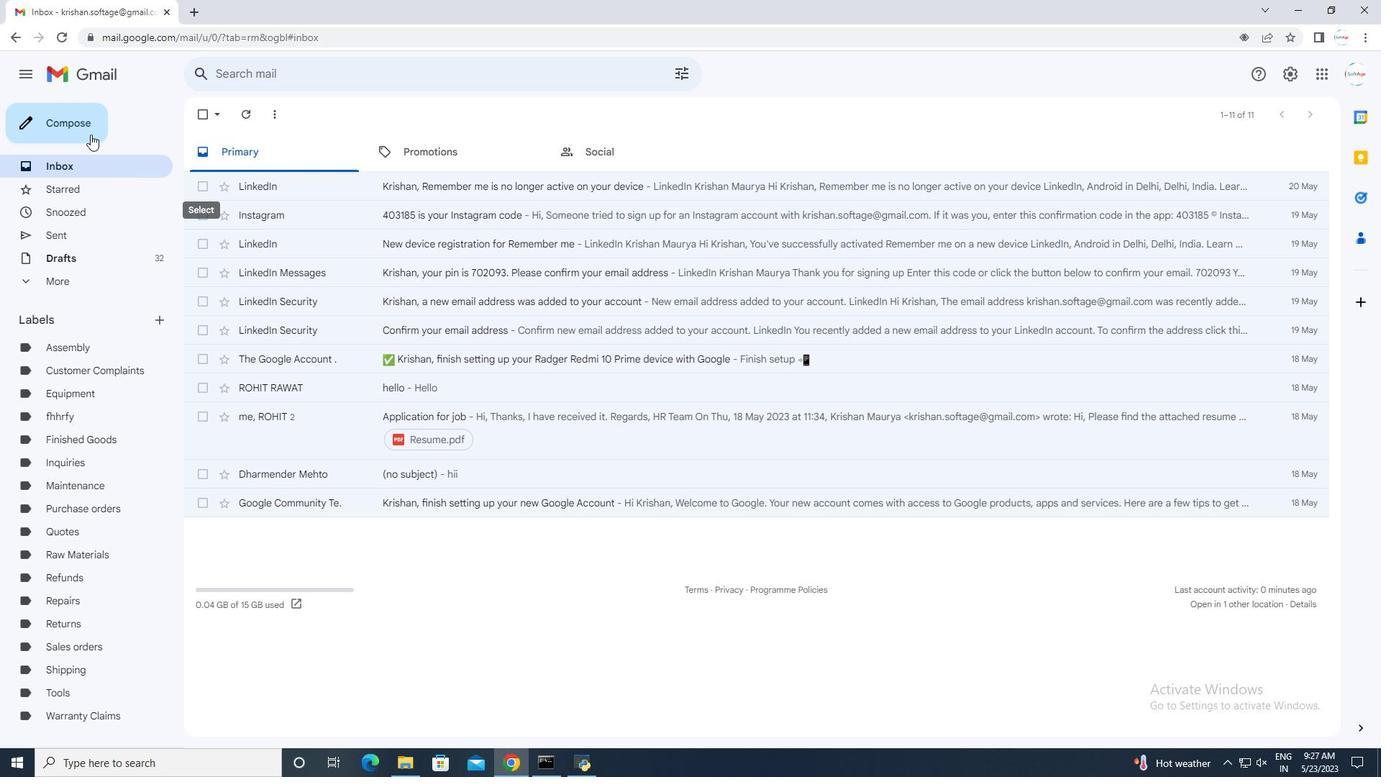 
Action: Mouse pressed left at (82, 129)
Screenshot: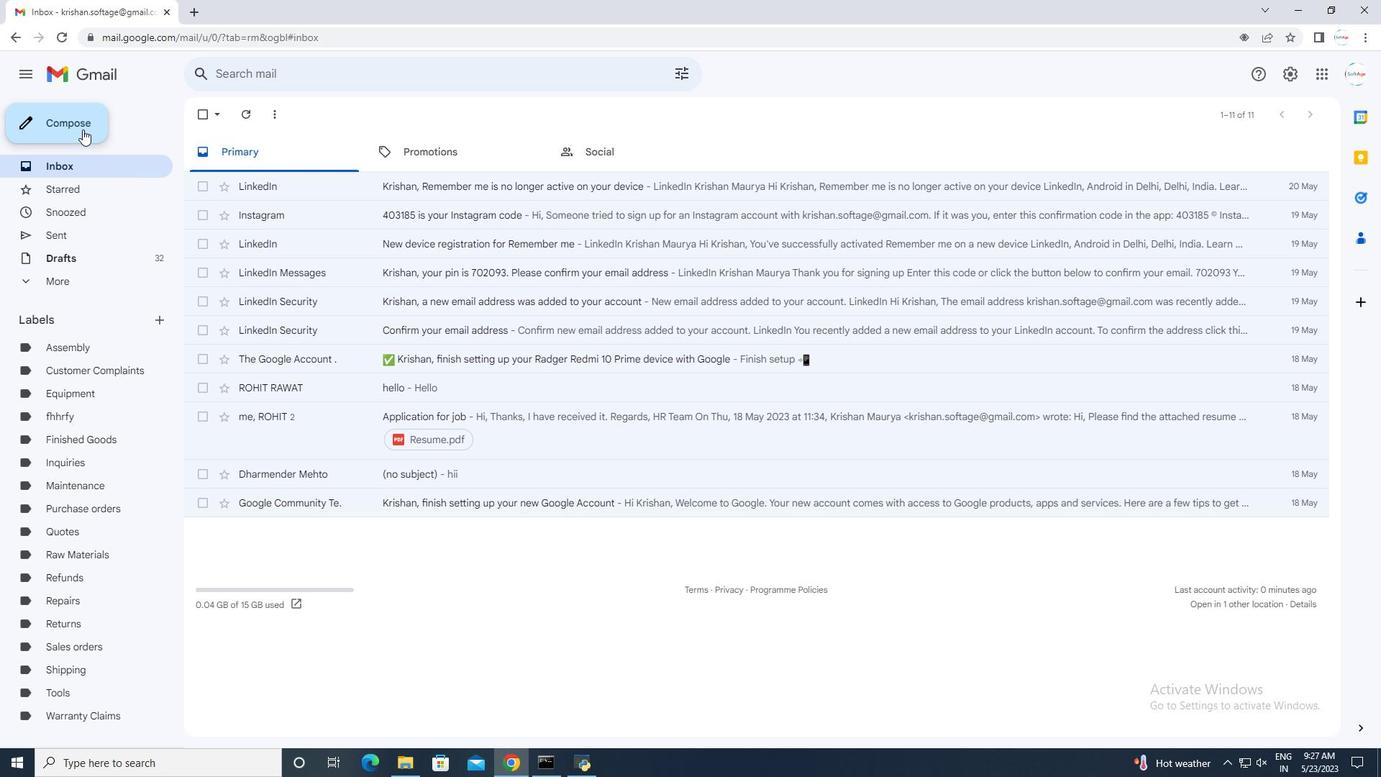 
Action: Mouse moved to (974, 351)
Screenshot: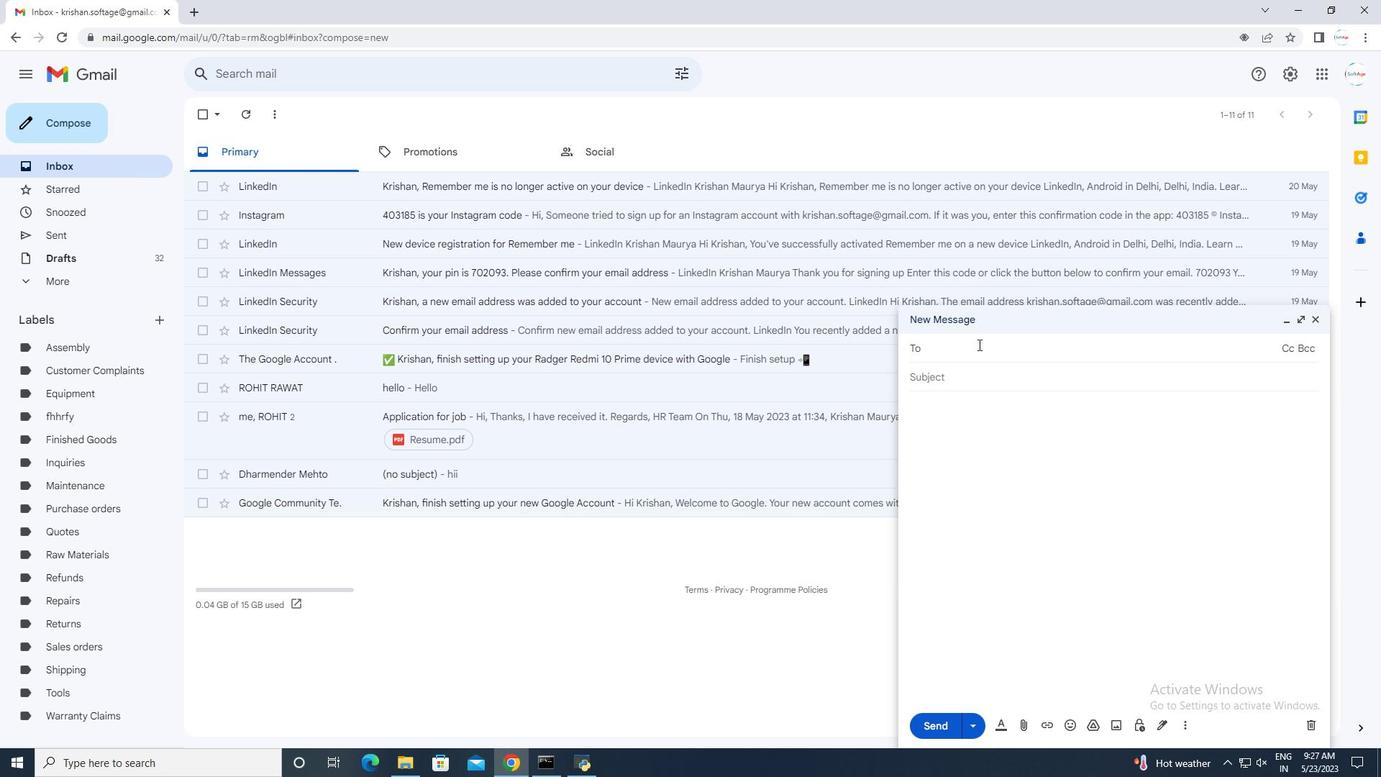 
Action: Mouse pressed left at (974, 351)
Screenshot: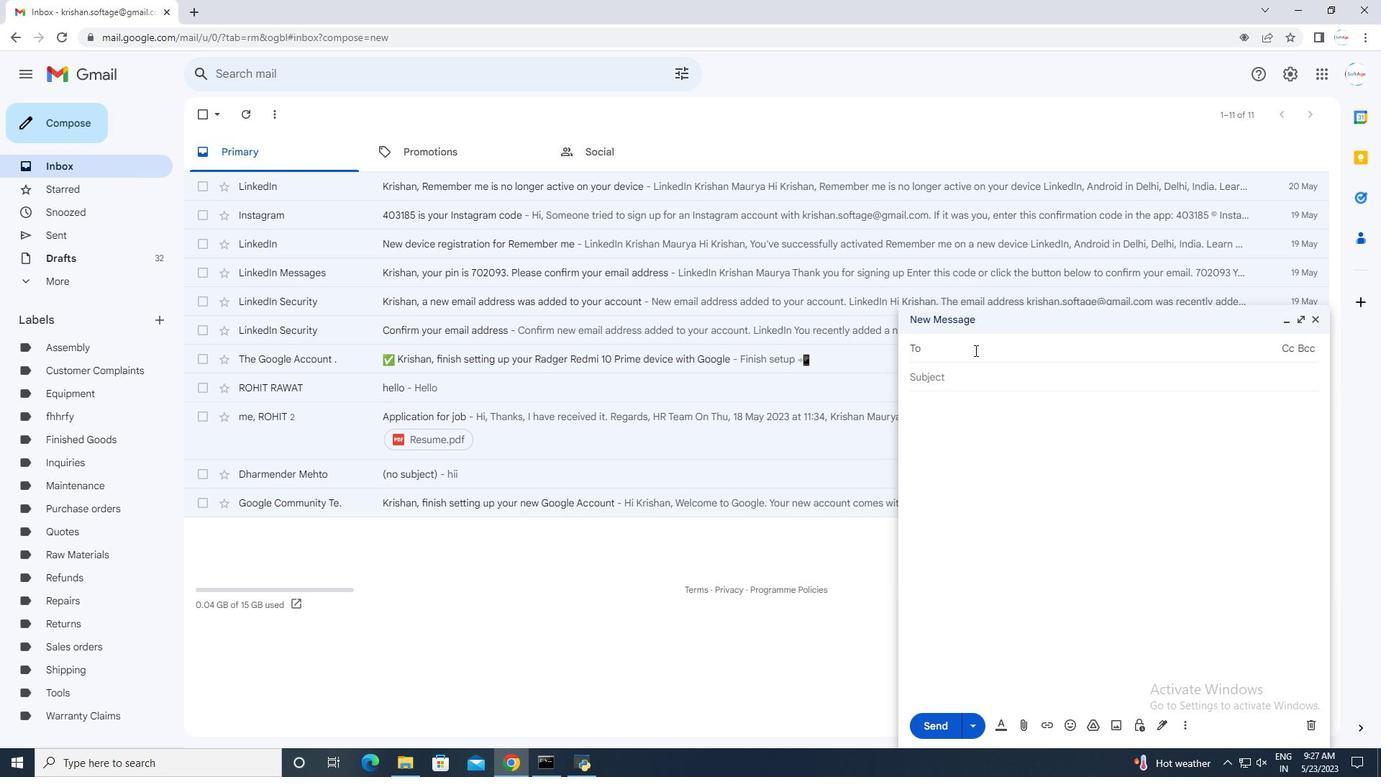 
Action: Mouse moved to (988, 333)
Screenshot: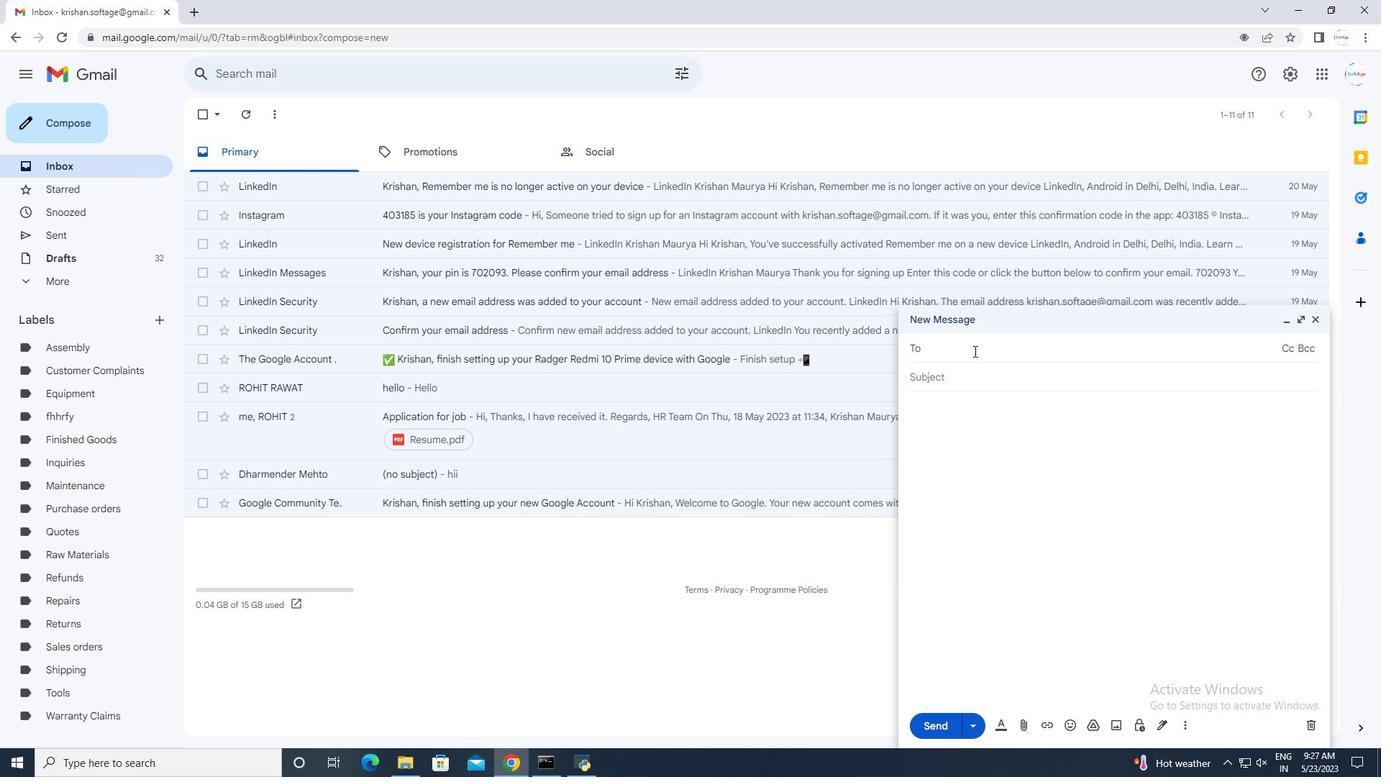 
Action: Key pressed softage.6<Key.shift>@softage.net<Key.tab><Key.tab><Key.tab><Key.shift><Key.shift><Key.shift><Key.shift><Key.shift><Key.shift><Key.shift><Key.shift><Key.shift><Key.shift><Key.shift><Key.shift><Key.shift><Key.shift><Key.shift><Key.shift><Key.shift><Key.shift><Key.shift><Key.shift><Key.shift><Key.shift><Key.shift><Key.shift><Key.shift><Key.shift><Key.shift><Key.shift>Have<Key.space>a<Key.space>great<Key.space><Key.shift>National<Key.space><Key.shift><Key.shift>Cybersecurity<Key.space><Key.shift>Awarness<Key.space><Key.shift>Month
Screenshot: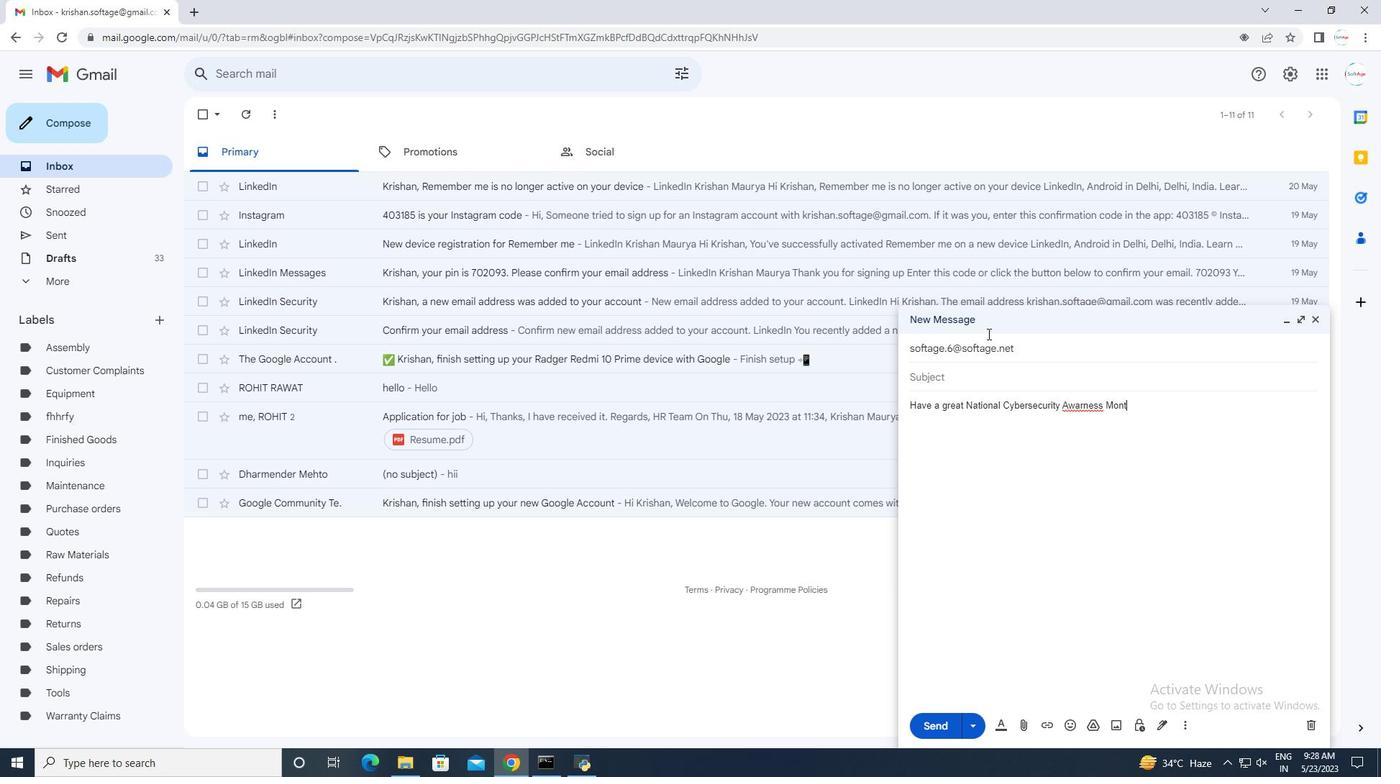 
Action: Mouse moved to (1076, 407)
Screenshot: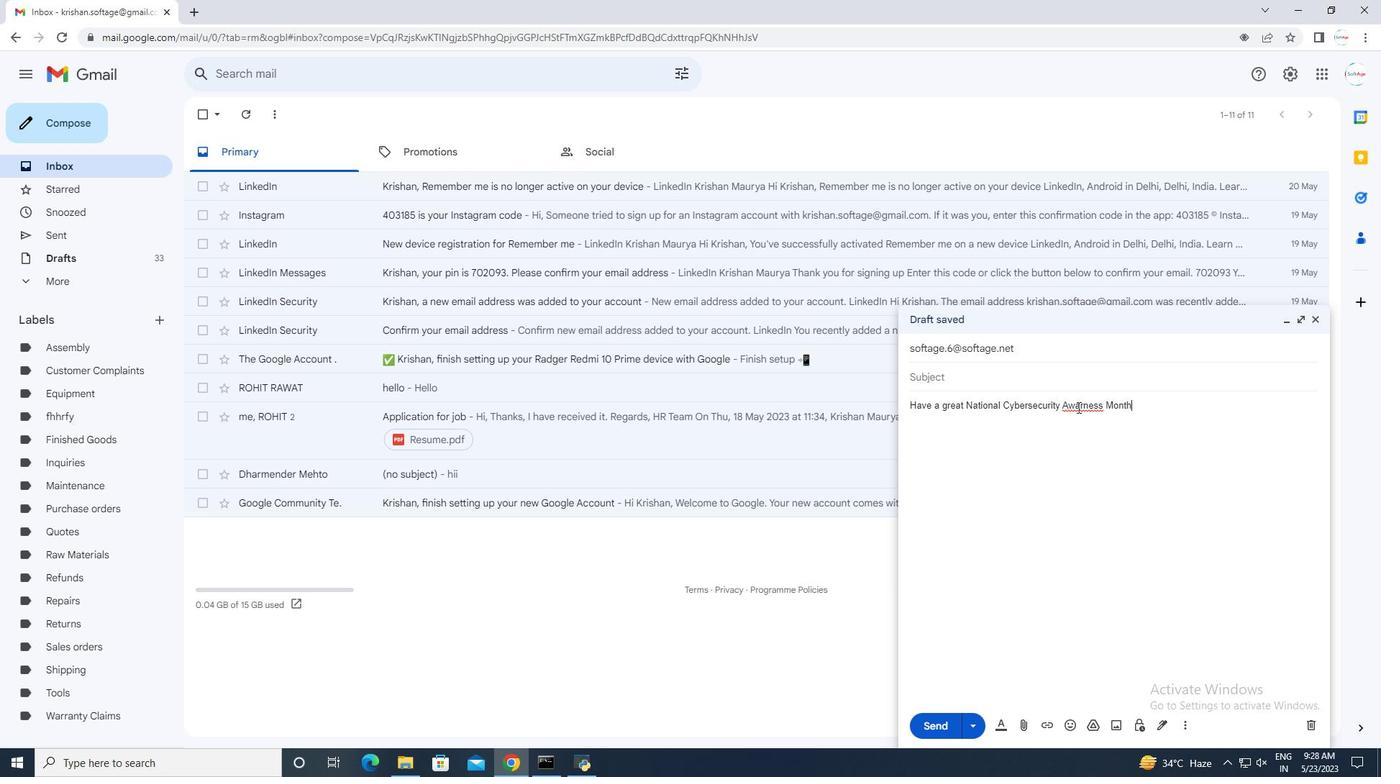 
Action: Mouse pressed right at (1076, 407)
Screenshot: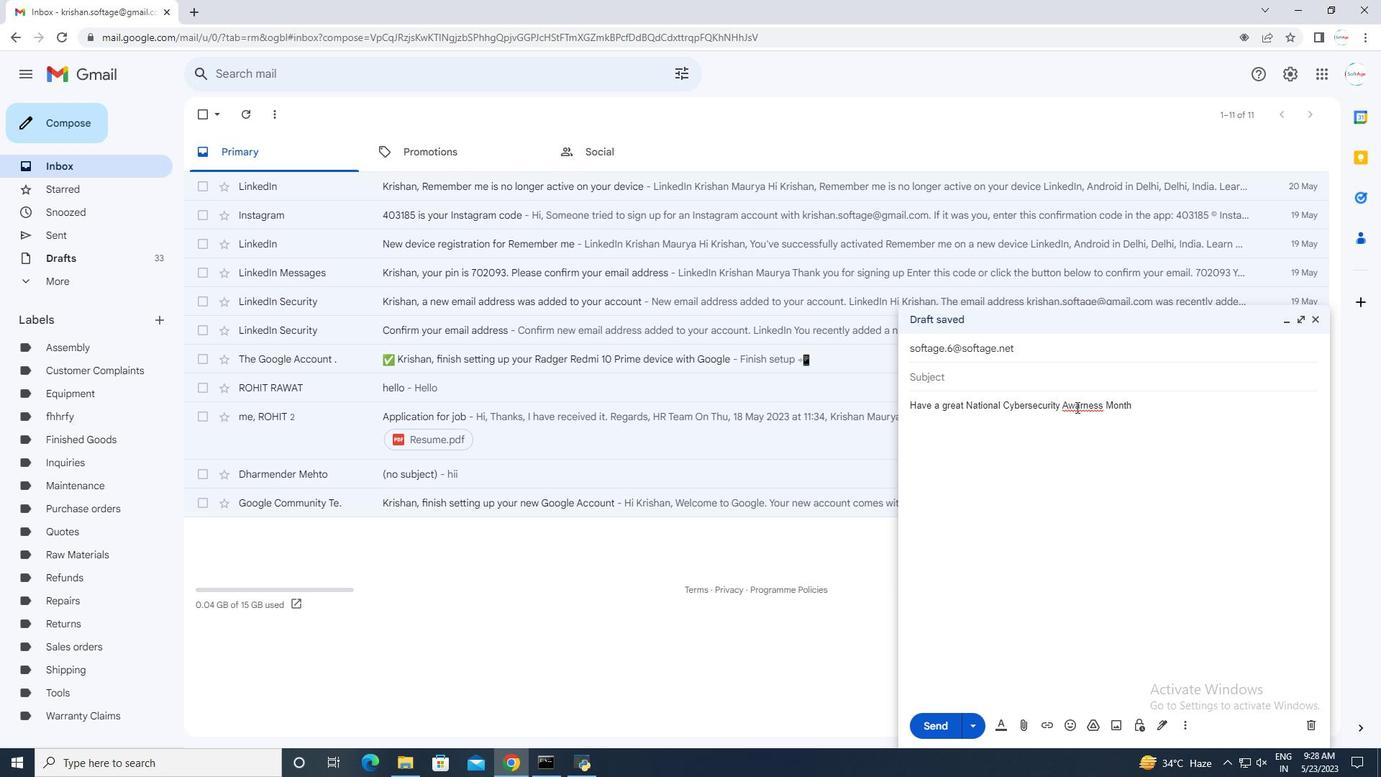 
Action: Mouse moved to (1093, 428)
Screenshot: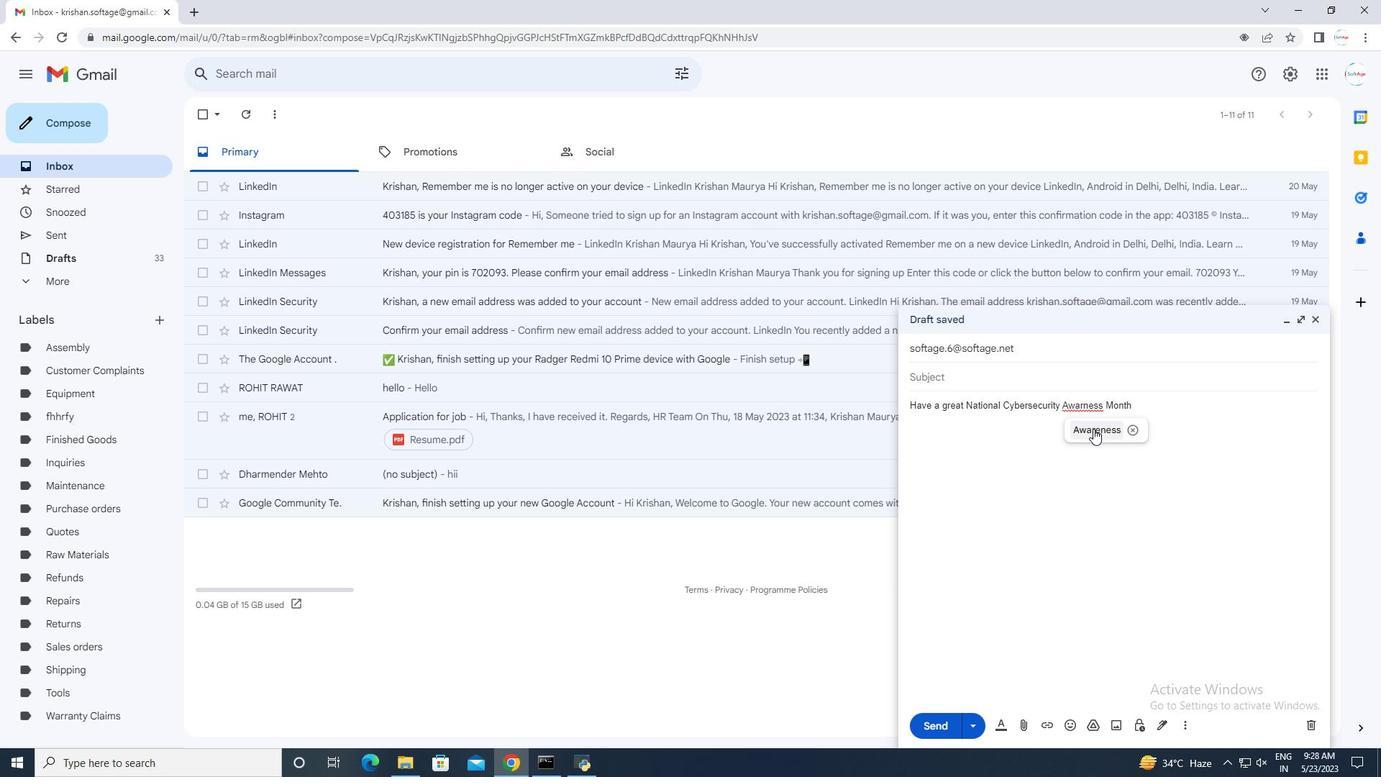 
Action: Mouse pressed left at (1093, 428)
Screenshot: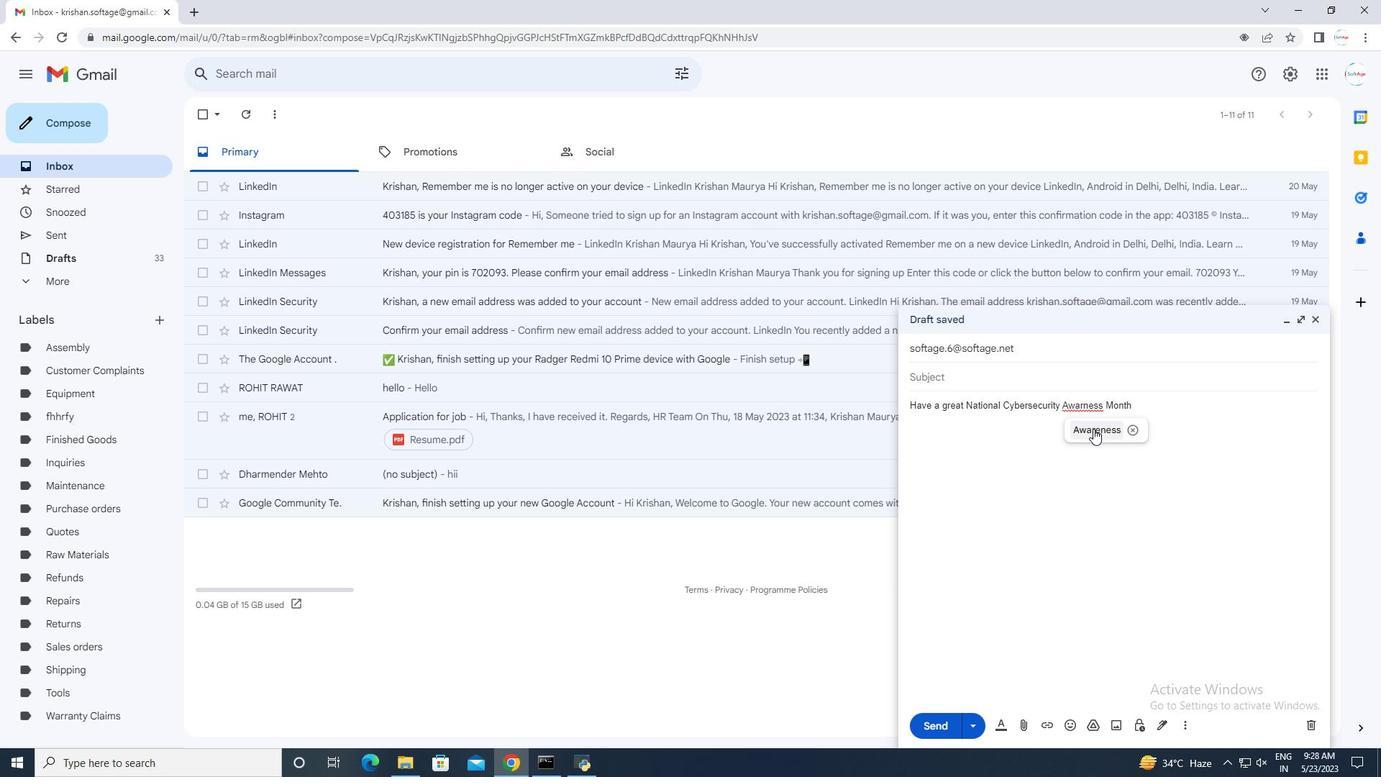 
Action: Mouse moved to (1175, 408)
Screenshot: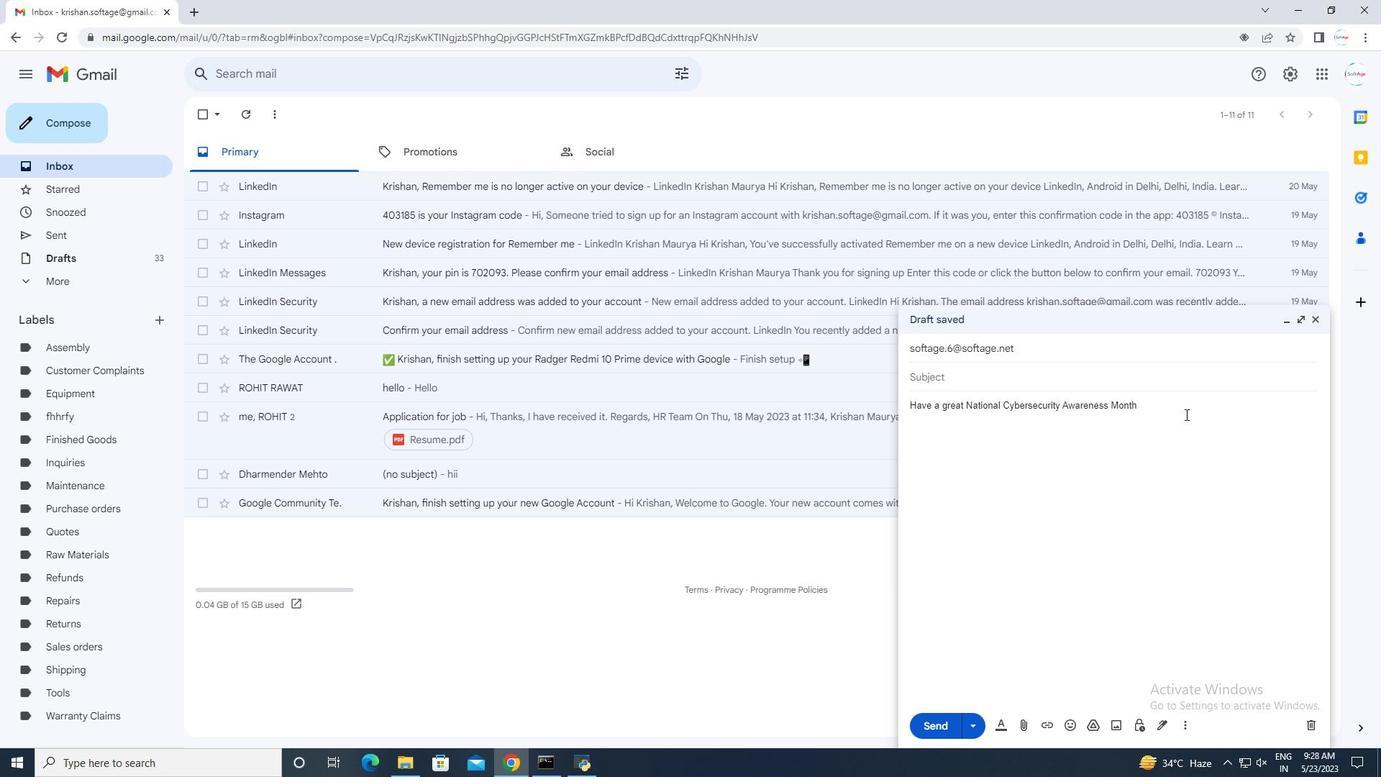 
Action: Mouse pressed left at (1175, 408)
Screenshot: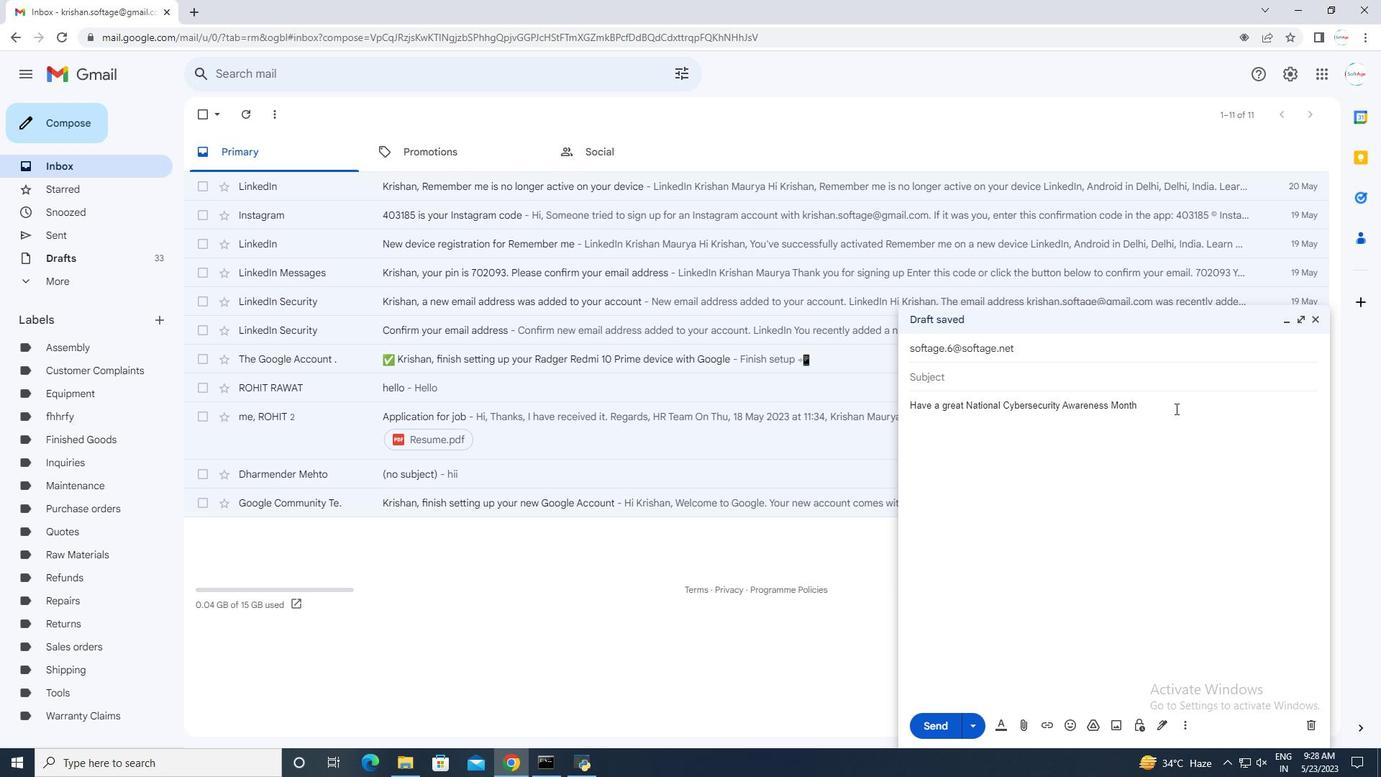 
Action: Key pressed .
Screenshot: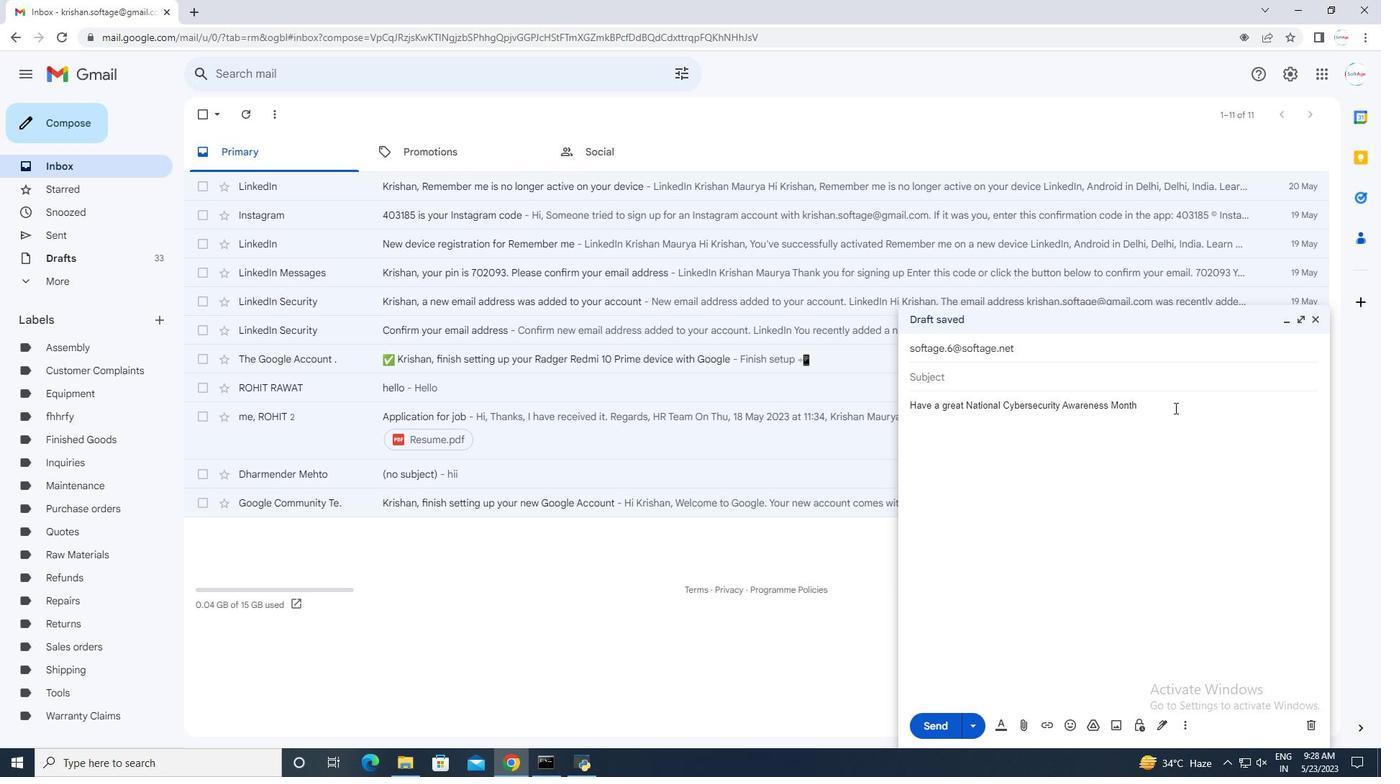 
Action: Mouse moved to (1165, 728)
Screenshot: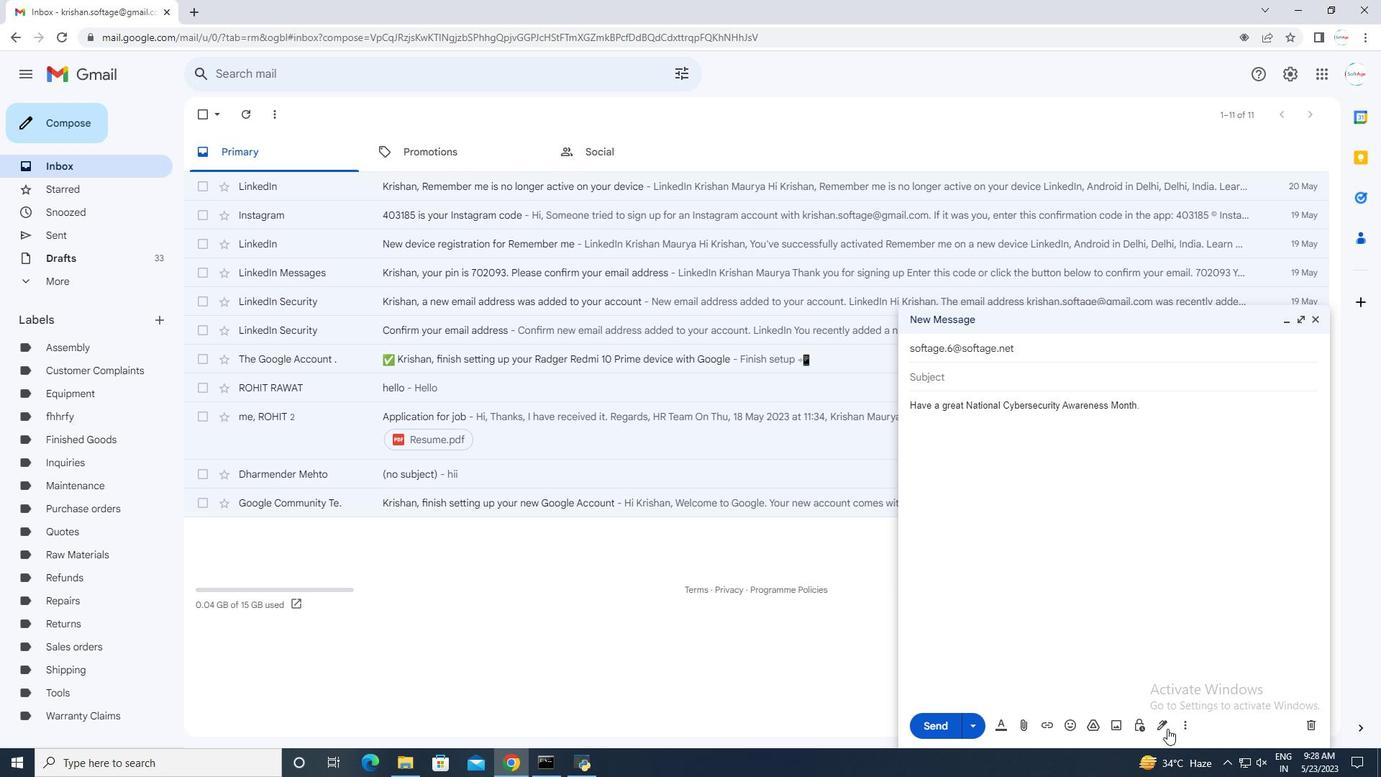 
Action: Mouse pressed left at (1165, 728)
Screenshot: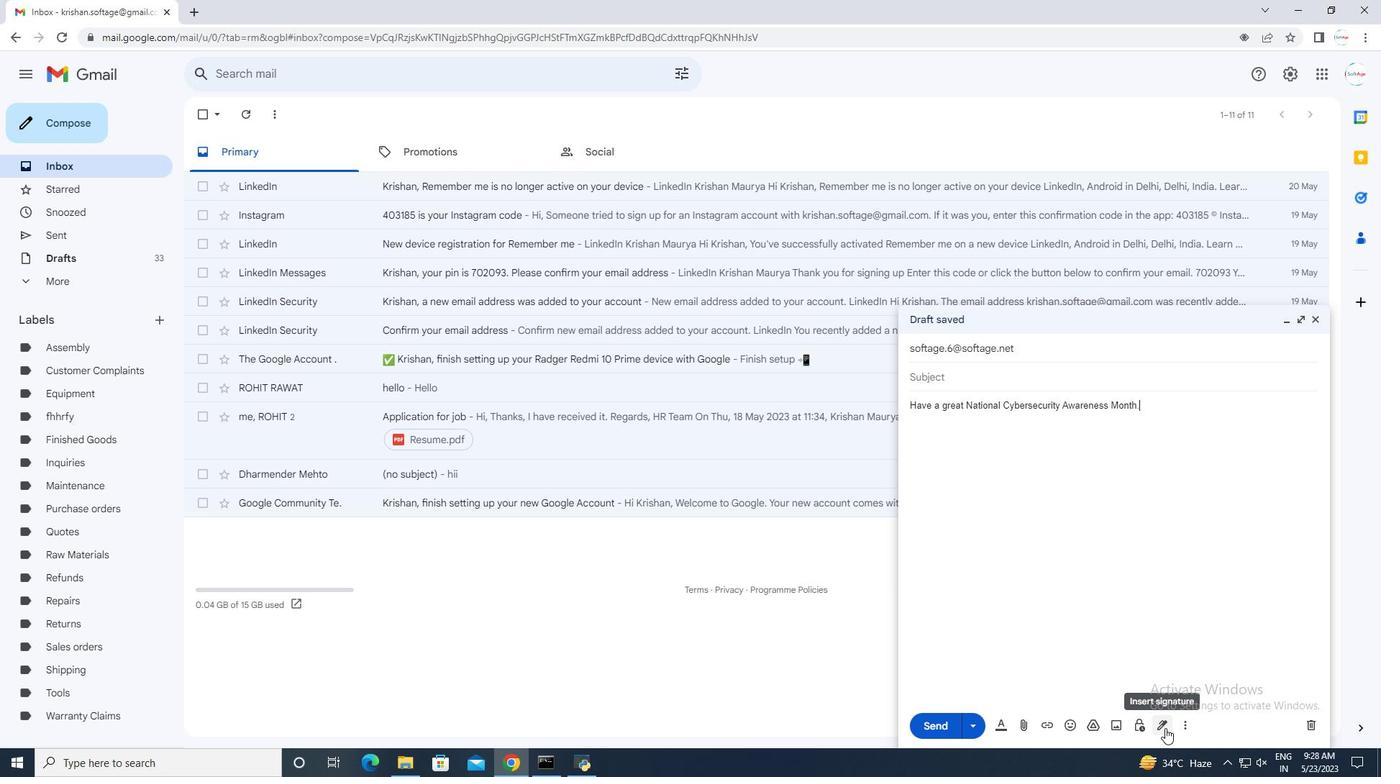 
Action: Mouse moved to (1218, 694)
Screenshot: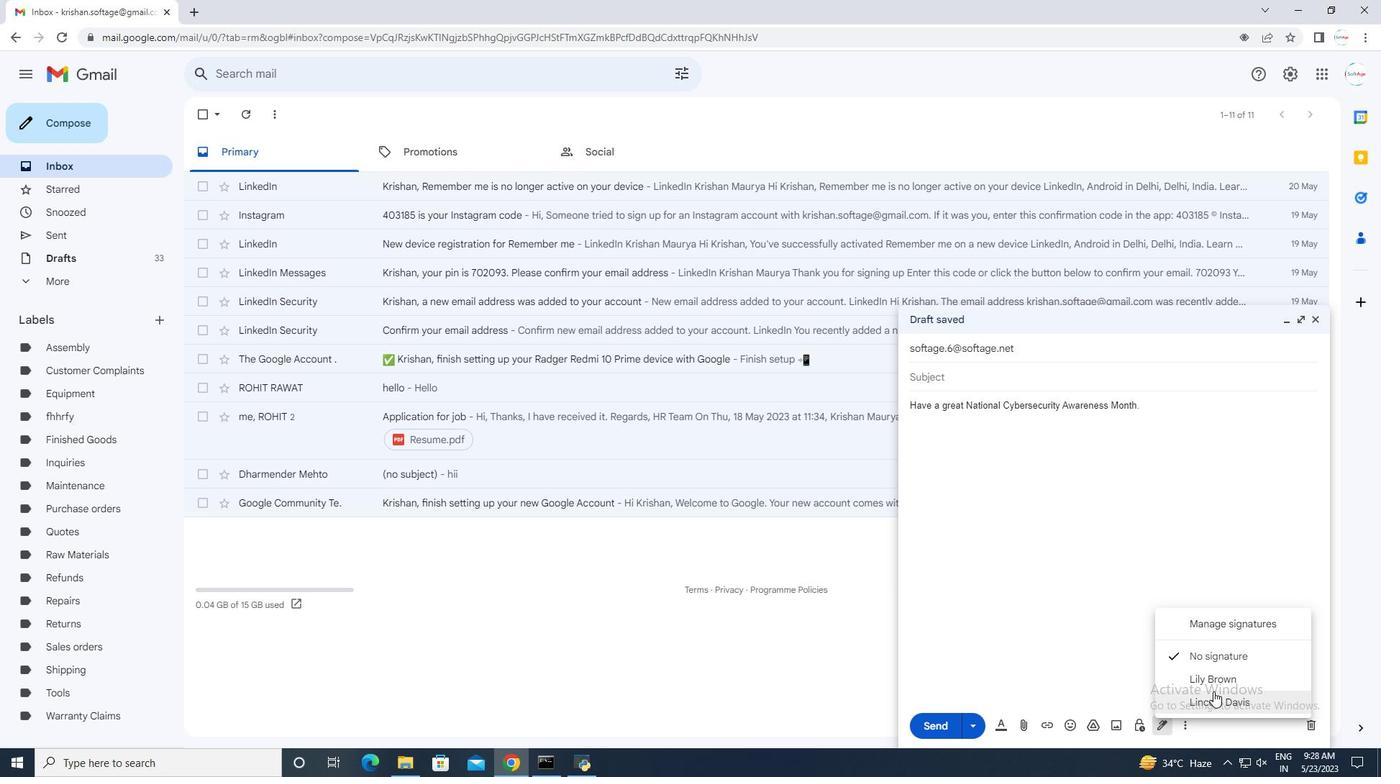 
Action: Mouse pressed left at (1218, 694)
Screenshot: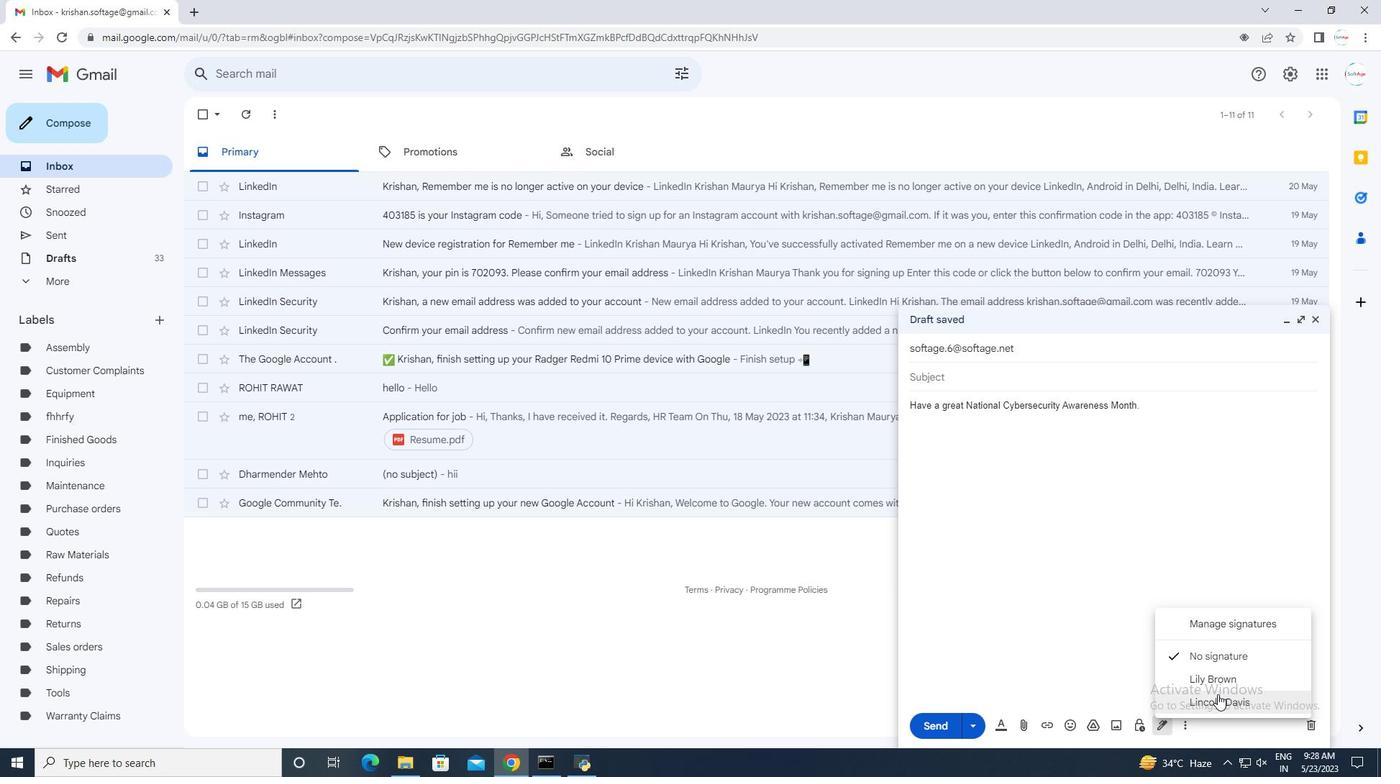 
Action: Mouse moved to (1189, 720)
Screenshot: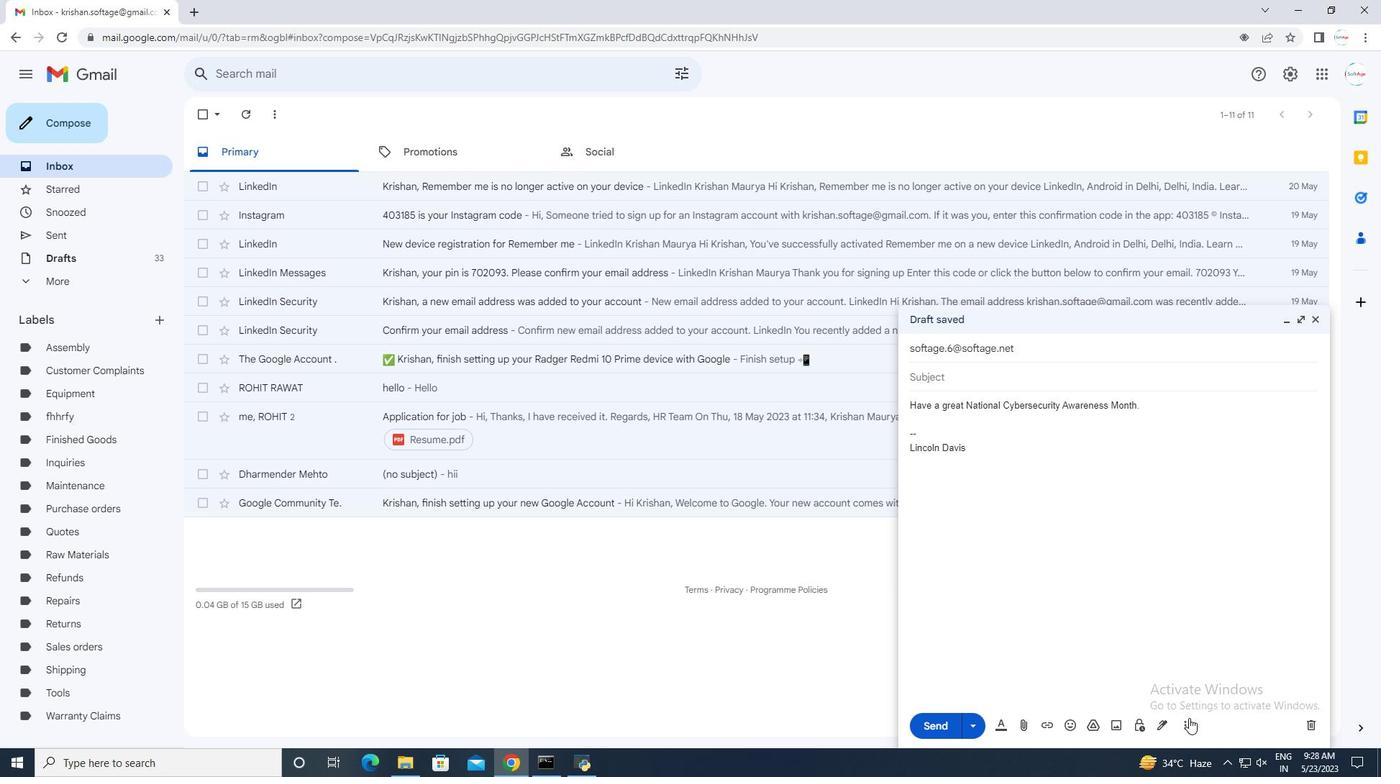 
Action: Mouse pressed left at (1189, 720)
Screenshot: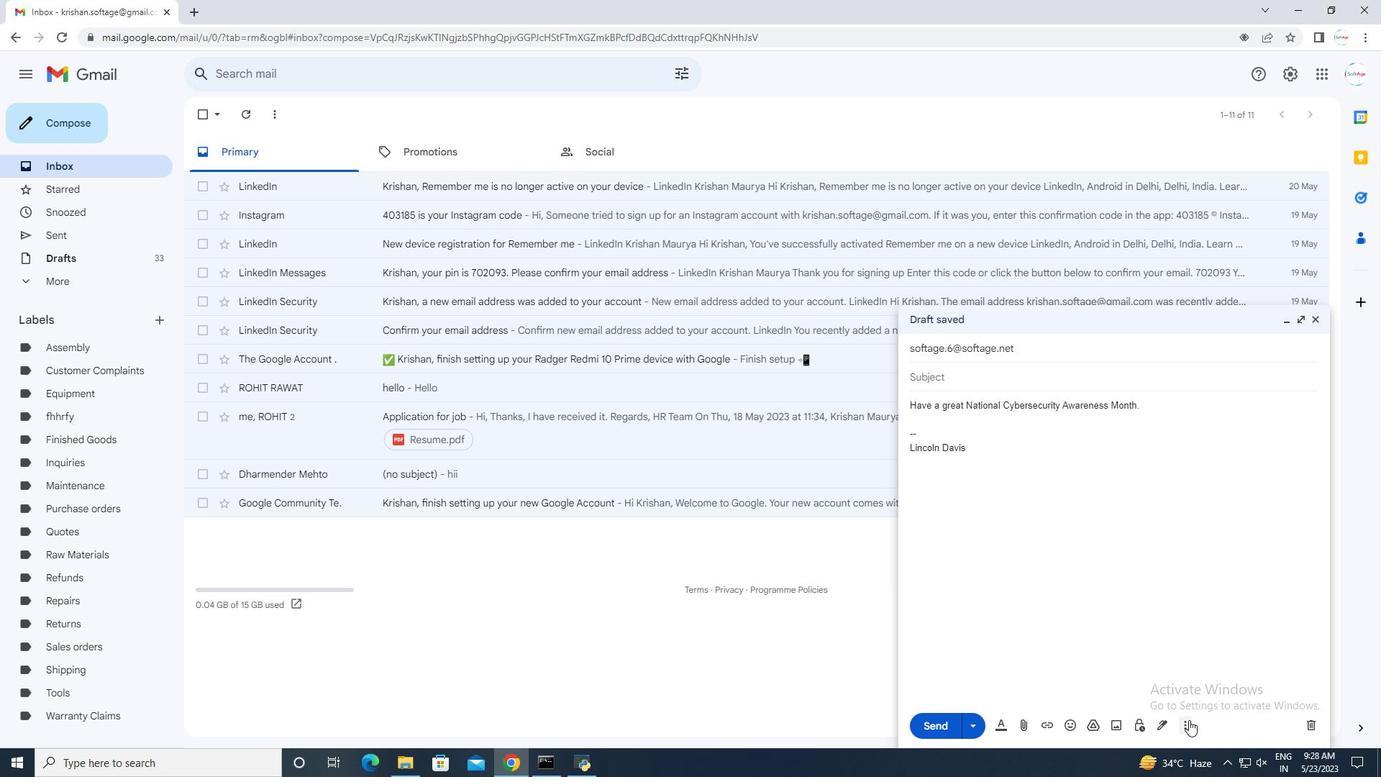 
Action: Mouse moved to (1225, 600)
Screenshot: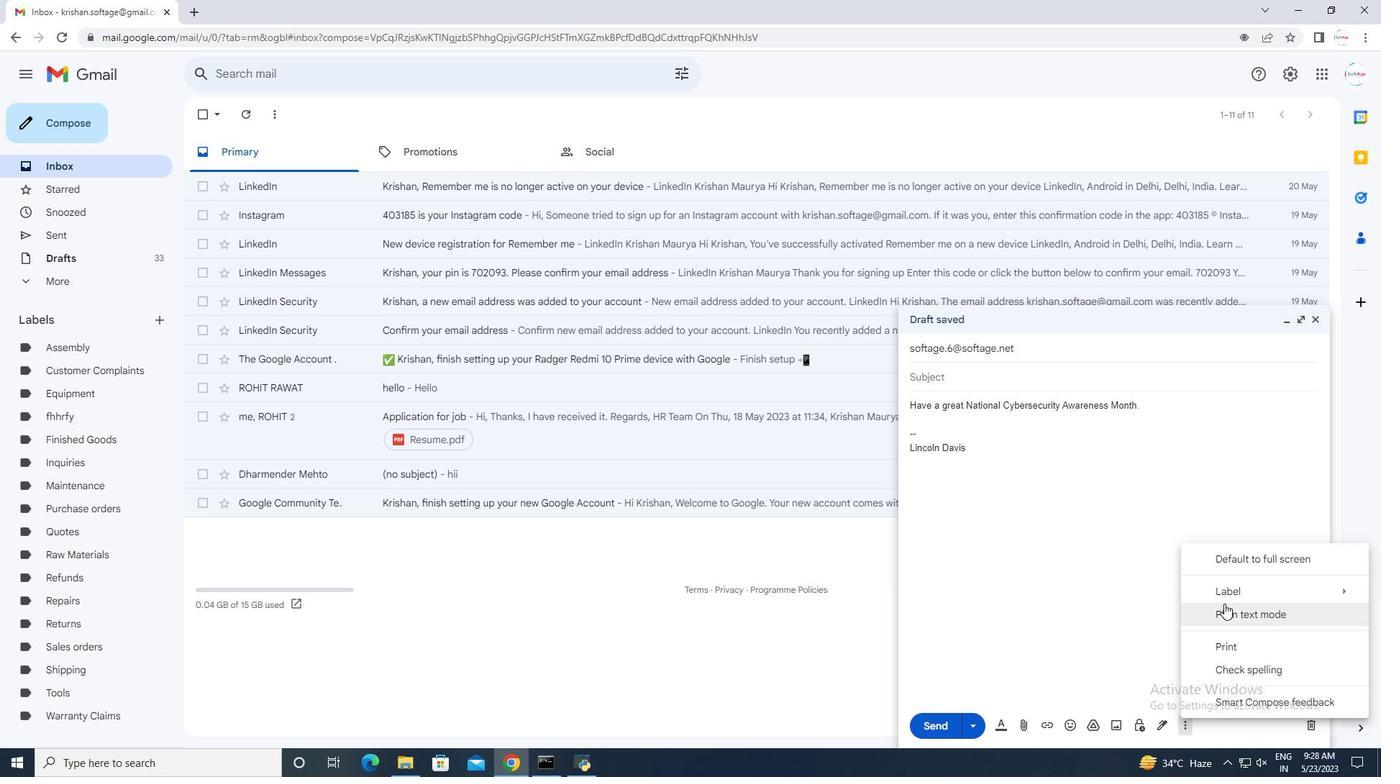 
Action: Mouse pressed left at (1225, 600)
Screenshot: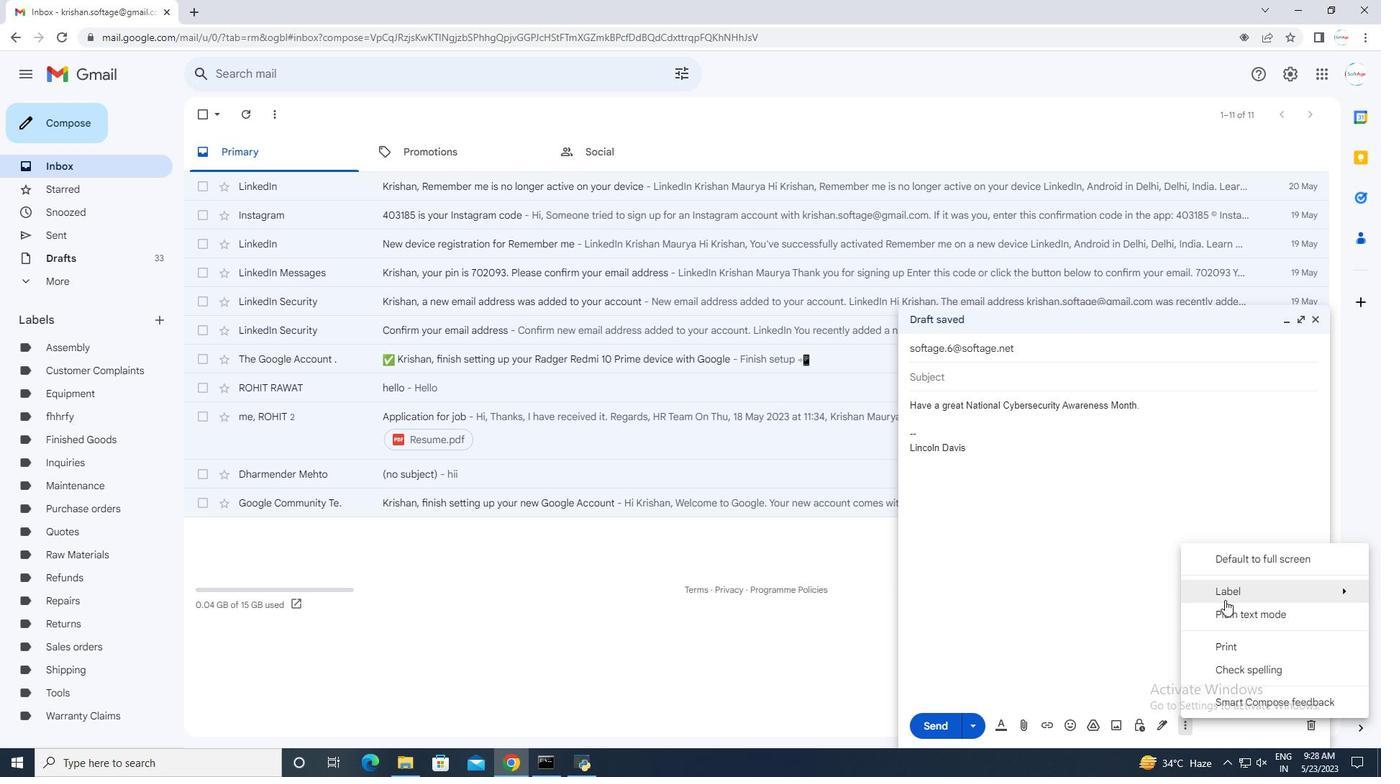 
Action: Mouse moved to (1109, 573)
Screenshot: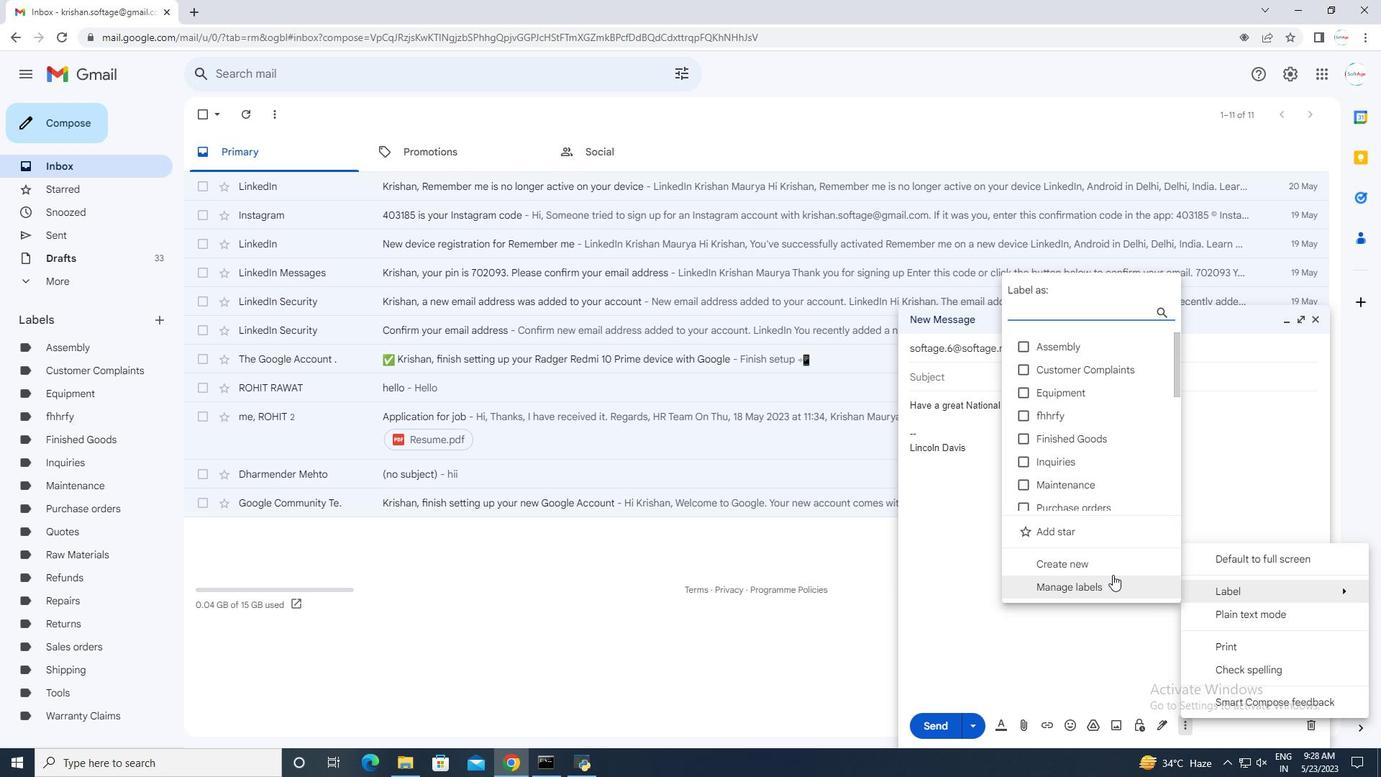 
Action: Mouse pressed left at (1109, 573)
Screenshot: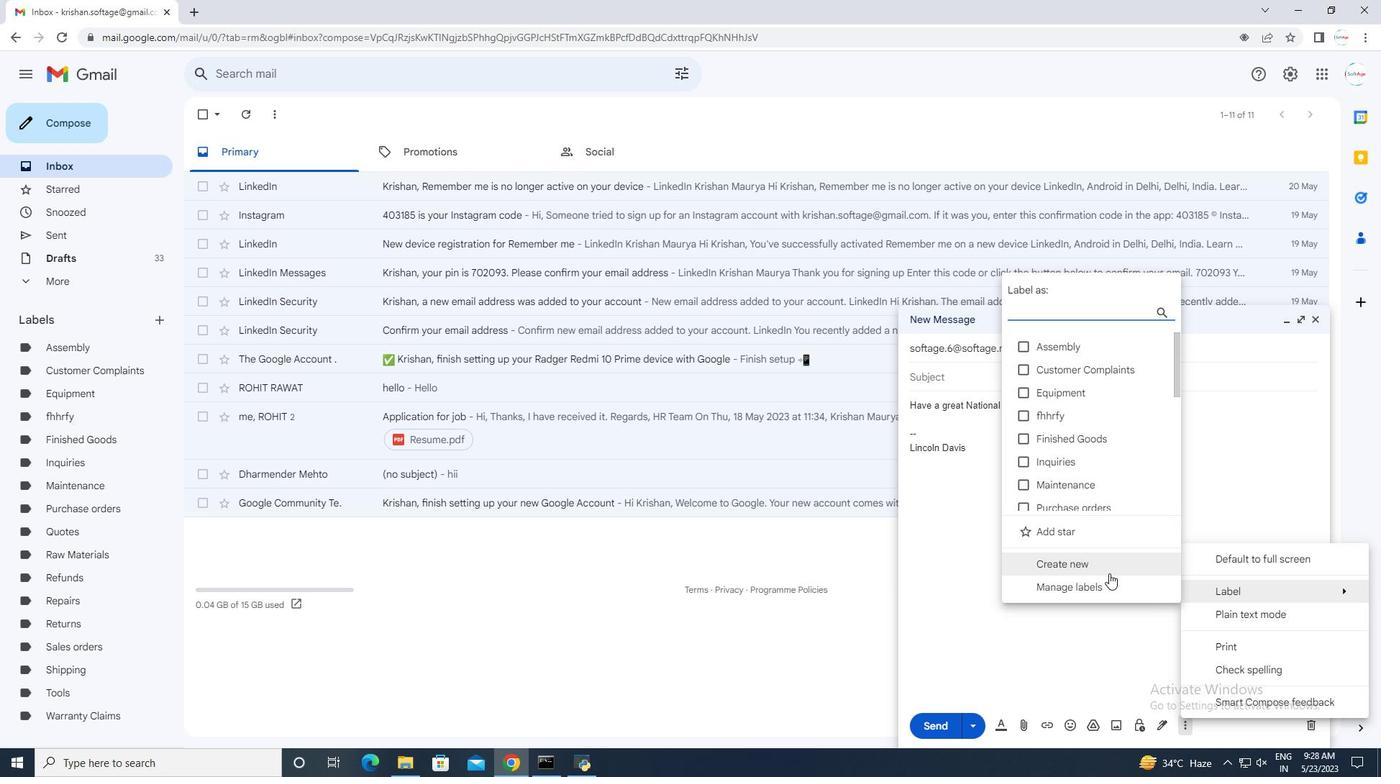 
Action: Mouse moved to (732, 378)
Screenshot: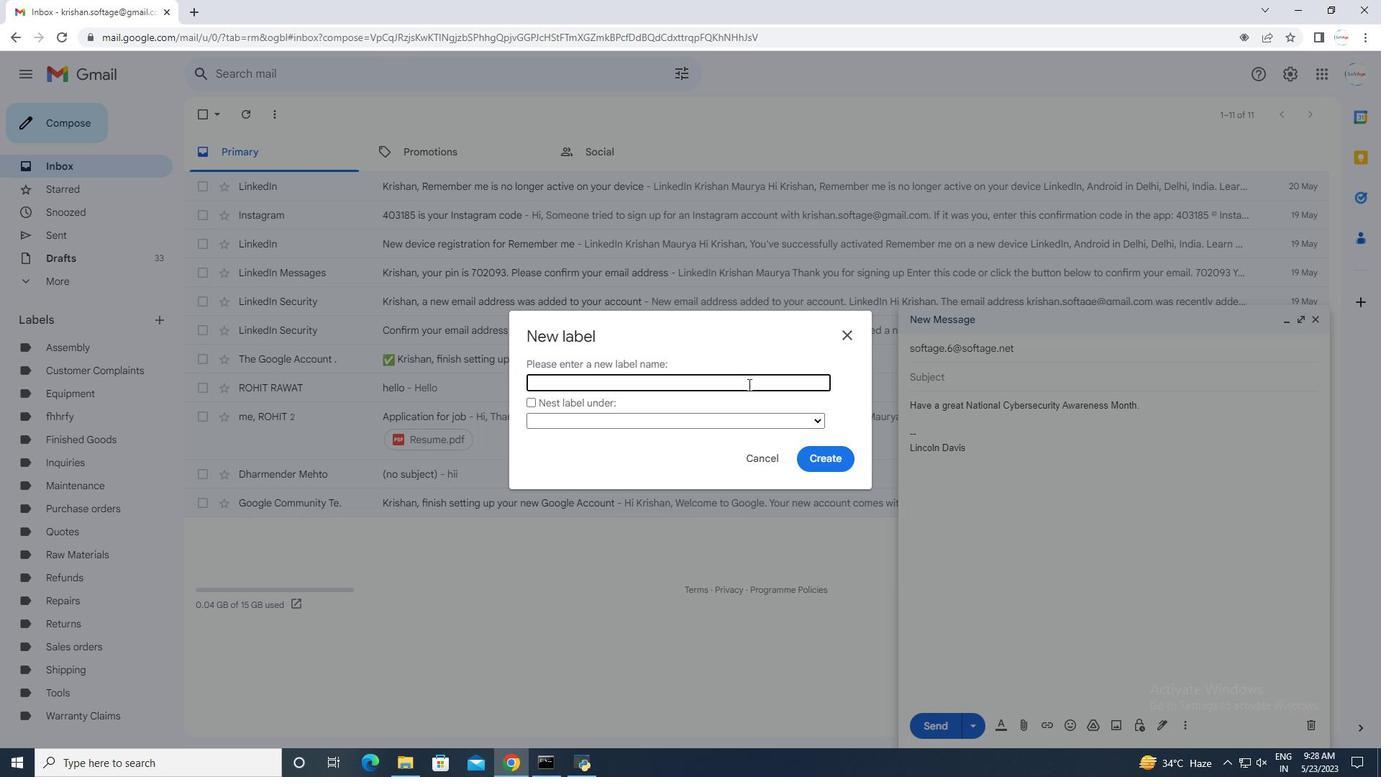 
Action: Mouse pressed left at (732, 378)
Screenshot: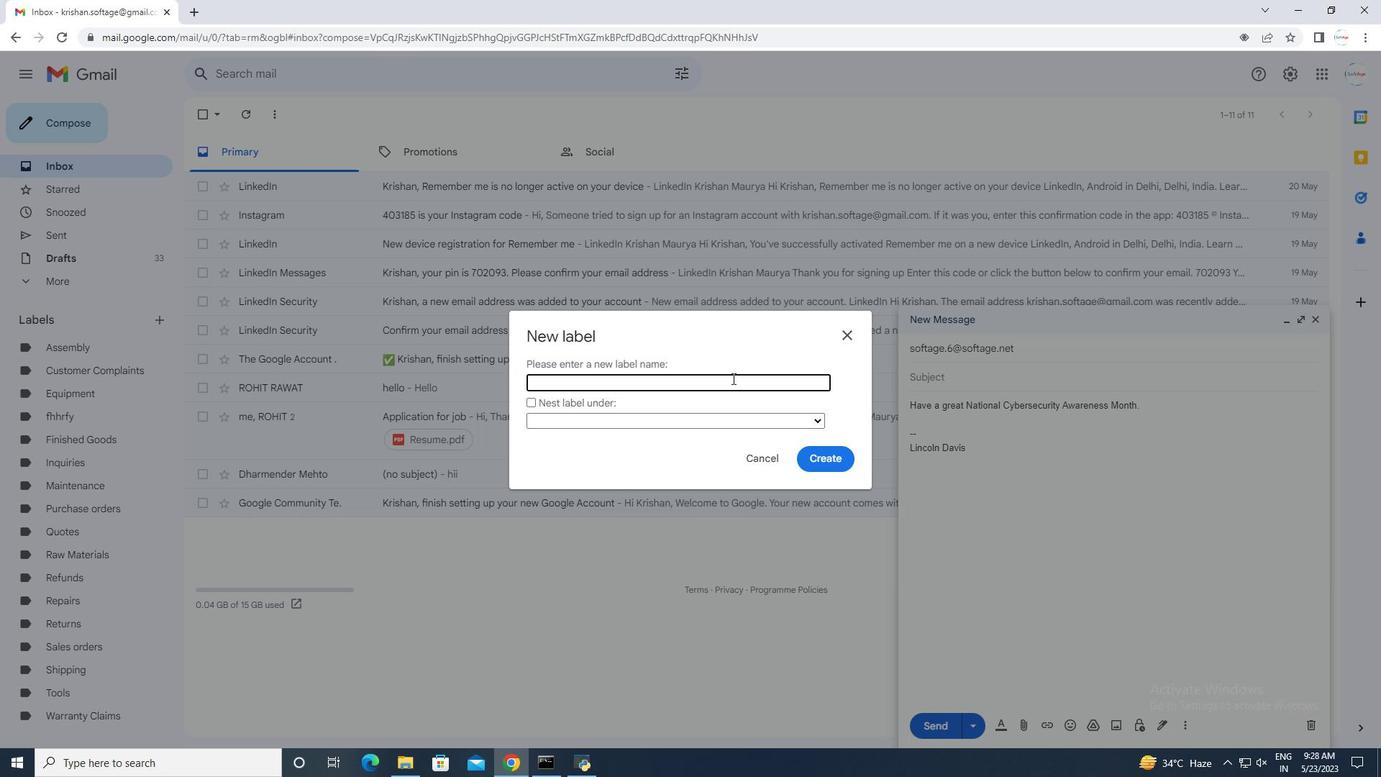
Action: Mouse moved to (730, 377)
Screenshot: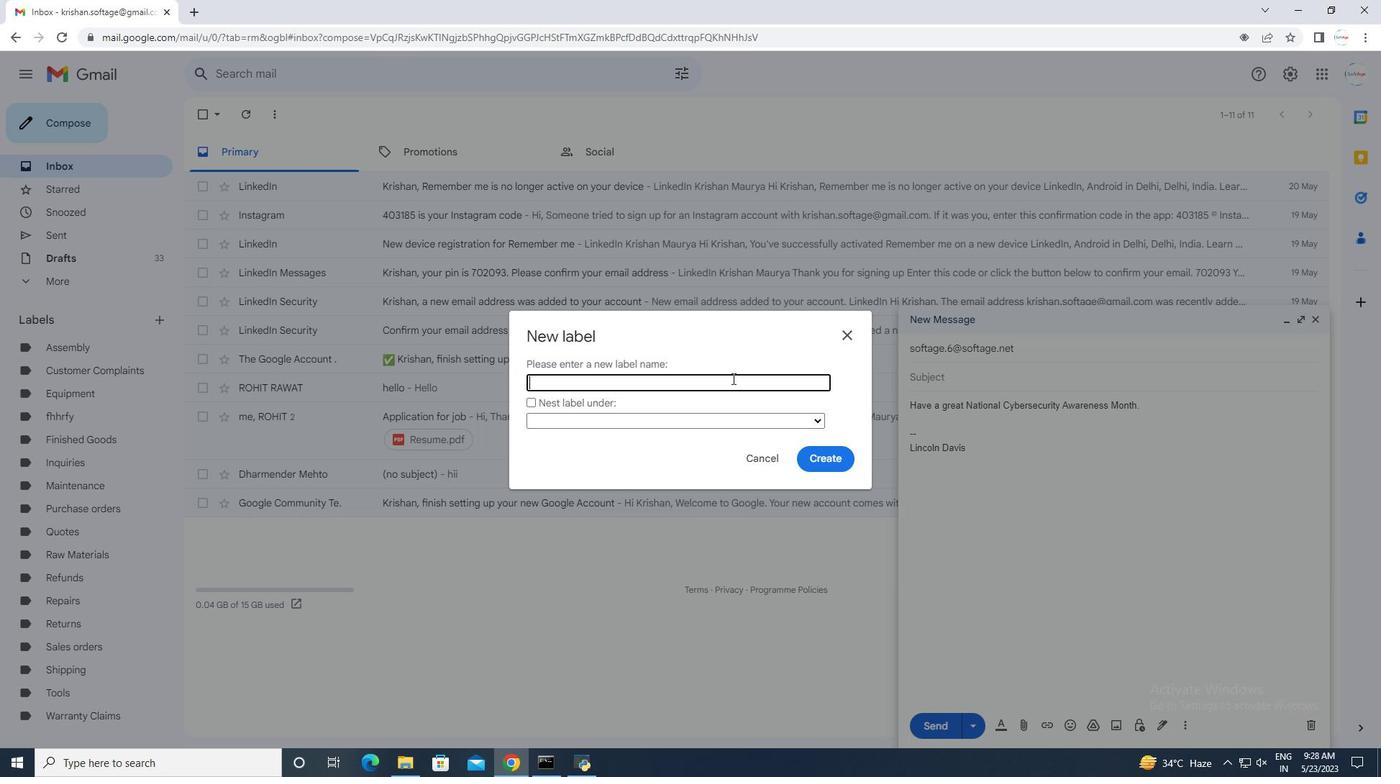 
Action: Key pressed <Key.shift>Packing<Key.space><Key.shift>Slips
Screenshot: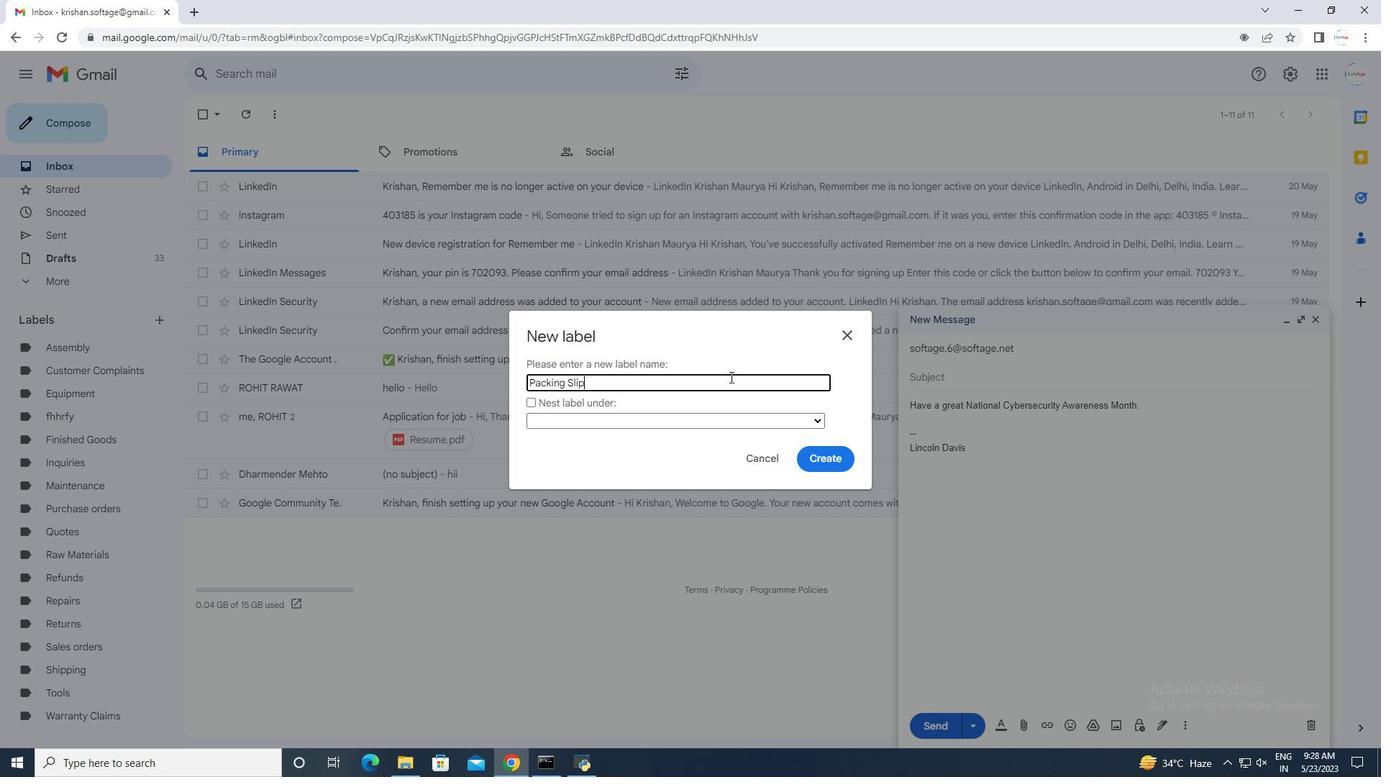 
Action: Mouse moved to (826, 455)
Screenshot: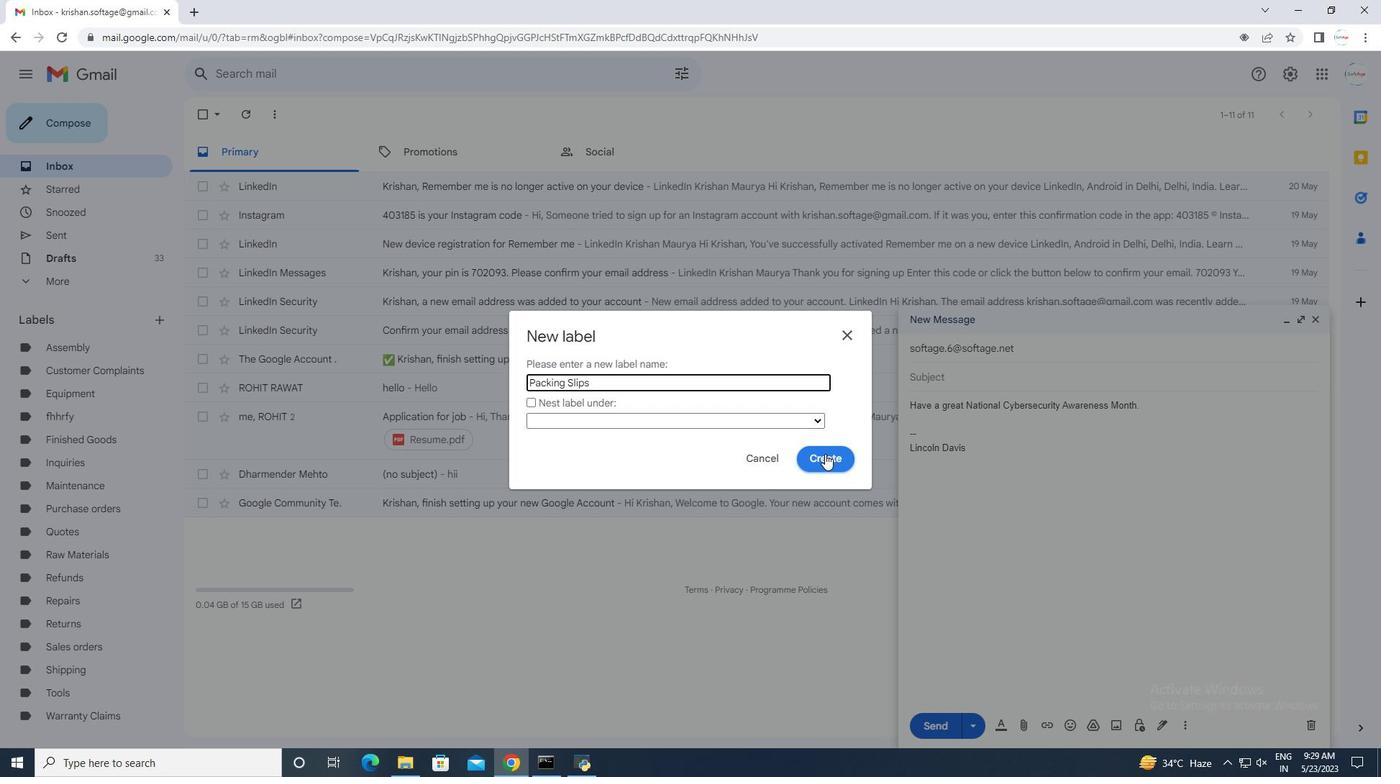 
Action: Mouse pressed left at (826, 455)
Screenshot: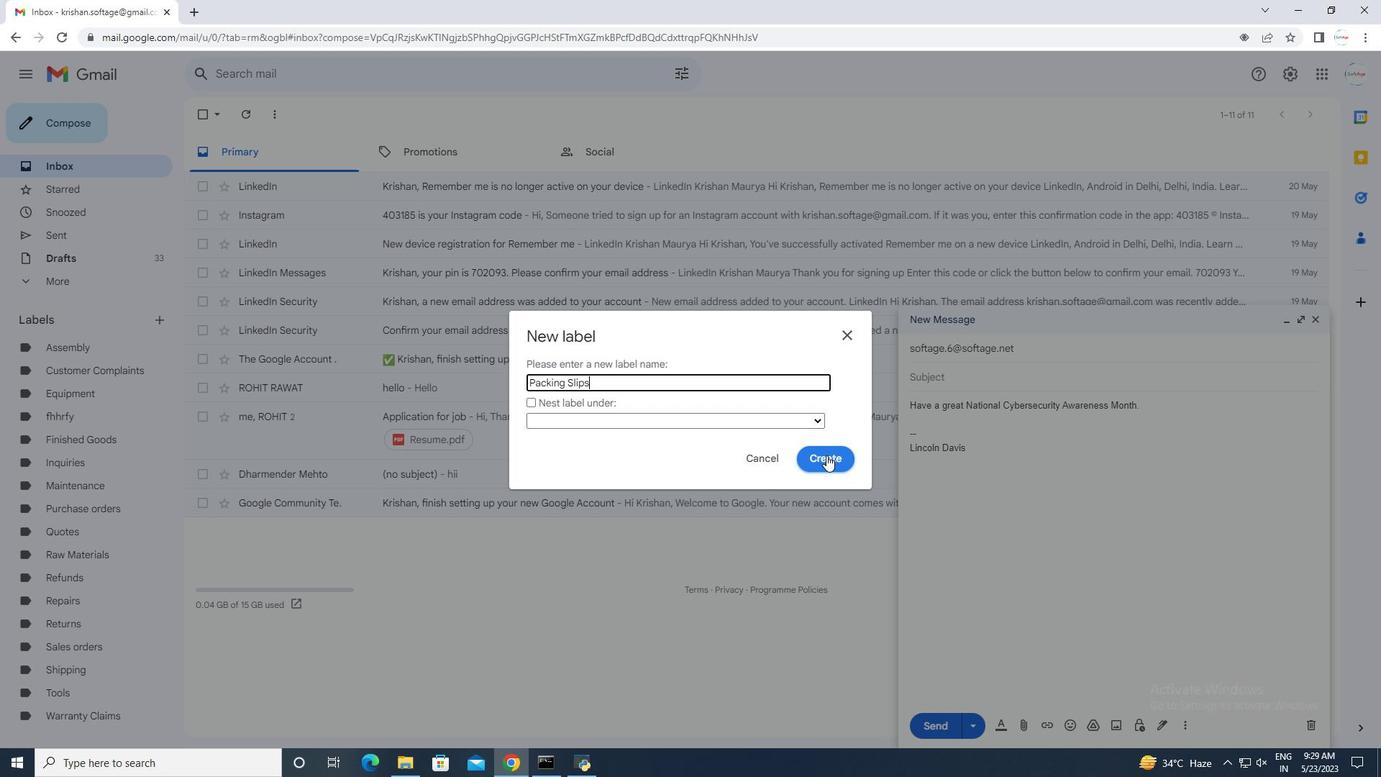 
